 Task: Look for space in Parīchhatgarh, India from 6th June, 2023 to 8th June, 2023 for 2 adults in price range Rs.7000 to Rs.12000. Place can be private room with 1  bedroom having 2 beds and 1 bathroom. Property type can be house, flat, guest house. Amenities needed are: wifi. Booking option can be shelf check-in. Required host language is English.
Action: Mouse moved to (568, 89)
Screenshot: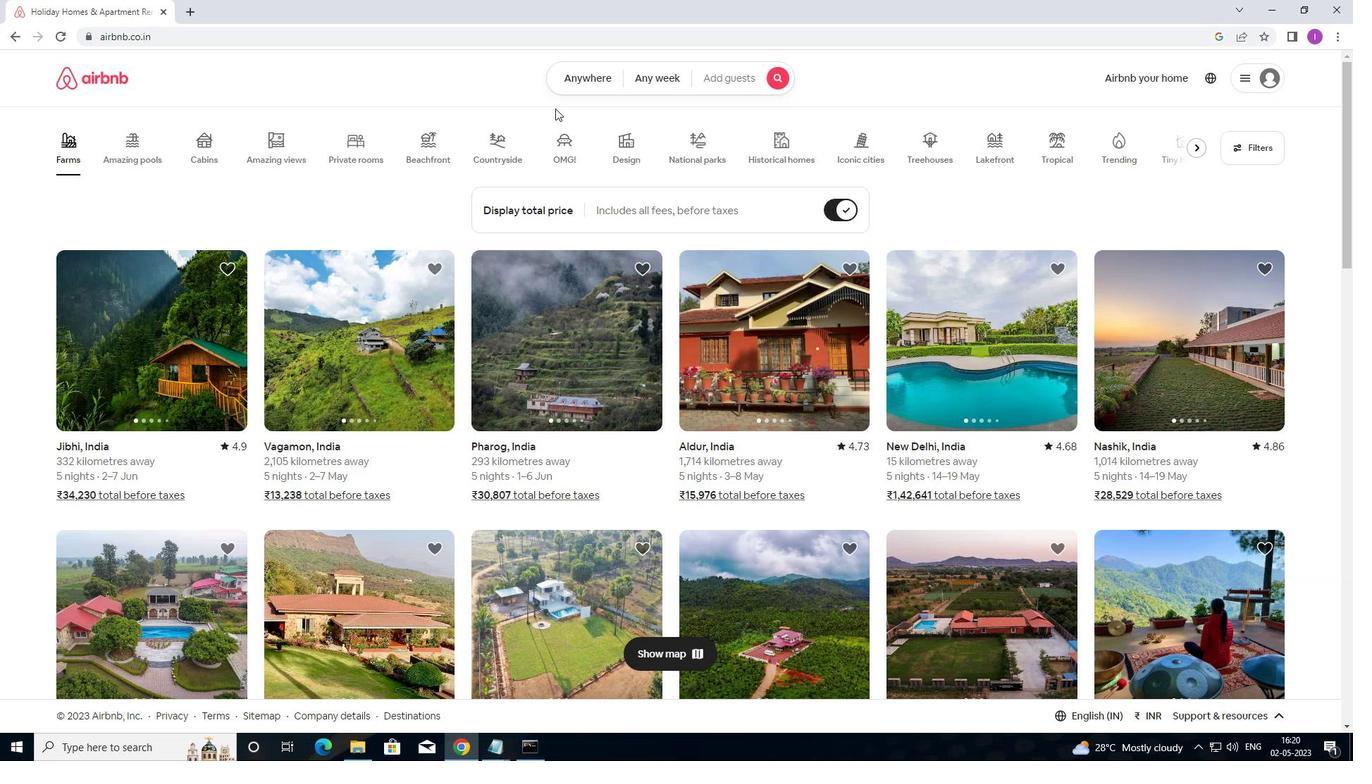 
Action: Mouse pressed left at (568, 89)
Screenshot: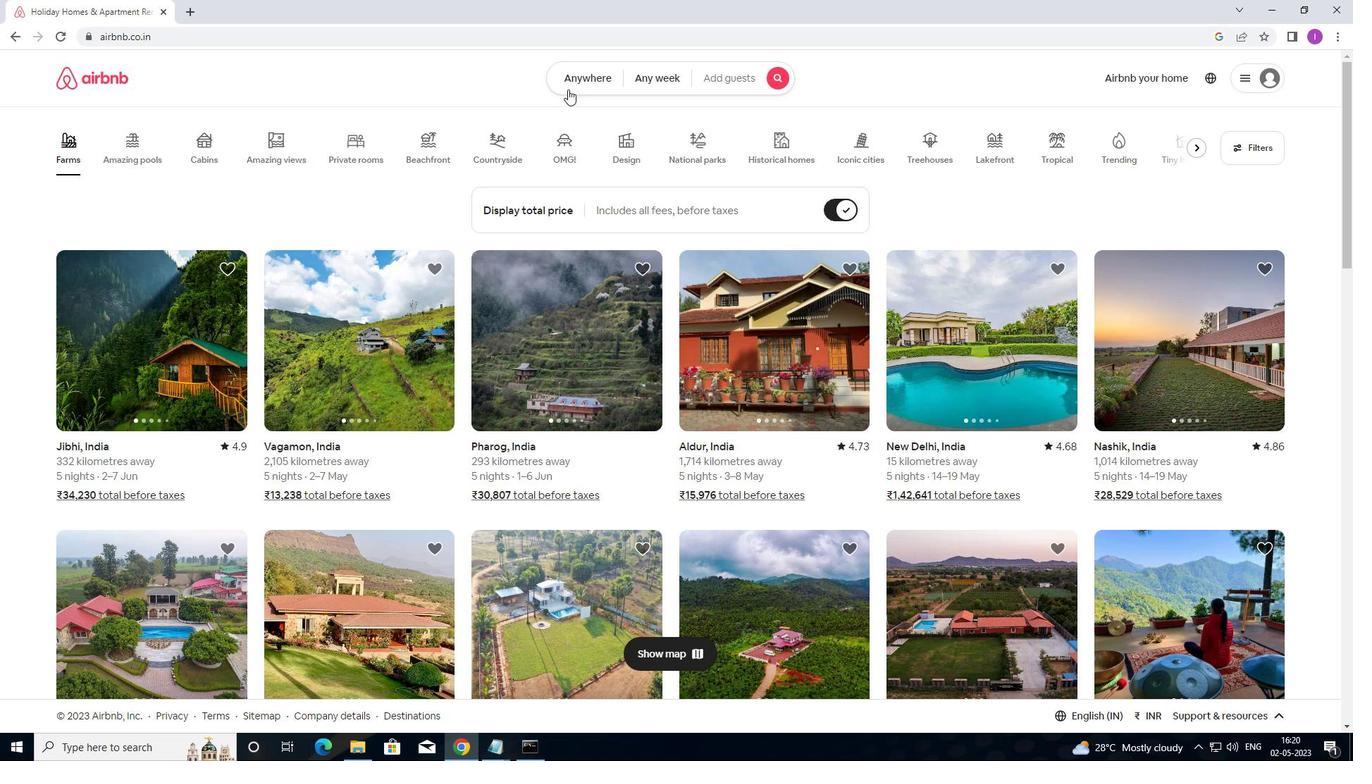 
Action: Mouse moved to (412, 135)
Screenshot: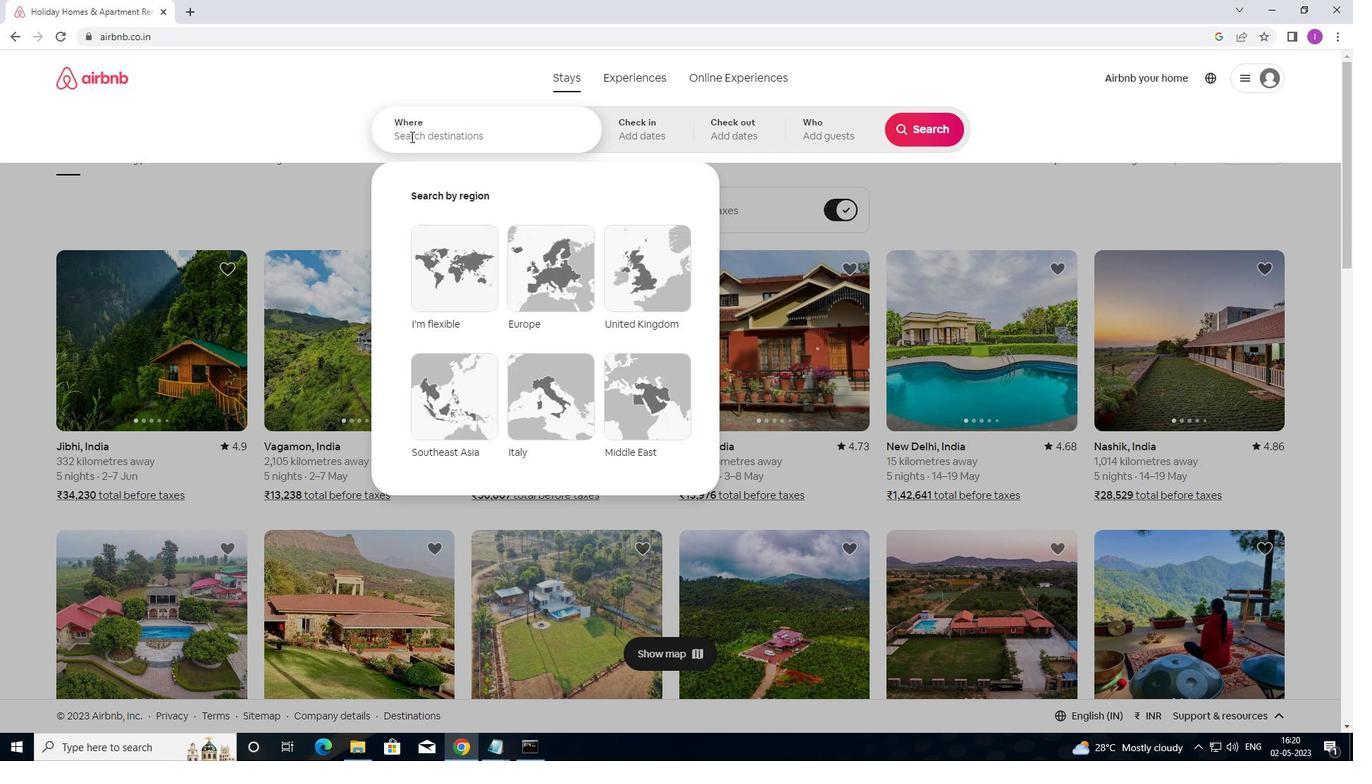 
Action: Mouse pressed left at (412, 135)
Screenshot: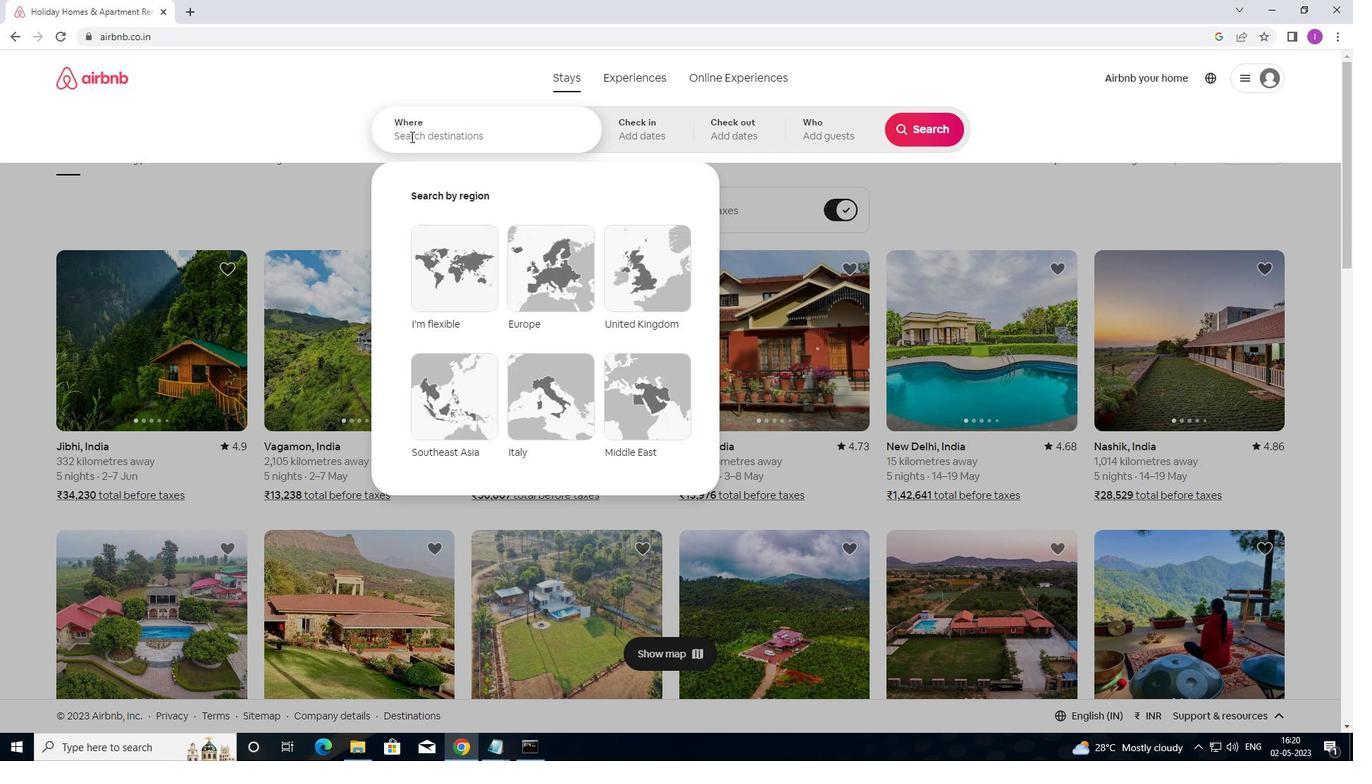 
Action: Mouse moved to (607, 162)
Screenshot: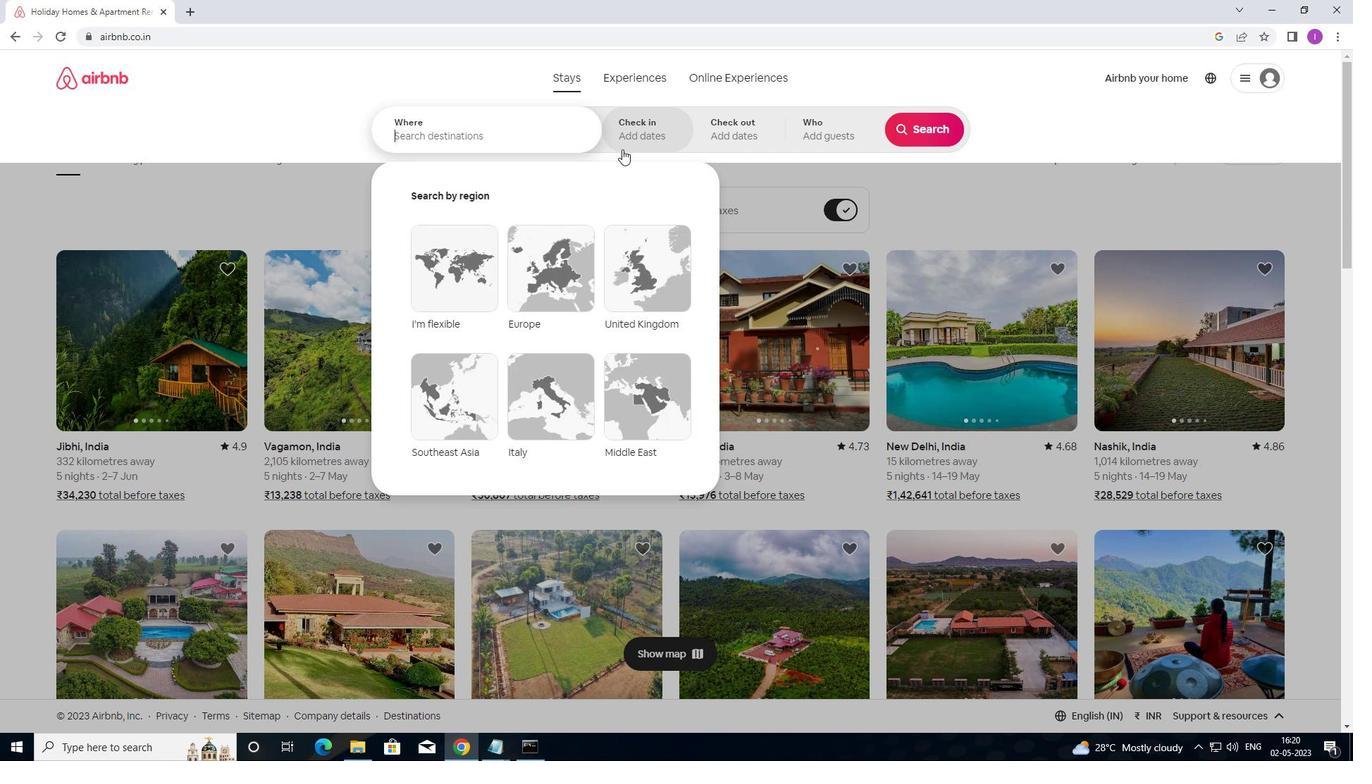 
Action: Key pressed <Key.shift>PARICH
Screenshot: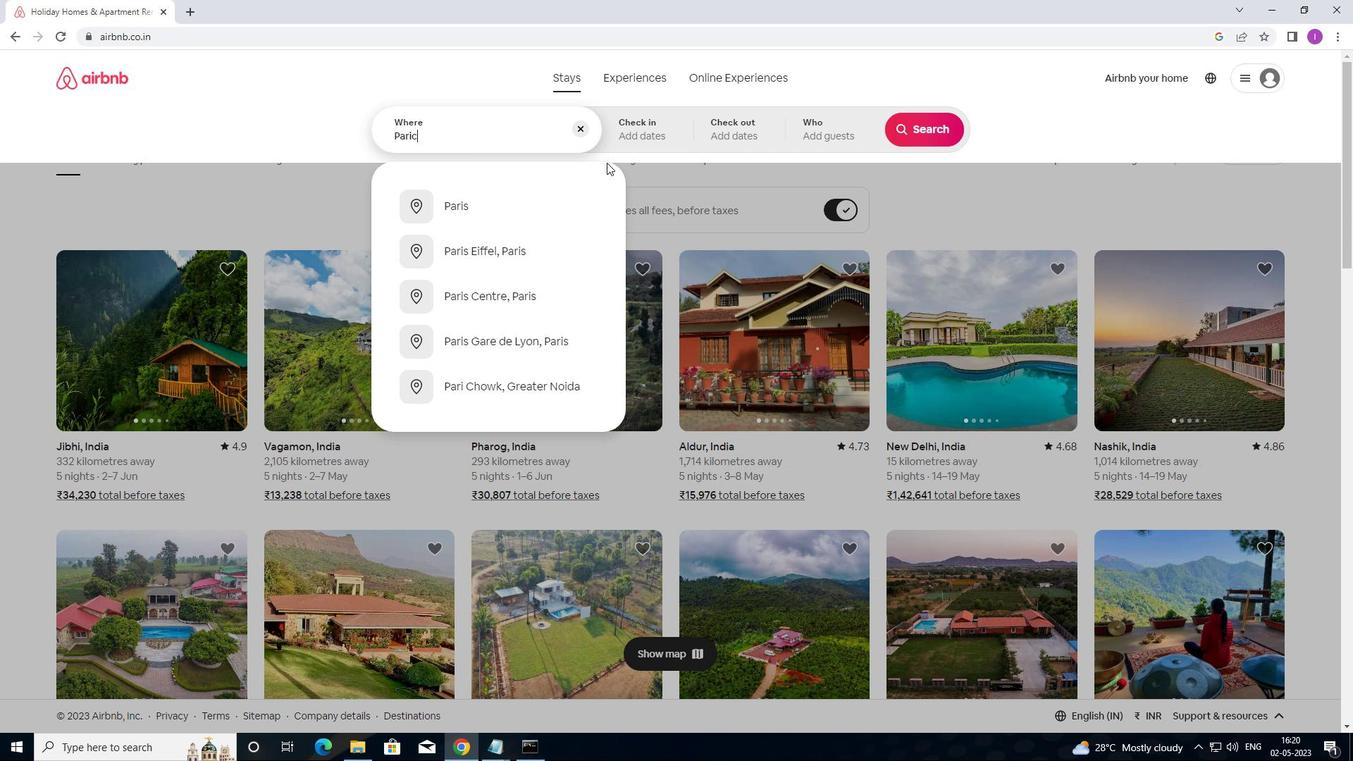 
Action: Mouse moved to (611, 162)
Screenshot: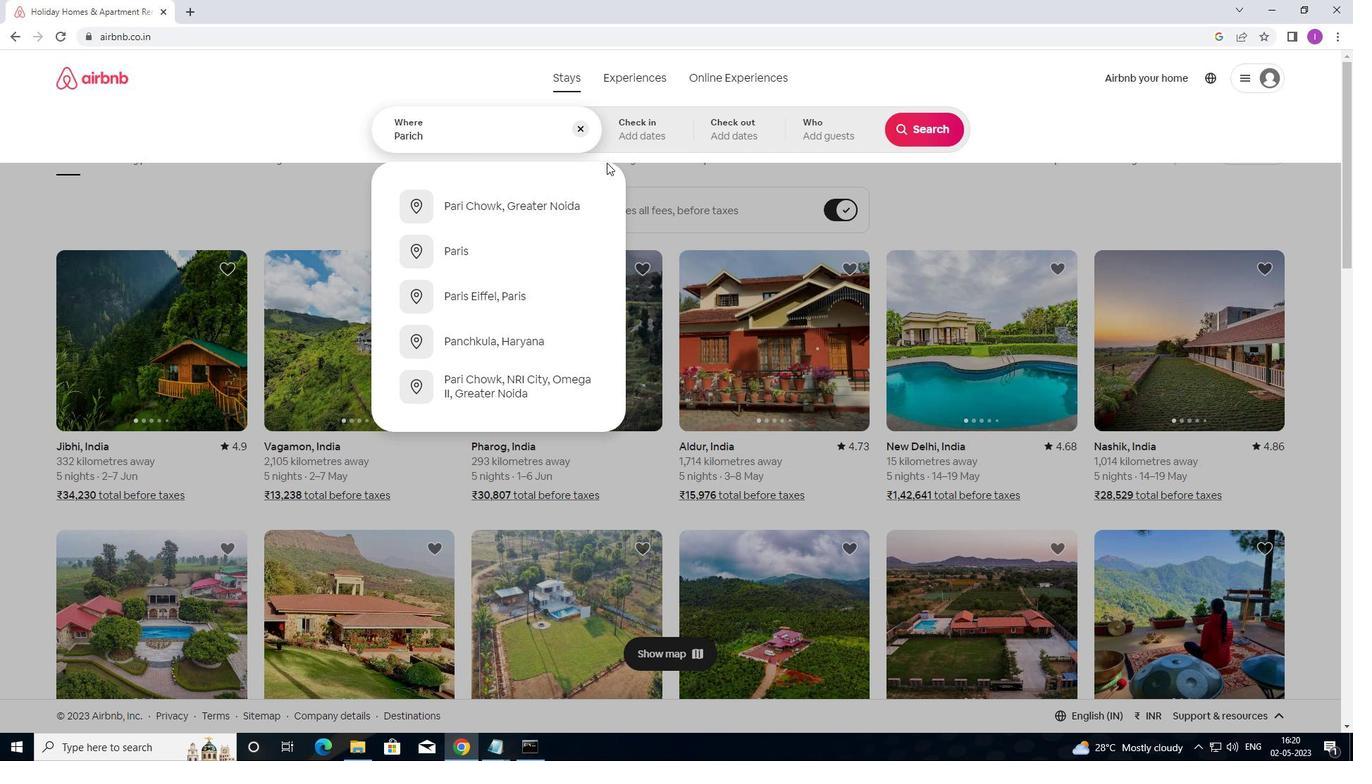 
Action: Key pressed HATGARH,<Key.shift>INDIA
Screenshot: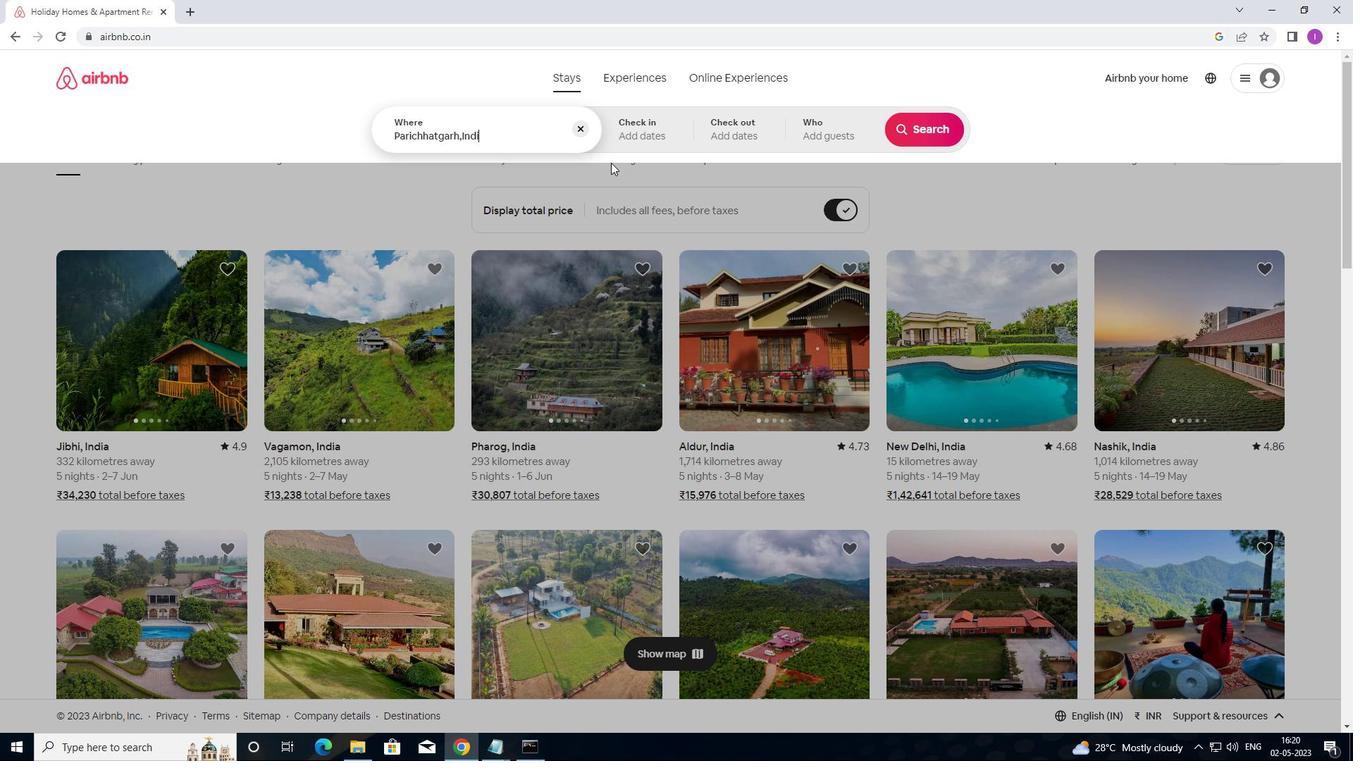 
Action: Mouse moved to (665, 128)
Screenshot: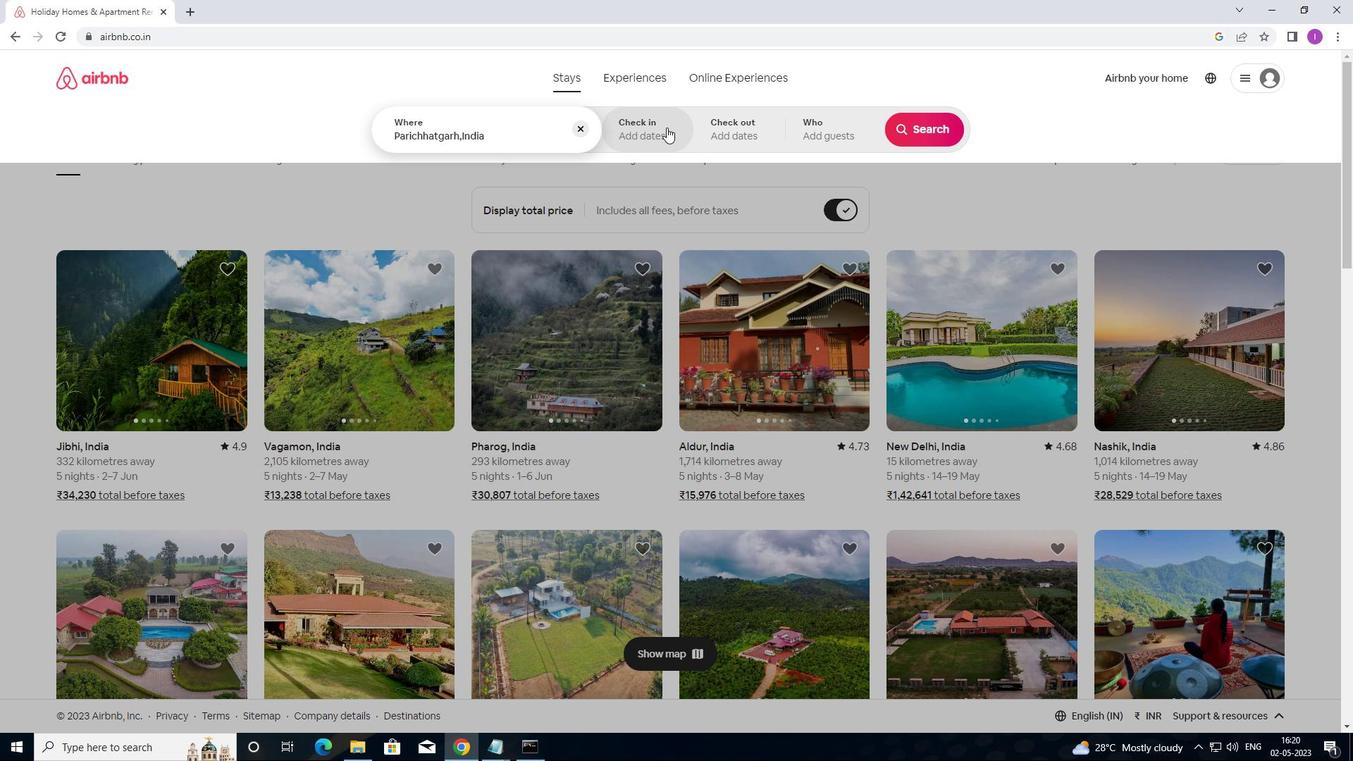 
Action: Mouse pressed left at (665, 128)
Screenshot: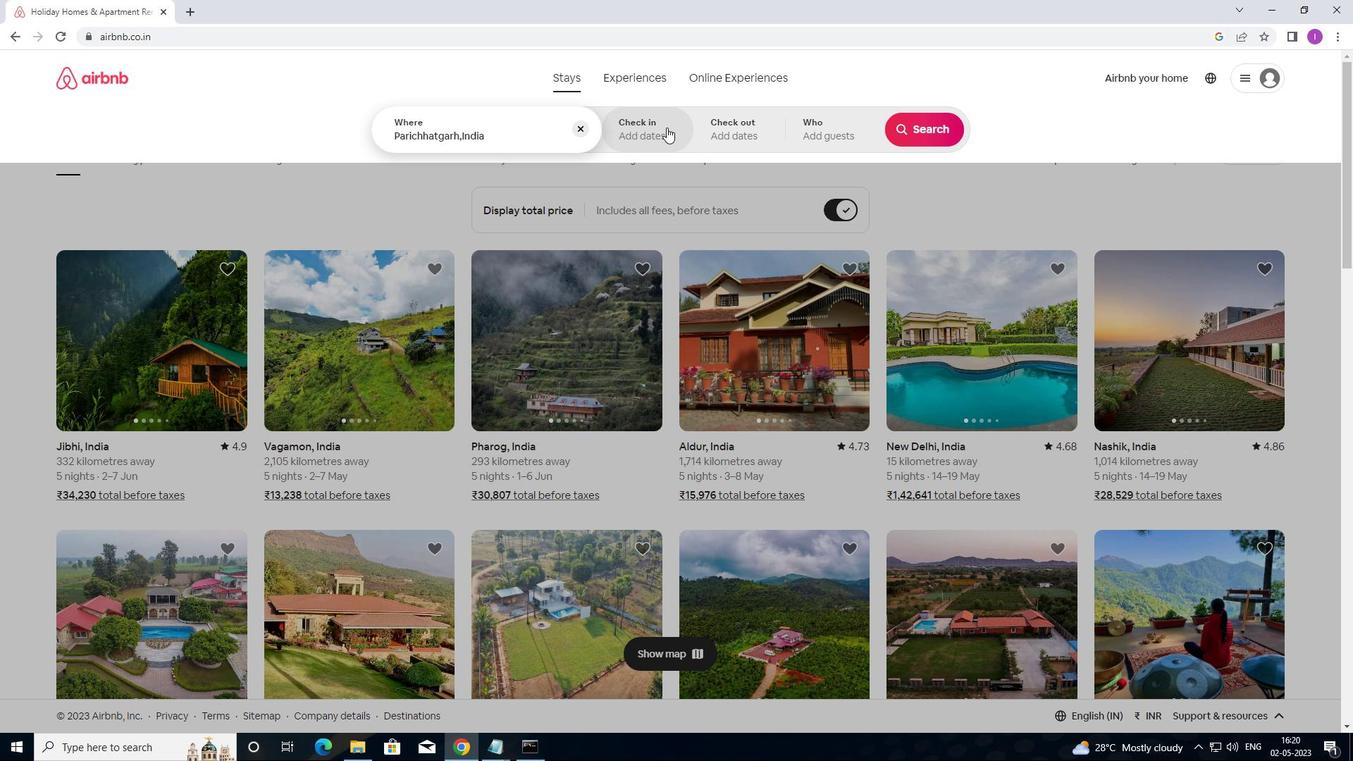 
Action: Mouse moved to (917, 243)
Screenshot: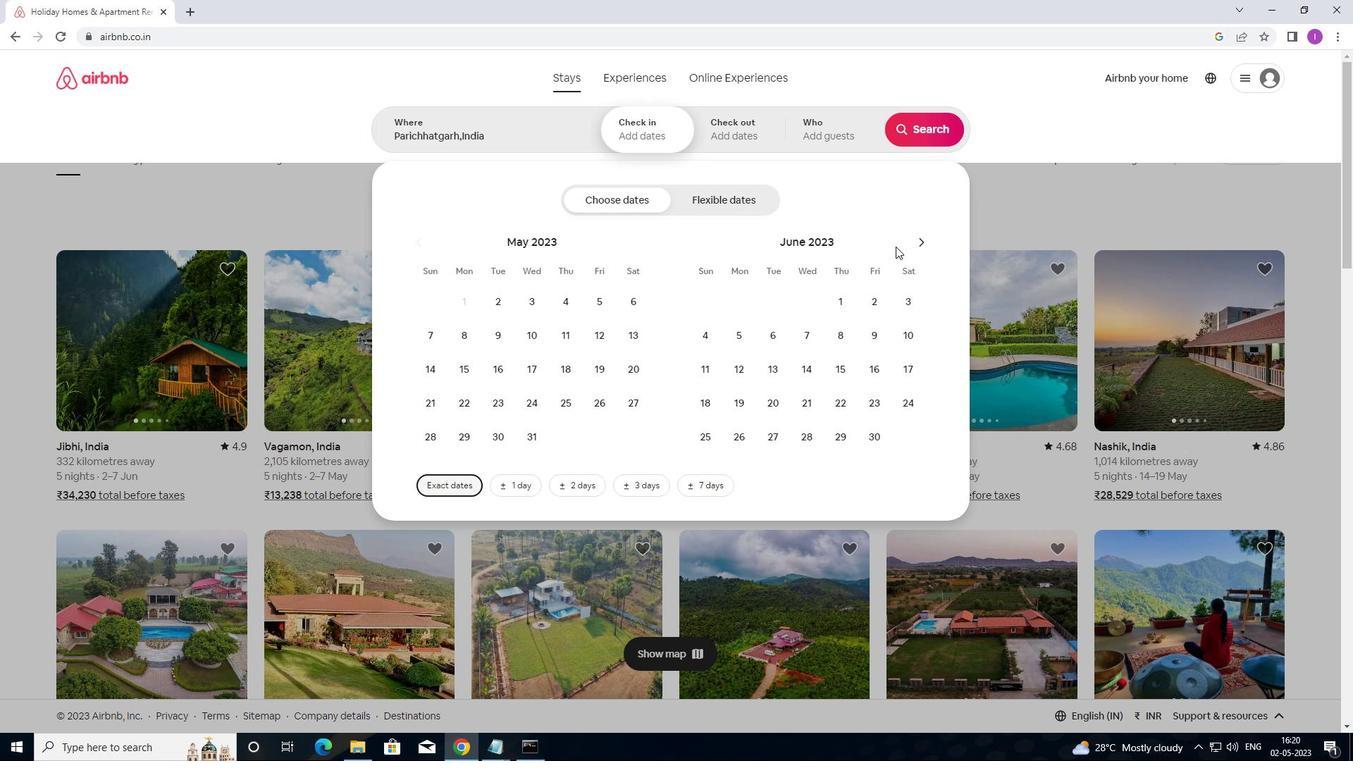 
Action: Mouse pressed left at (917, 243)
Screenshot: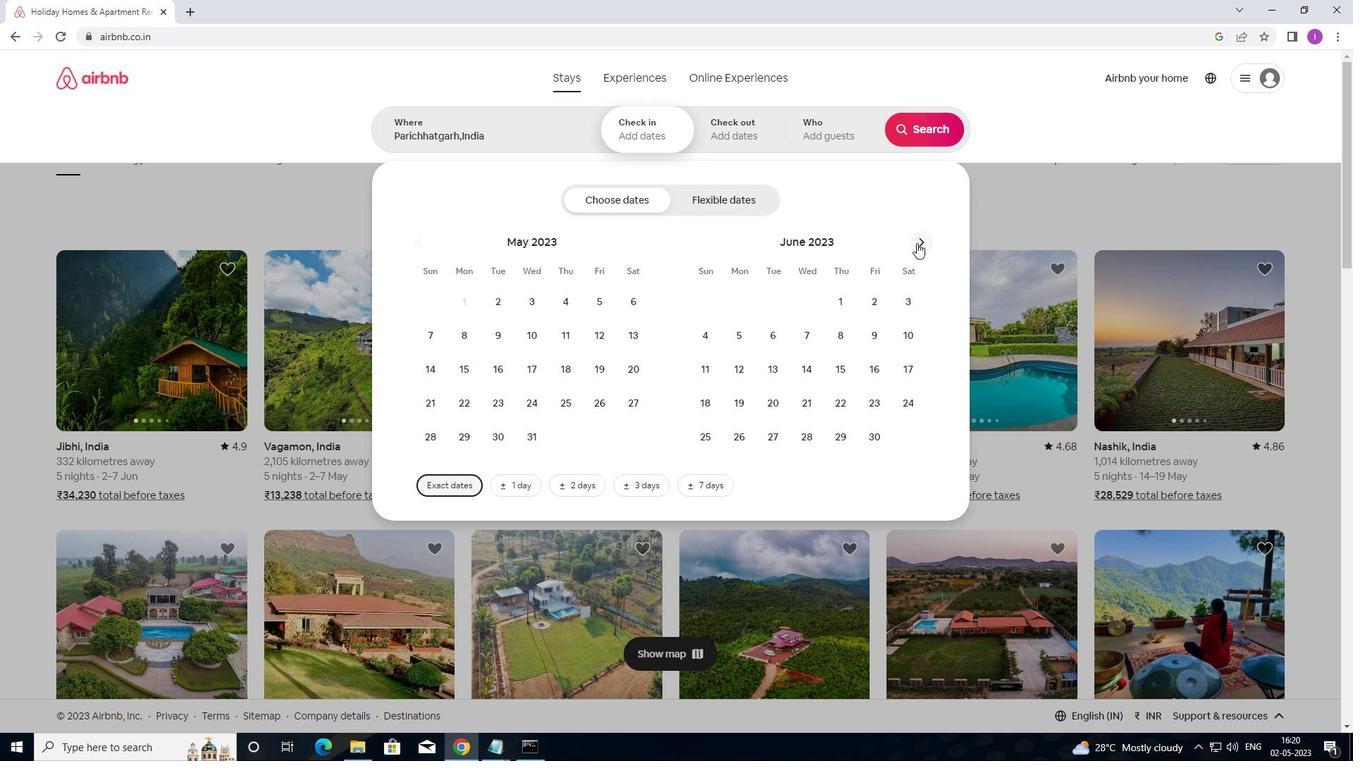 
Action: Mouse pressed left at (917, 243)
Screenshot: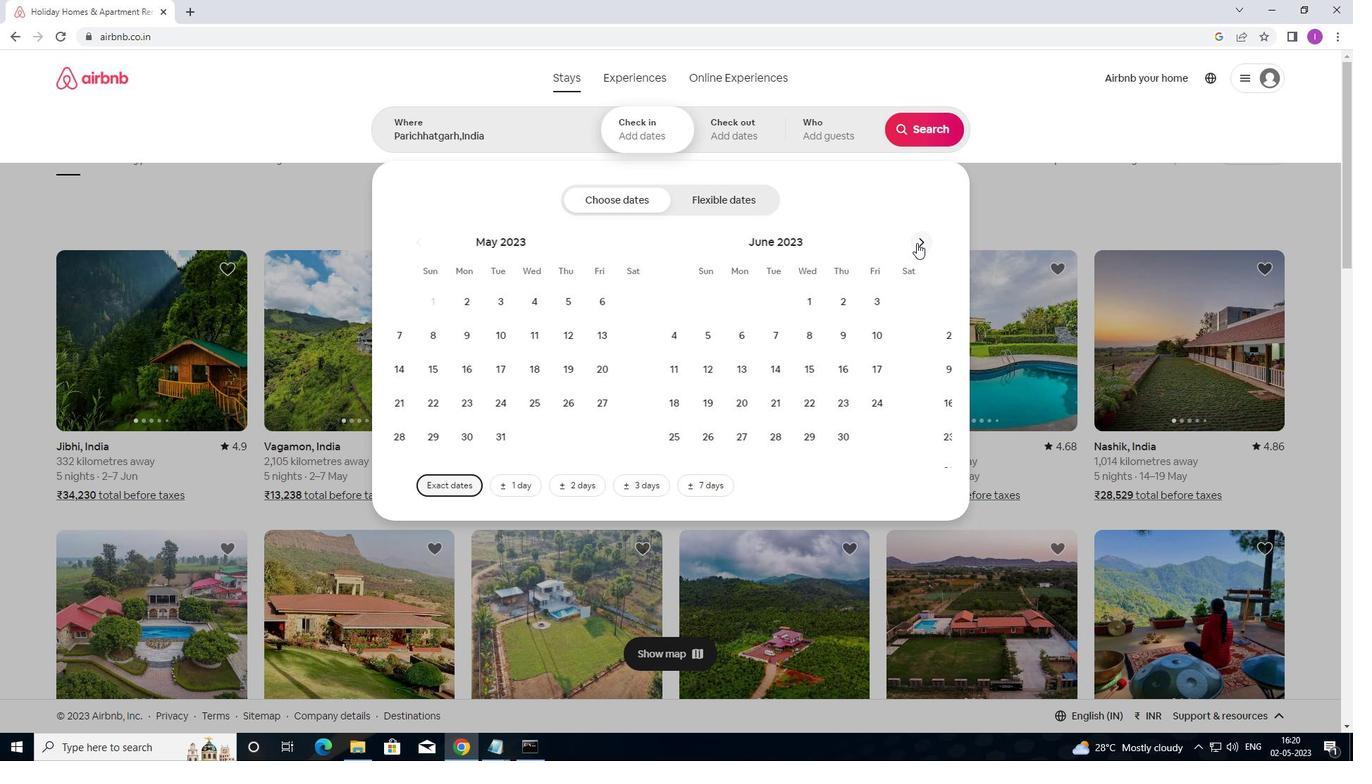 
Action: Mouse moved to (426, 239)
Screenshot: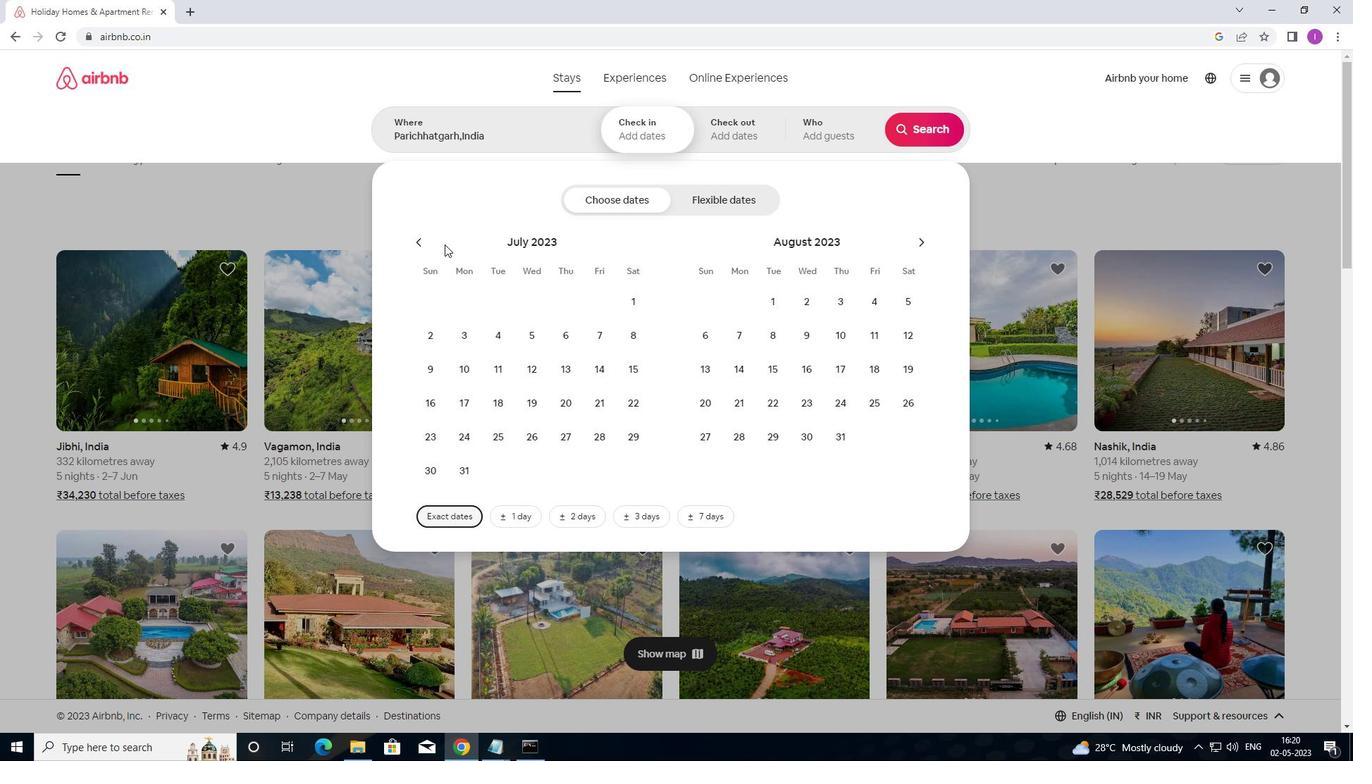 
Action: Mouse pressed left at (426, 239)
Screenshot: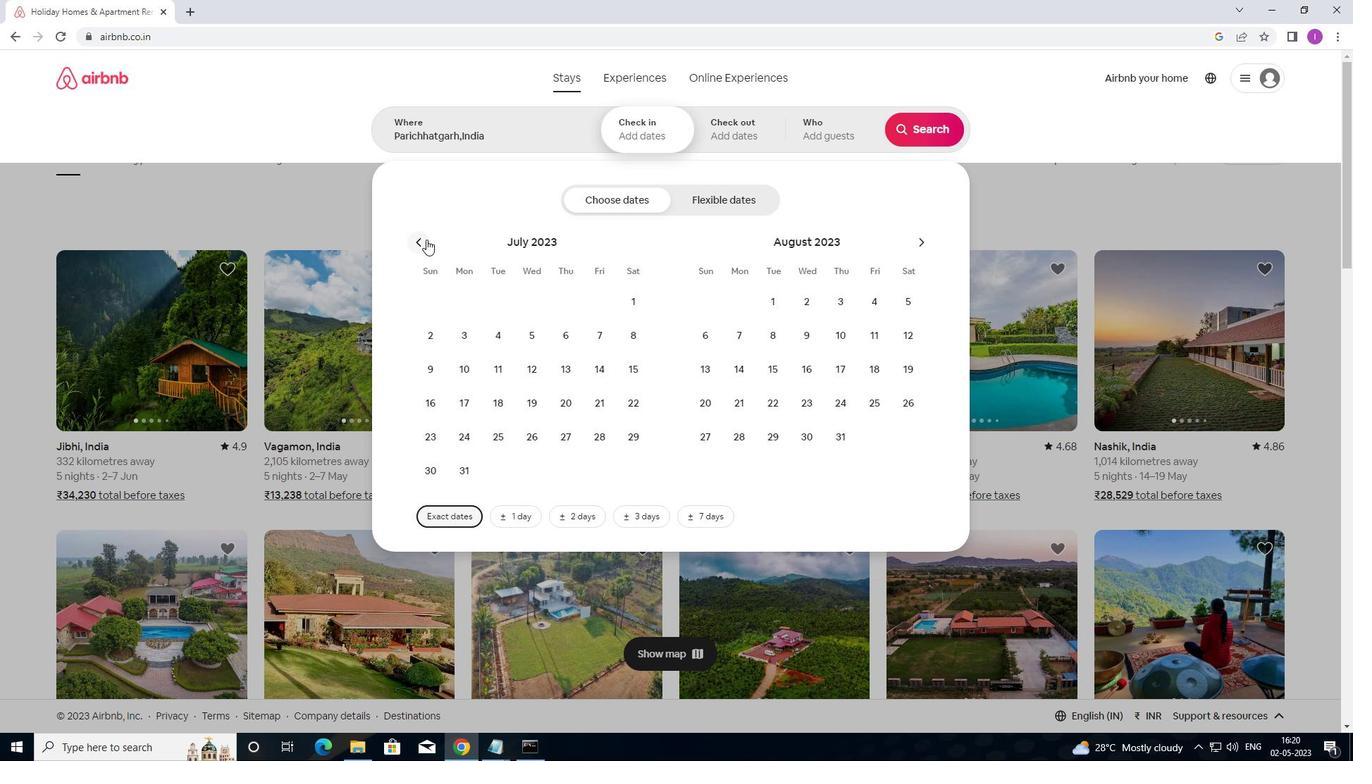 
Action: Mouse moved to (480, 329)
Screenshot: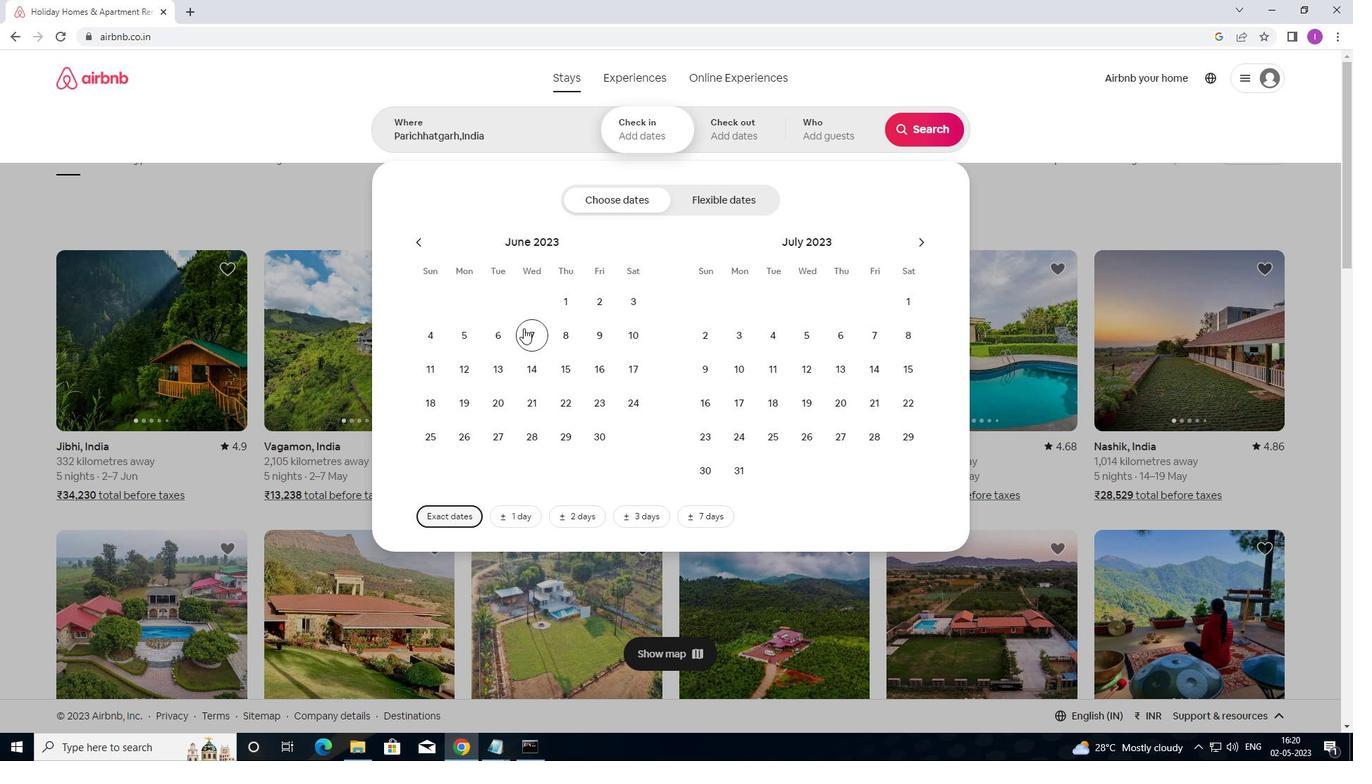 
Action: Mouse pressed left at (480, 329)
Screenshot: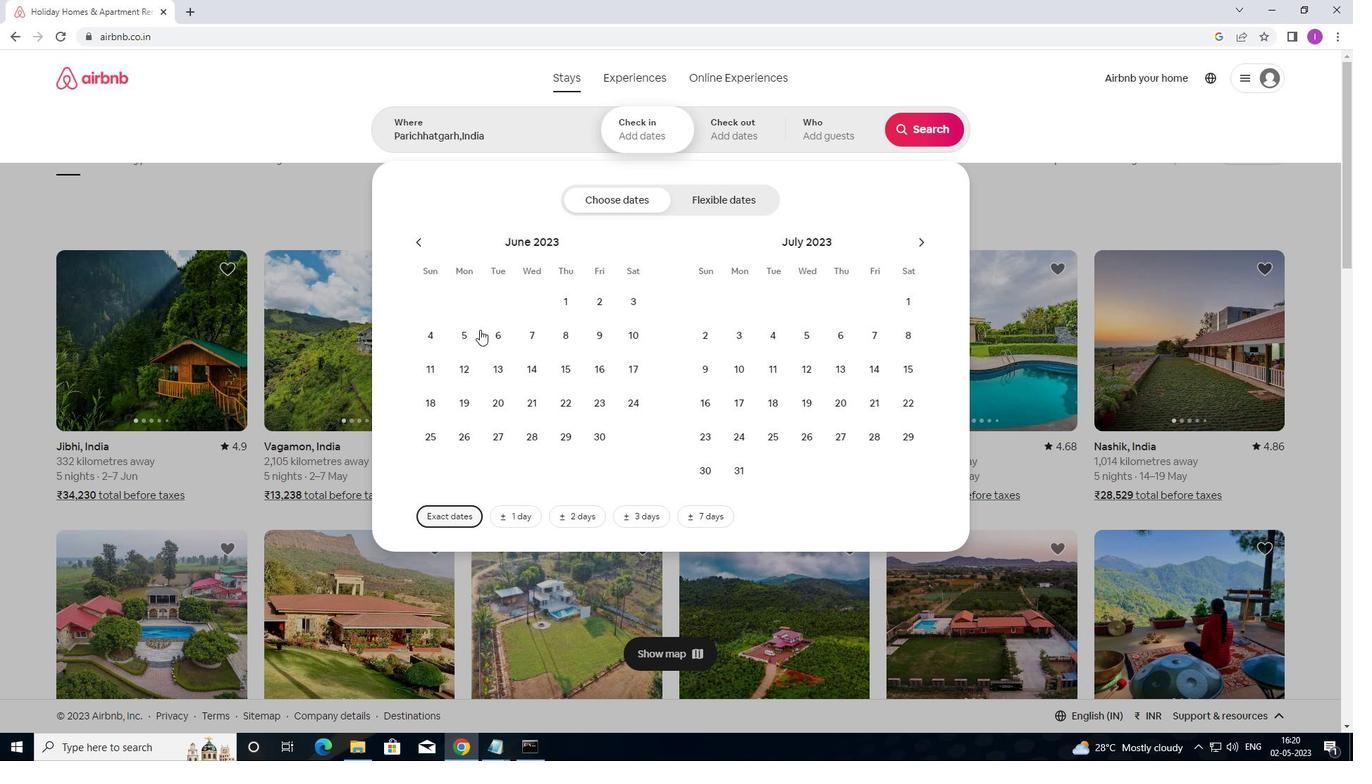 
Action: Mouse moved to (502, 329)
Screenshot: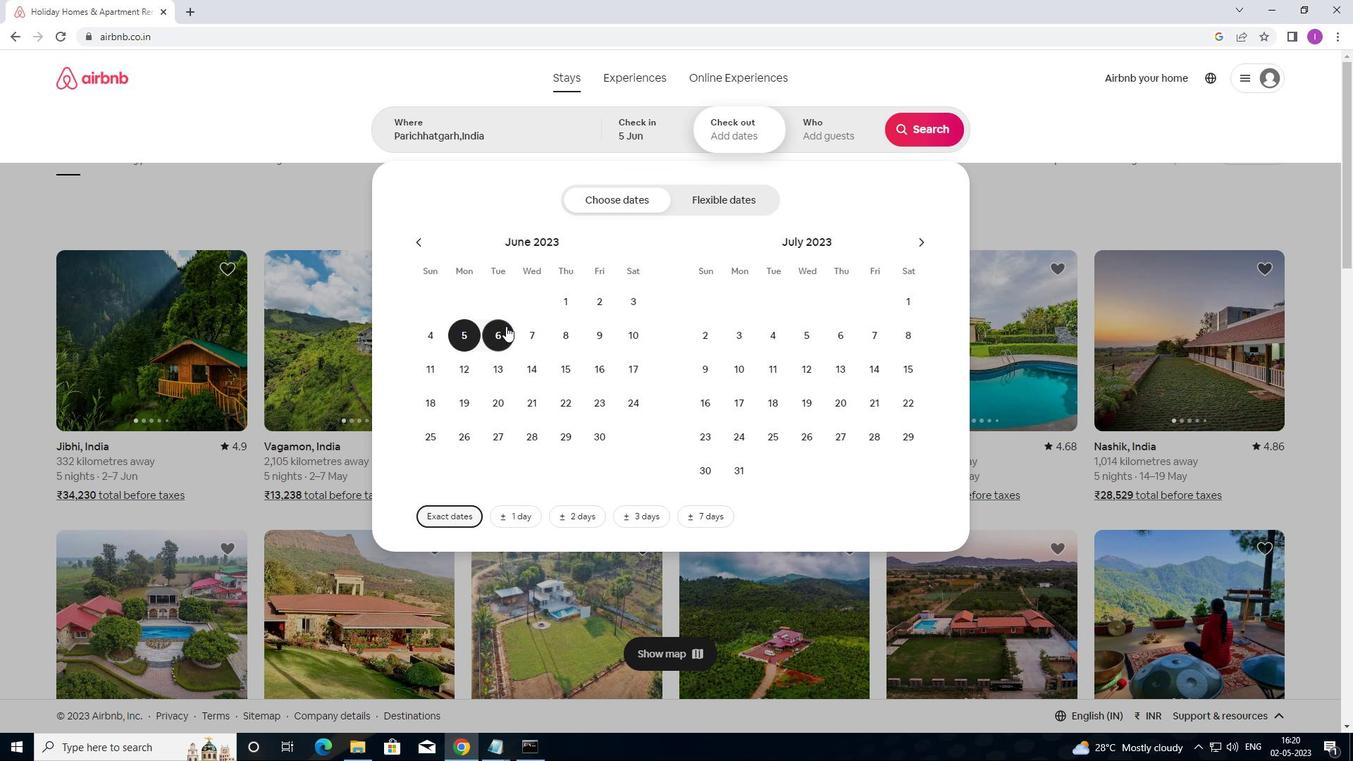
Action: Mouse pressed left at (502, 329)
Screenshot: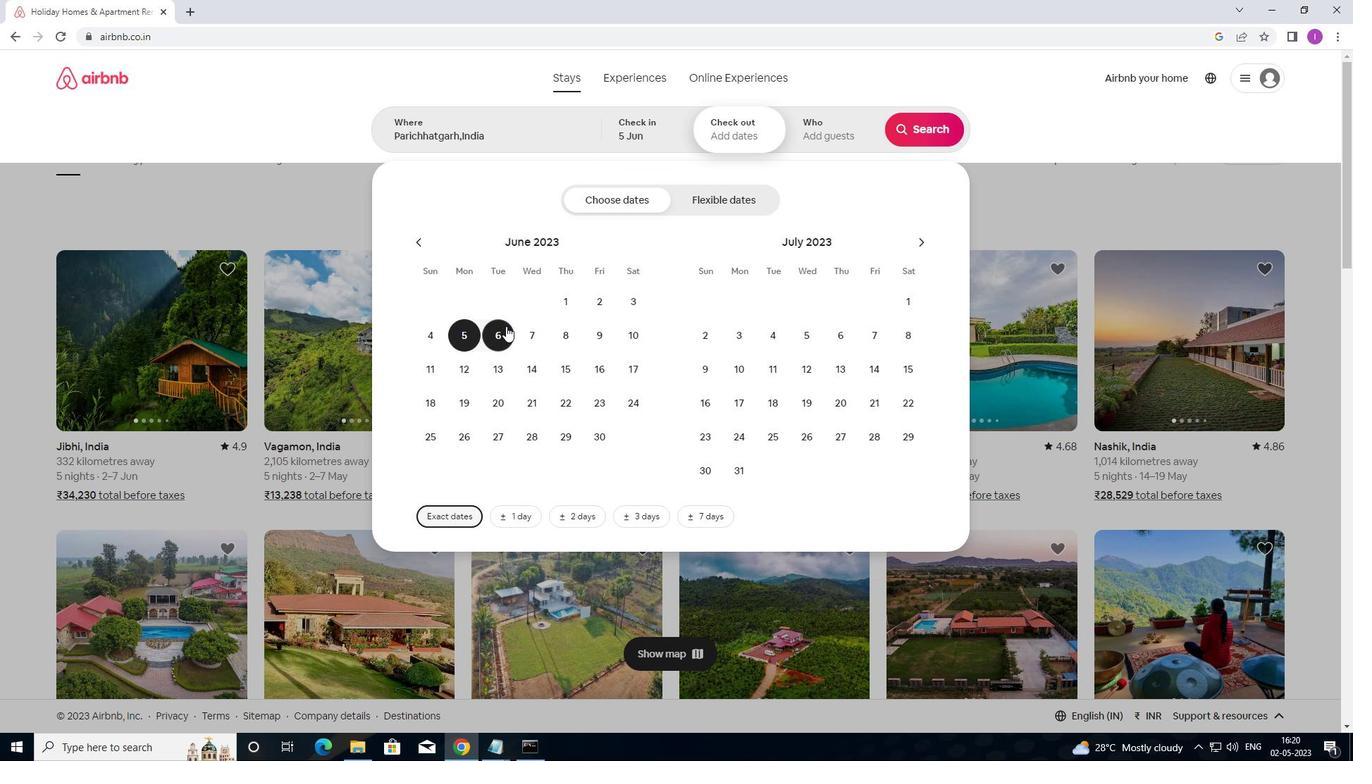 
Action: Mouse moved to (759, 128)
Screenshot: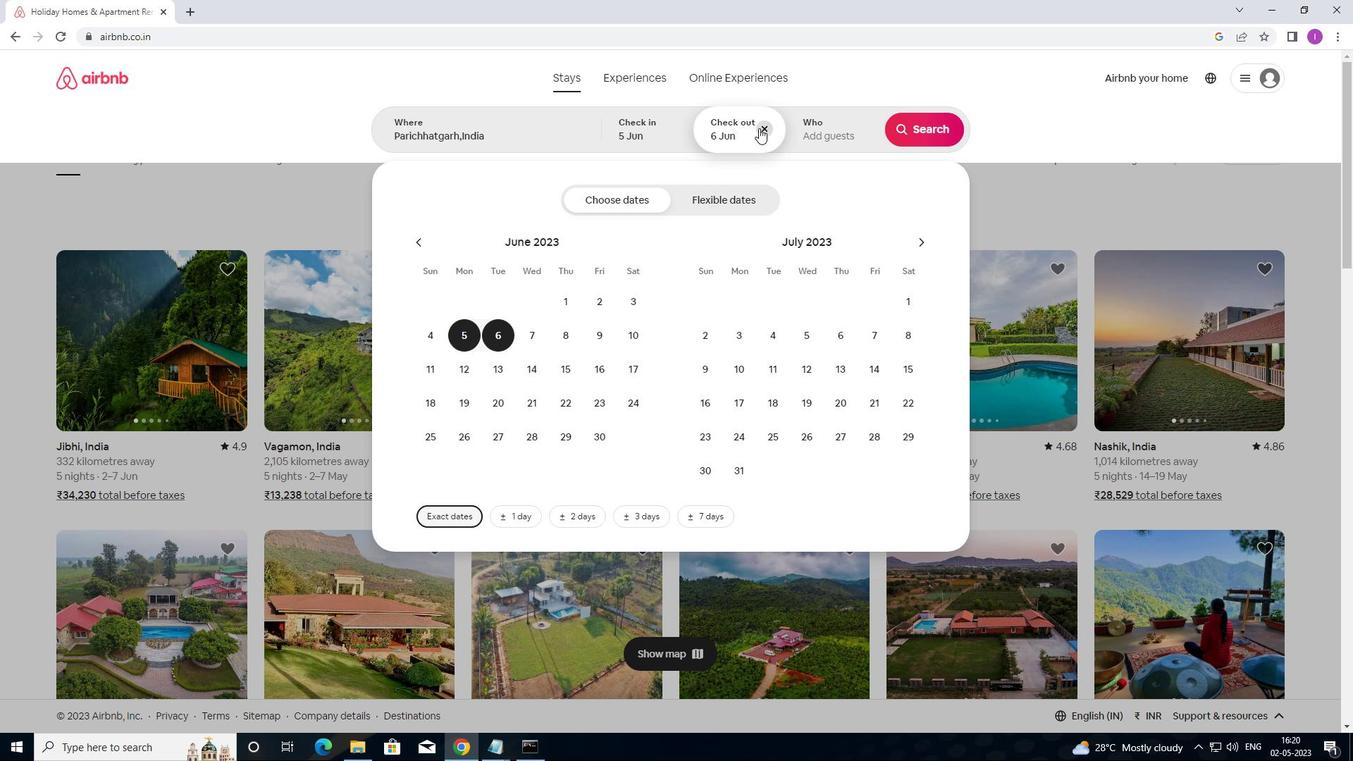 
Action: Mouse pressed left at (759, 128)
Screenshot: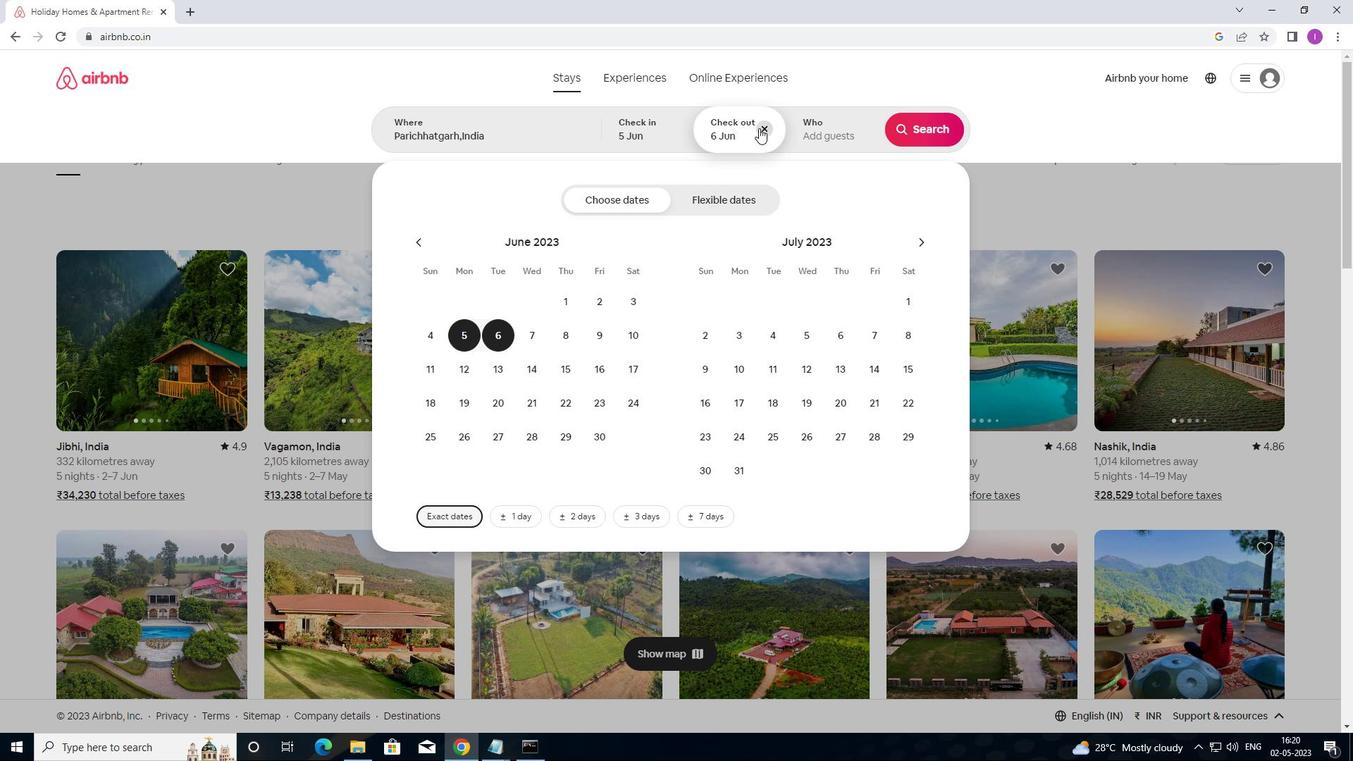 
Action: Mouse moved to (497, 331)
Screenshot: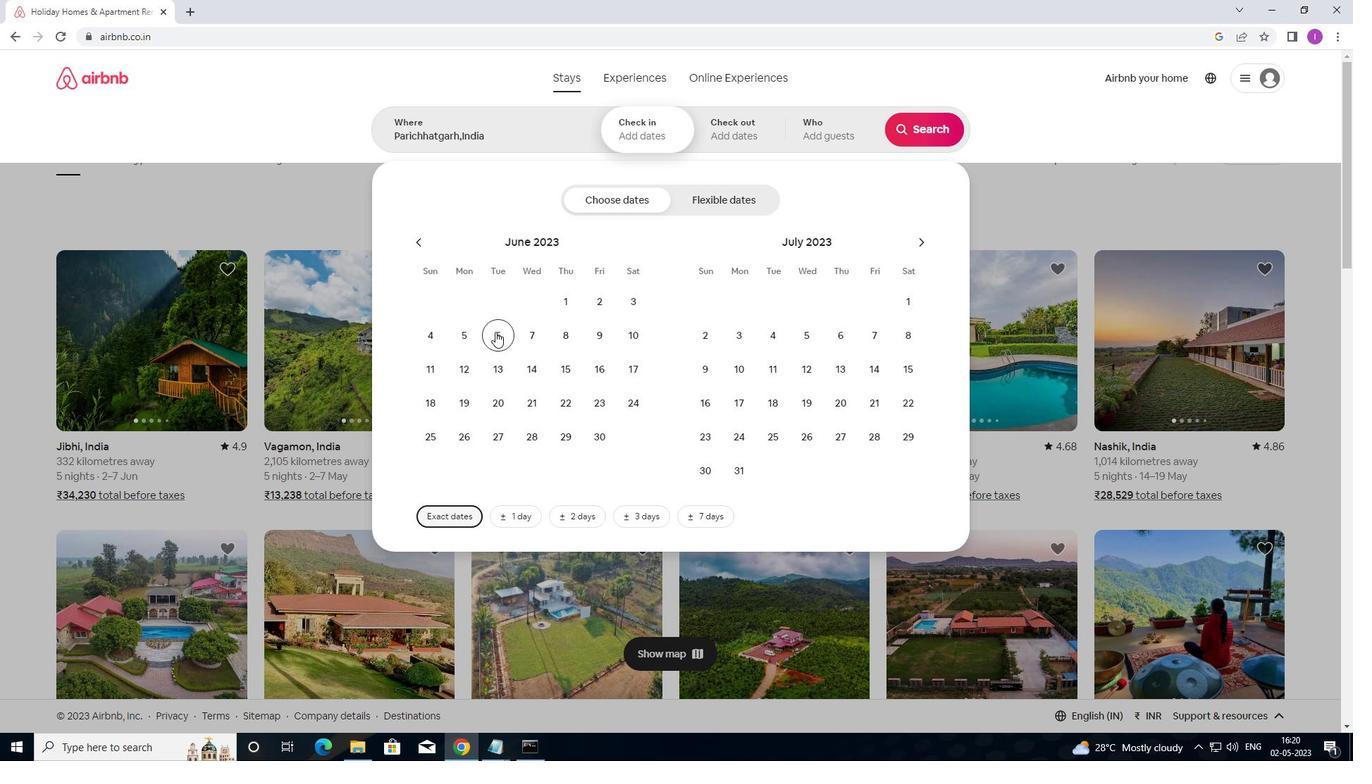 
Action: Mouse pressed left at (497, 331)
Screenshot: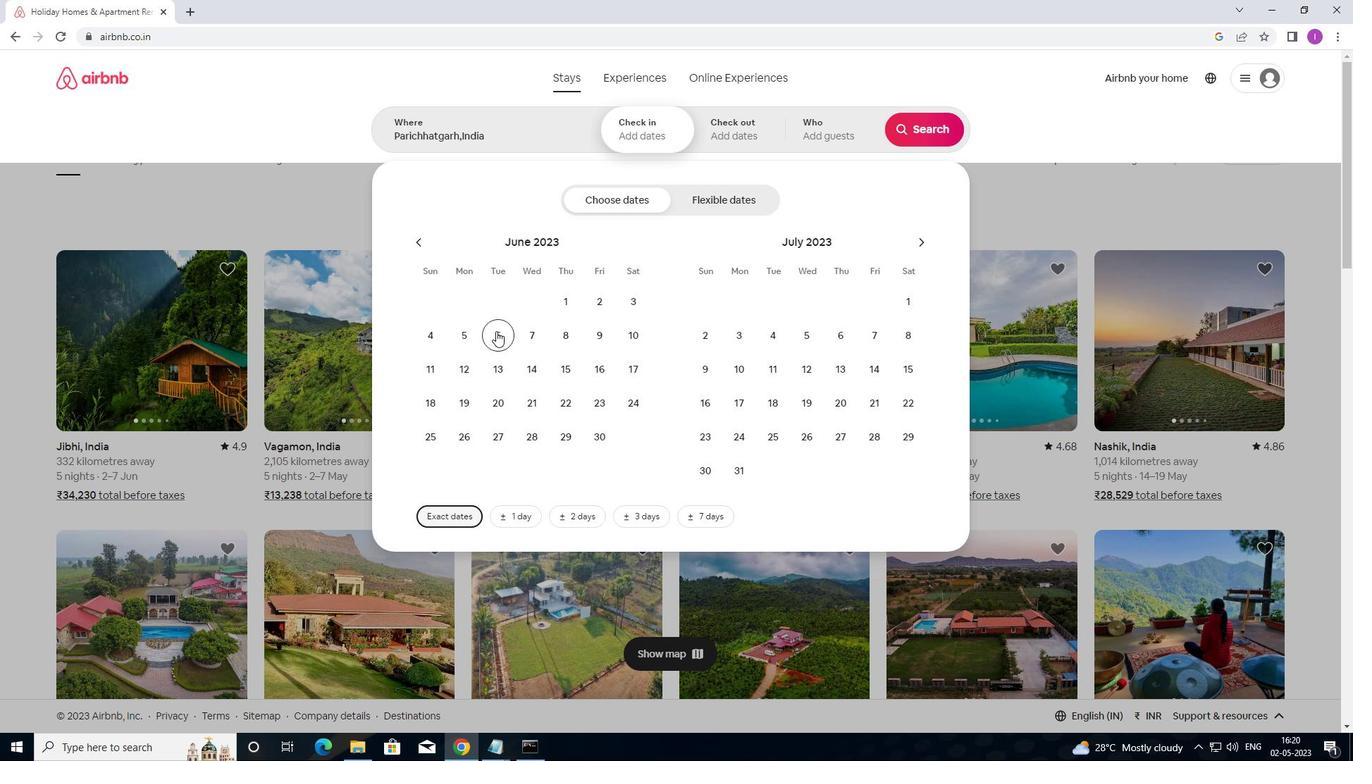 
Action: Mouse moved to (569, 337)
Screenshot: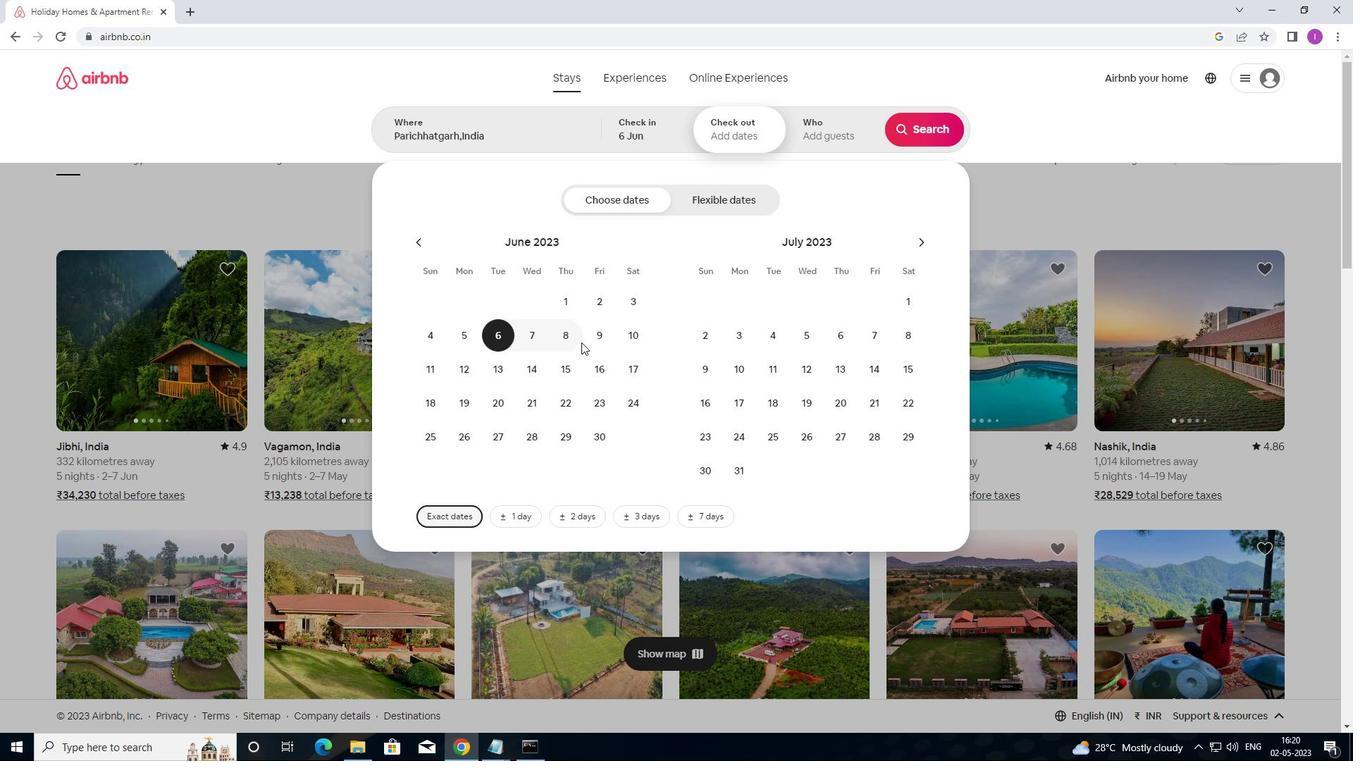 
Action: Mouse pressed left at (569, 337)
Screenshot: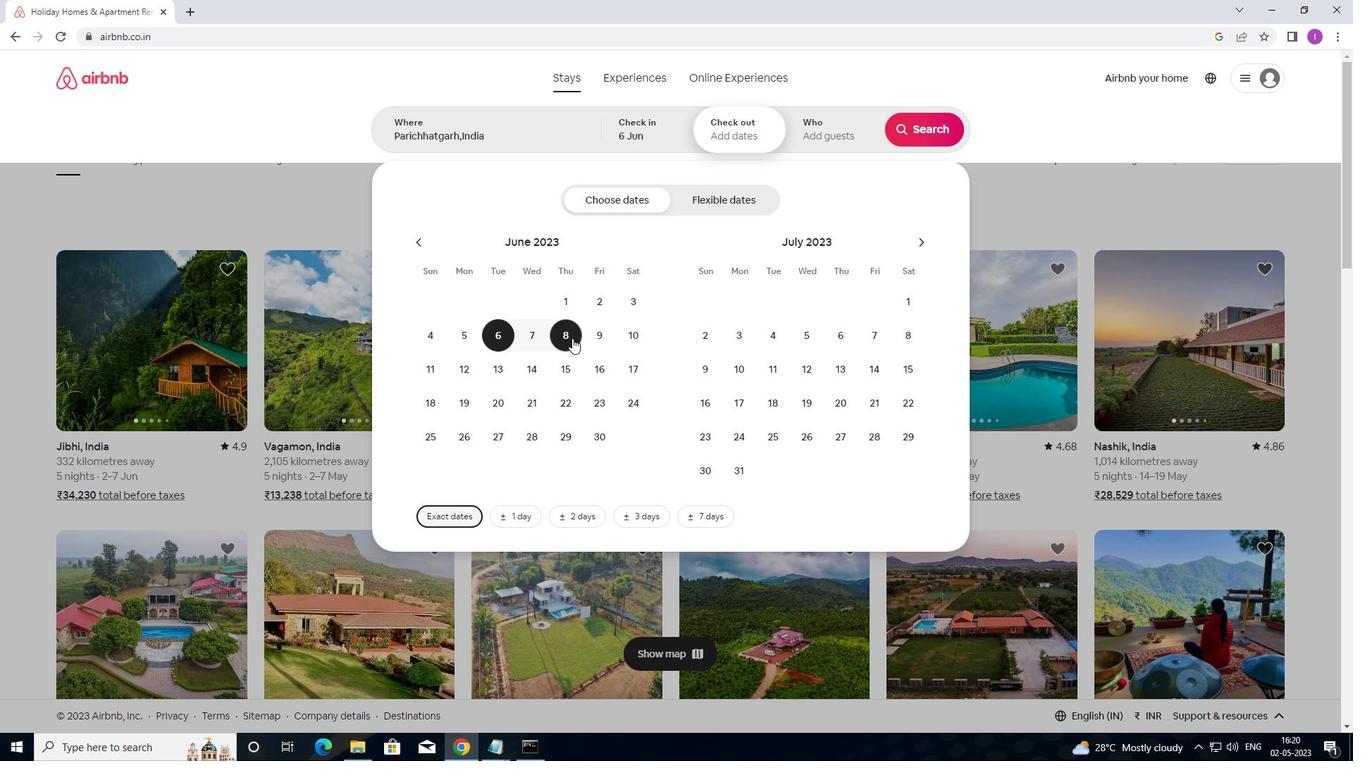 
Action: Mouse moved to (833, 142)
Screenshot: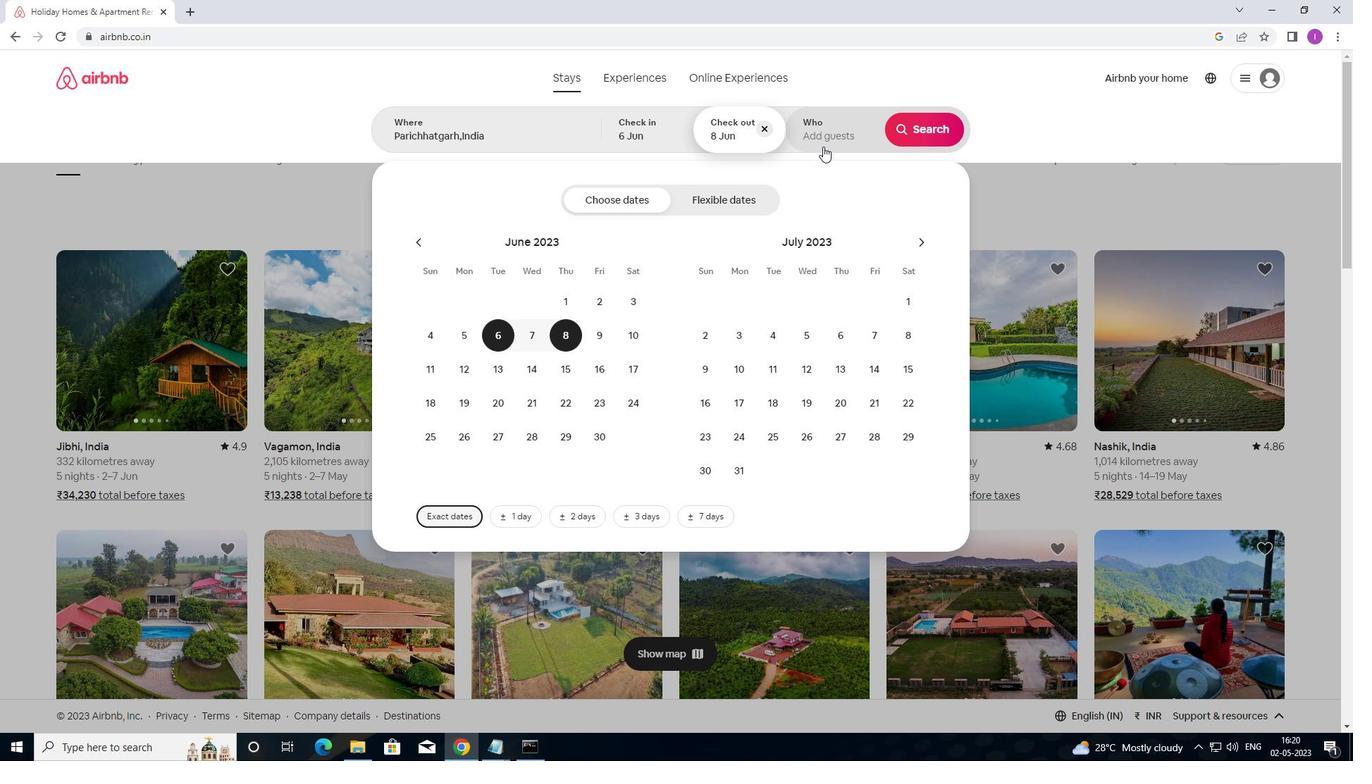 
Action: Mouse pressed left at (833, 142)
Screenshot: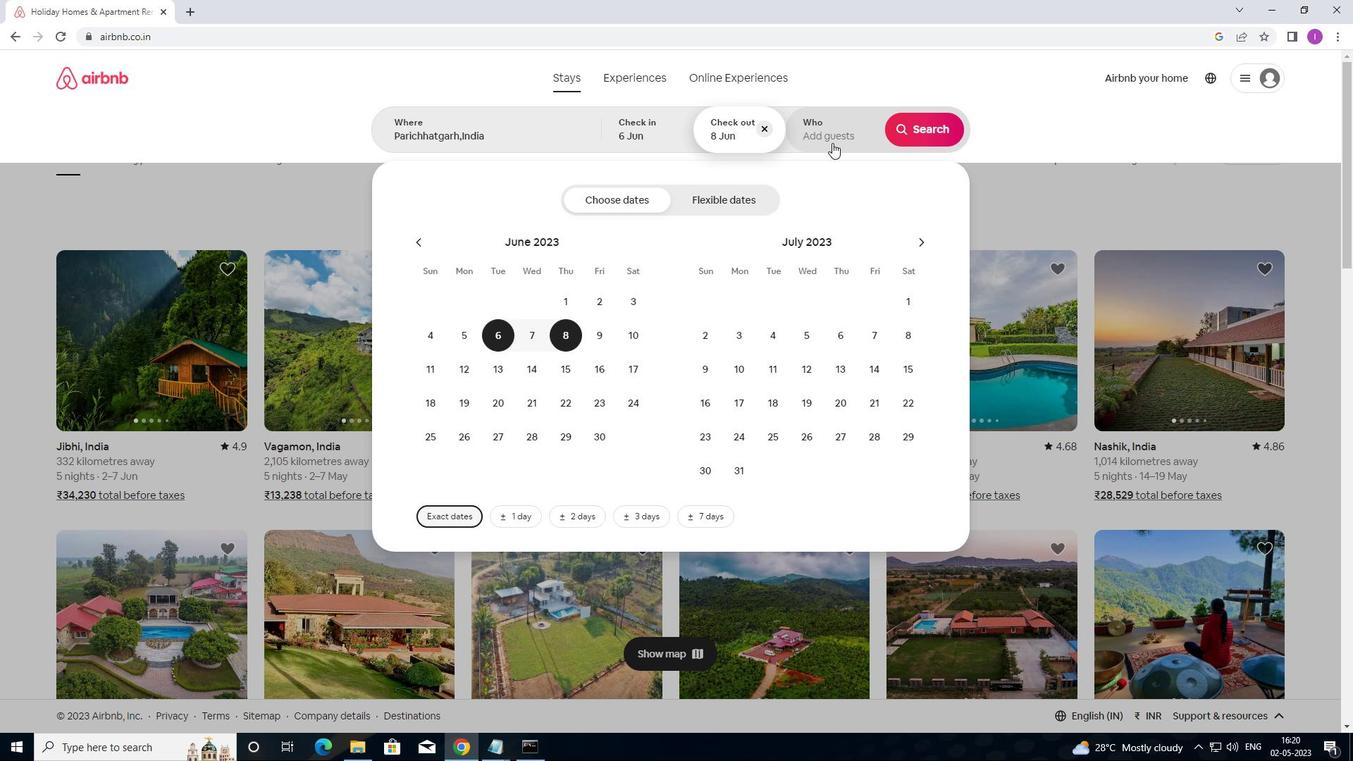
Action: Mouse moved to (951, 207)
Screenshot: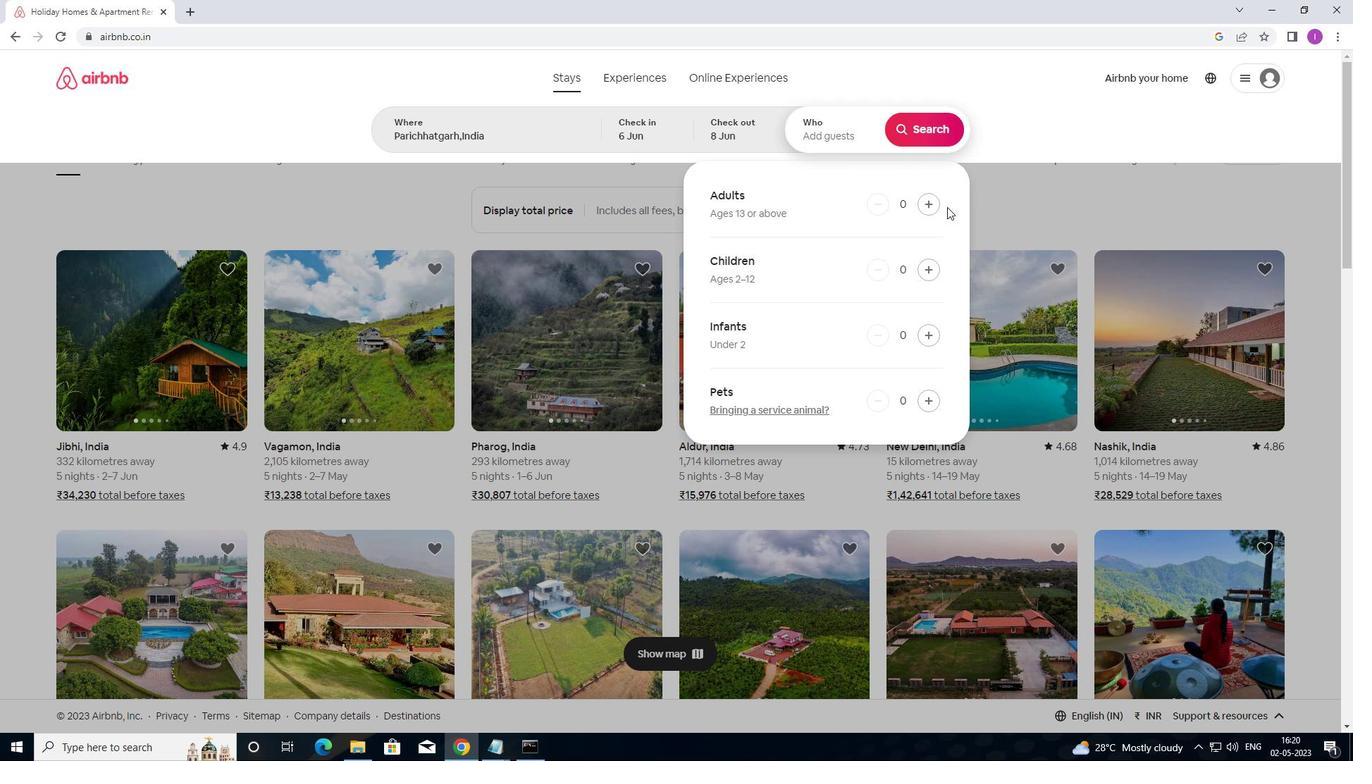 
Action: Mouse pressed left at (951, 207)
Screenshot: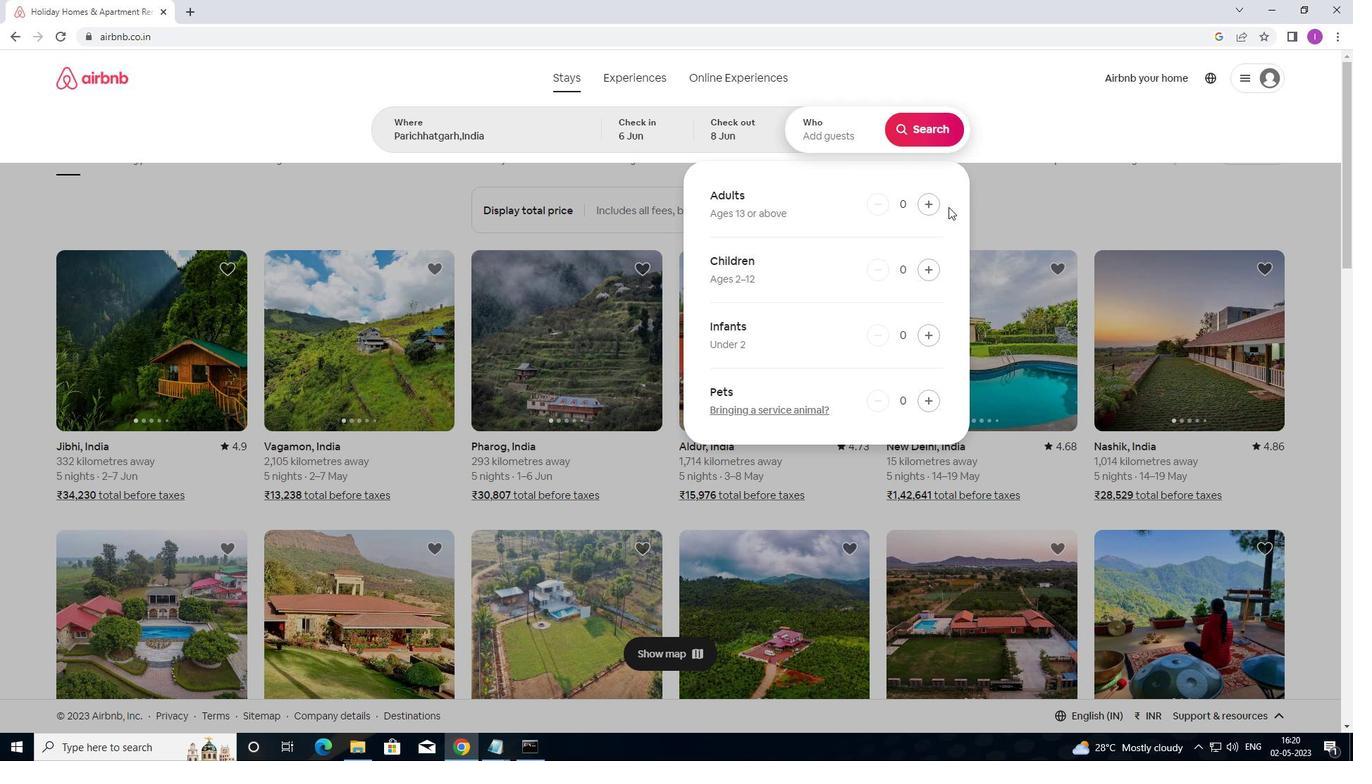 
Action: Mouse moved to (921, 200)
Screenshot: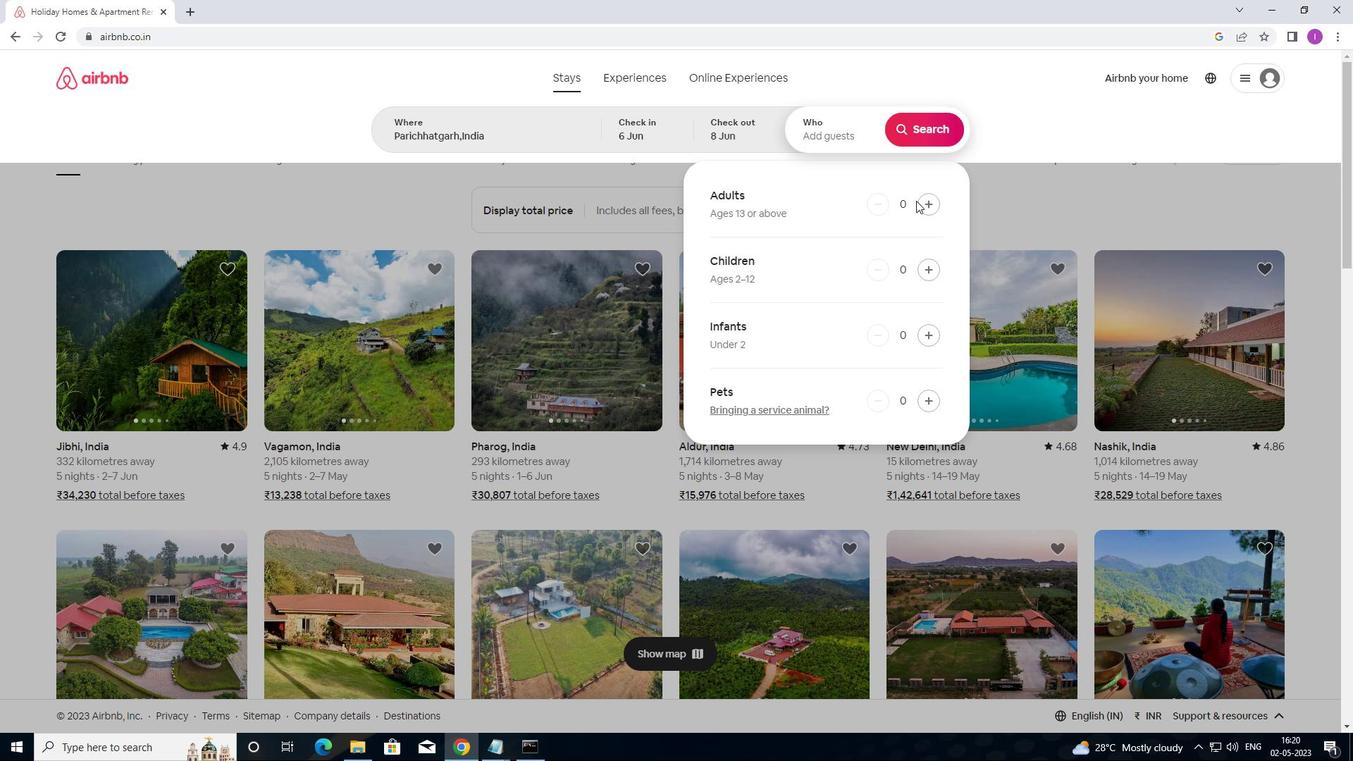 
Action: Mouse pressed left at (921, 200)
Screenshot: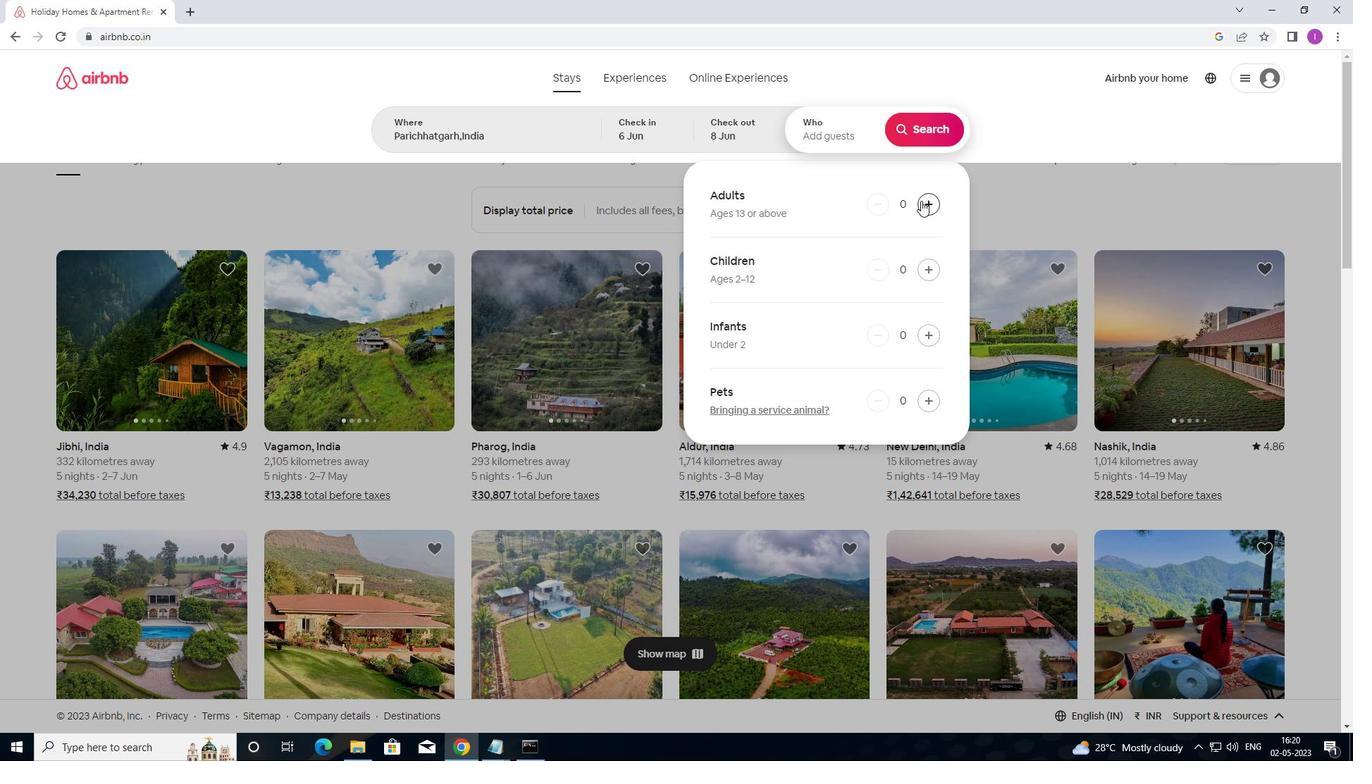 
Action: Mouse pressed left at (921, 200)
Screenshot: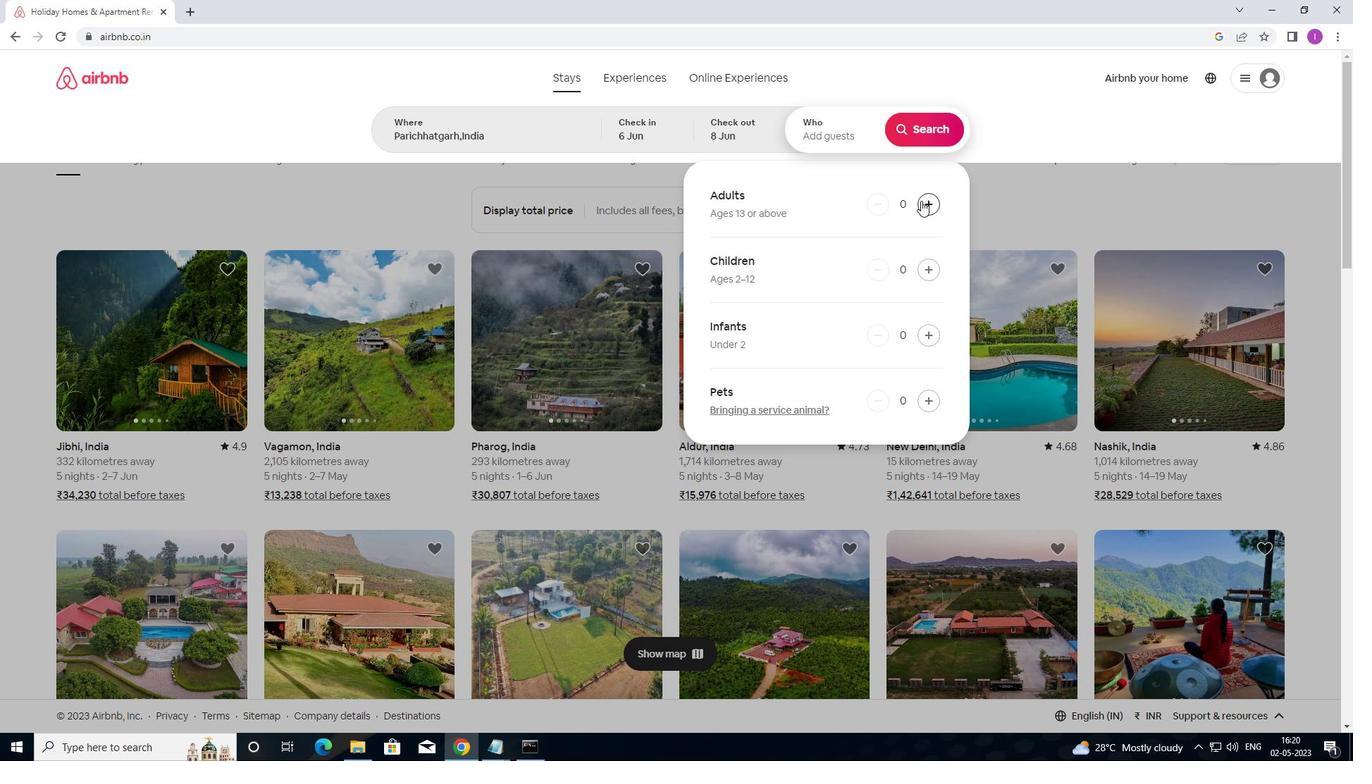 
Action: Mouse moved to (929, 141)
Screenshot: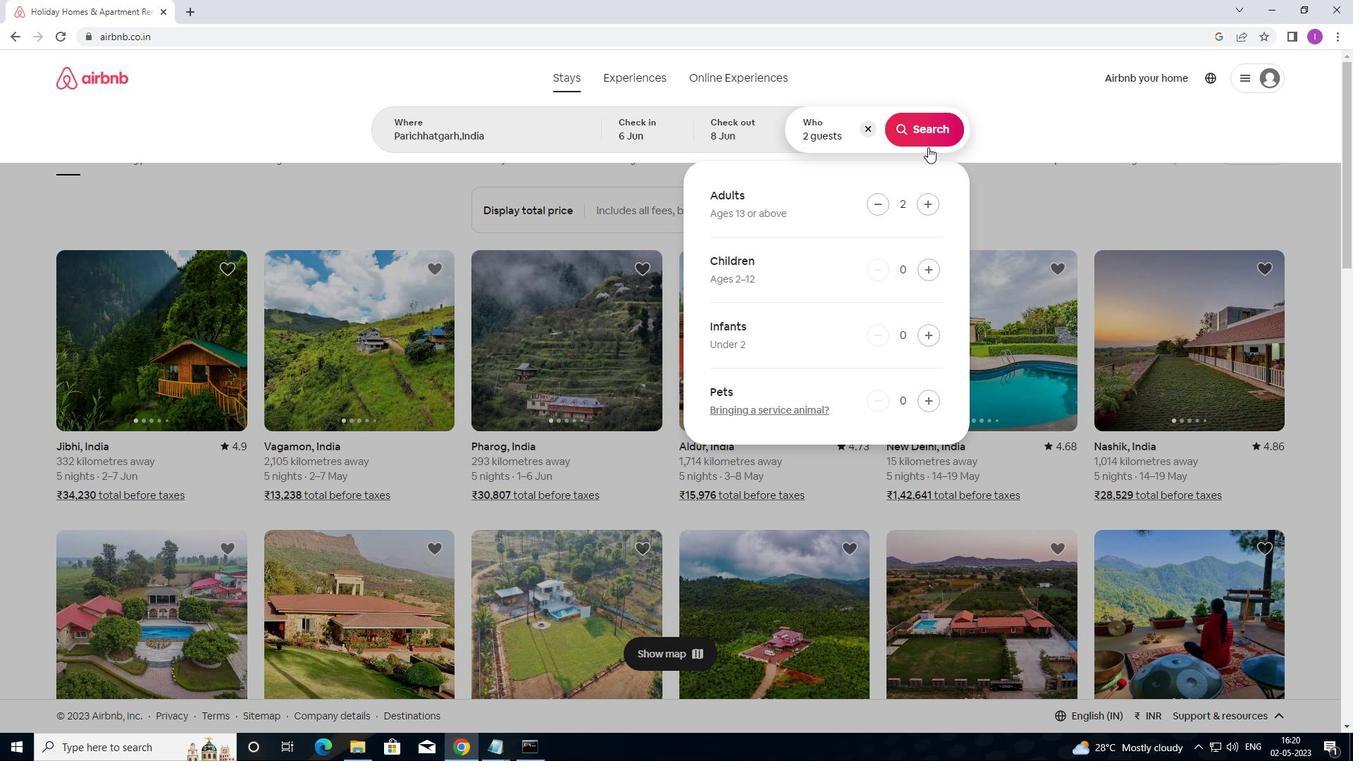 
Action: Mouse pressed left at (929, 141)
Screenshot: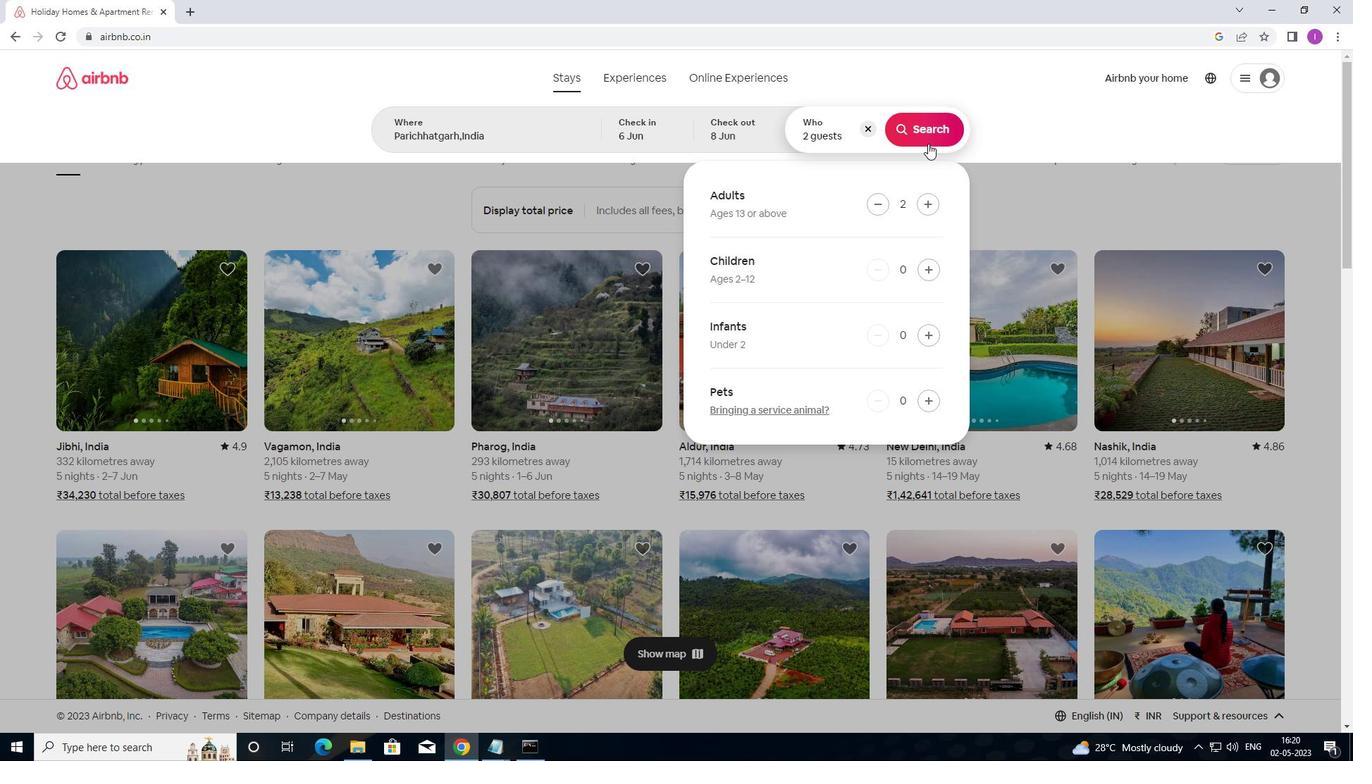 
Action: Mouse moved to (1290, 146)
Screenshot: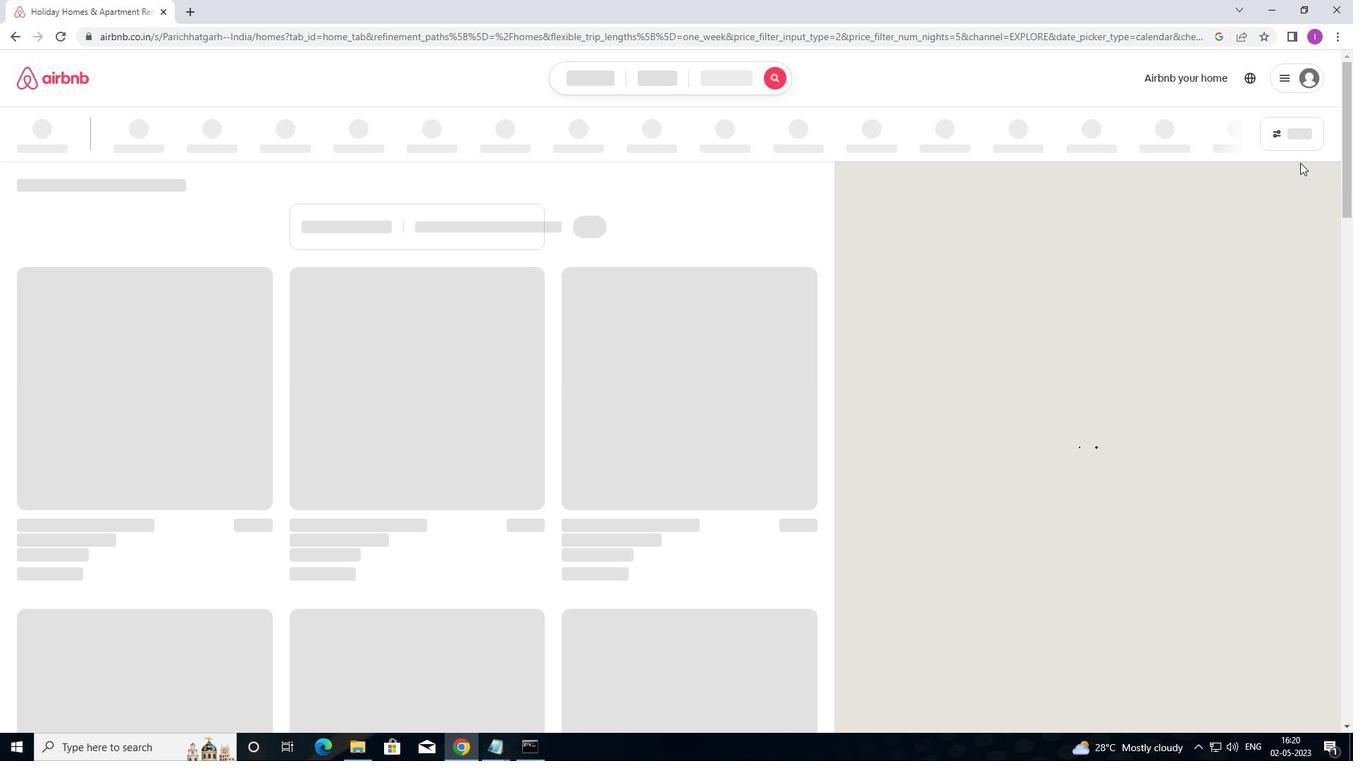 
Action: Mouse pressed left at (1290, 146)
Screenshot: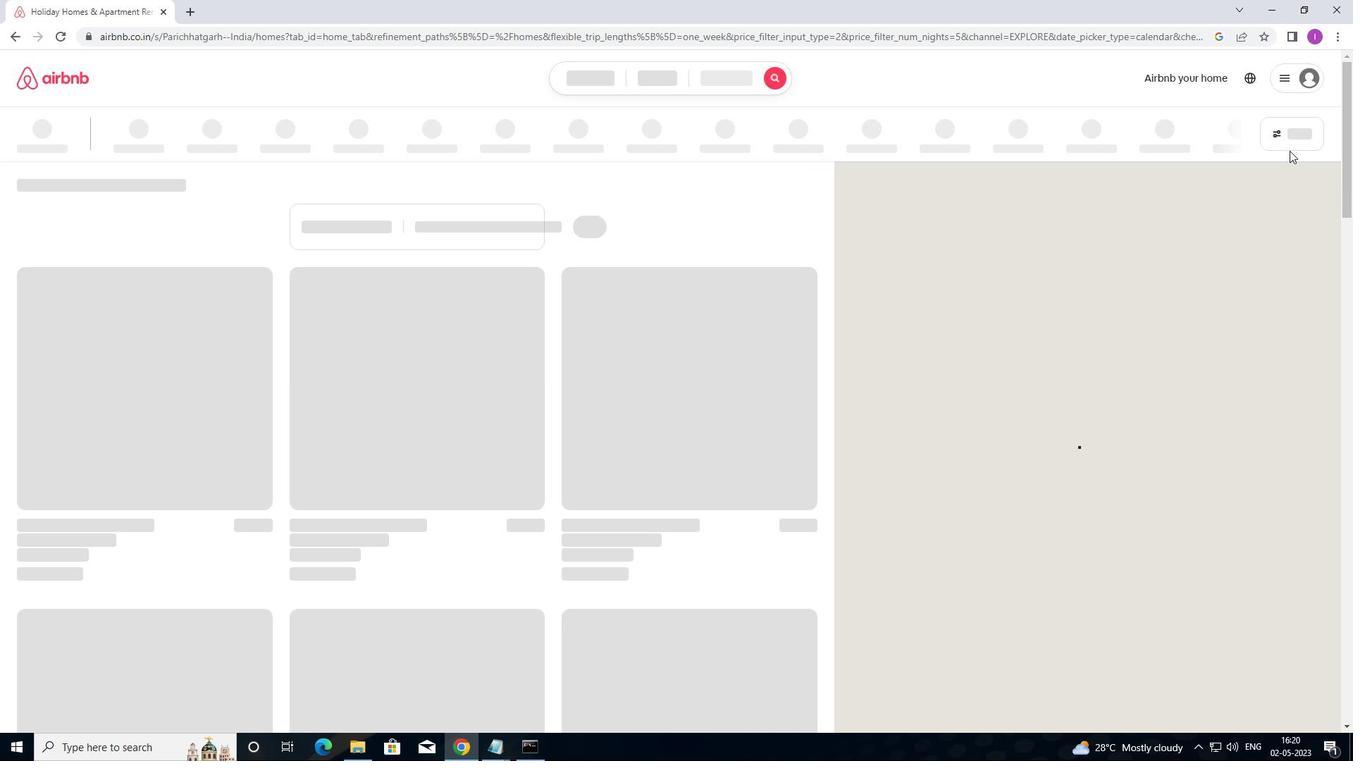 
Action: Mouse moved to (523, 305)
Screenshot: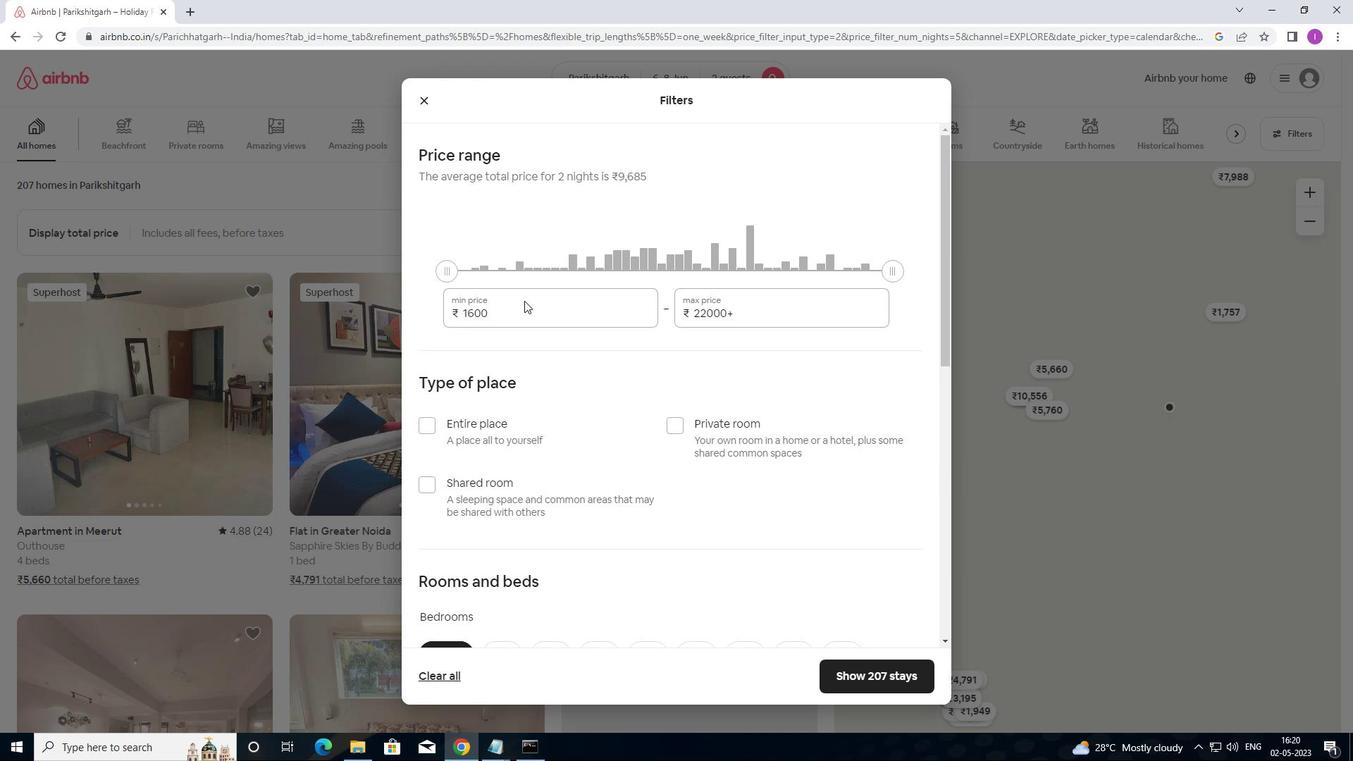 
Action: Mouse pressed left at (523, 305)
Screenshot: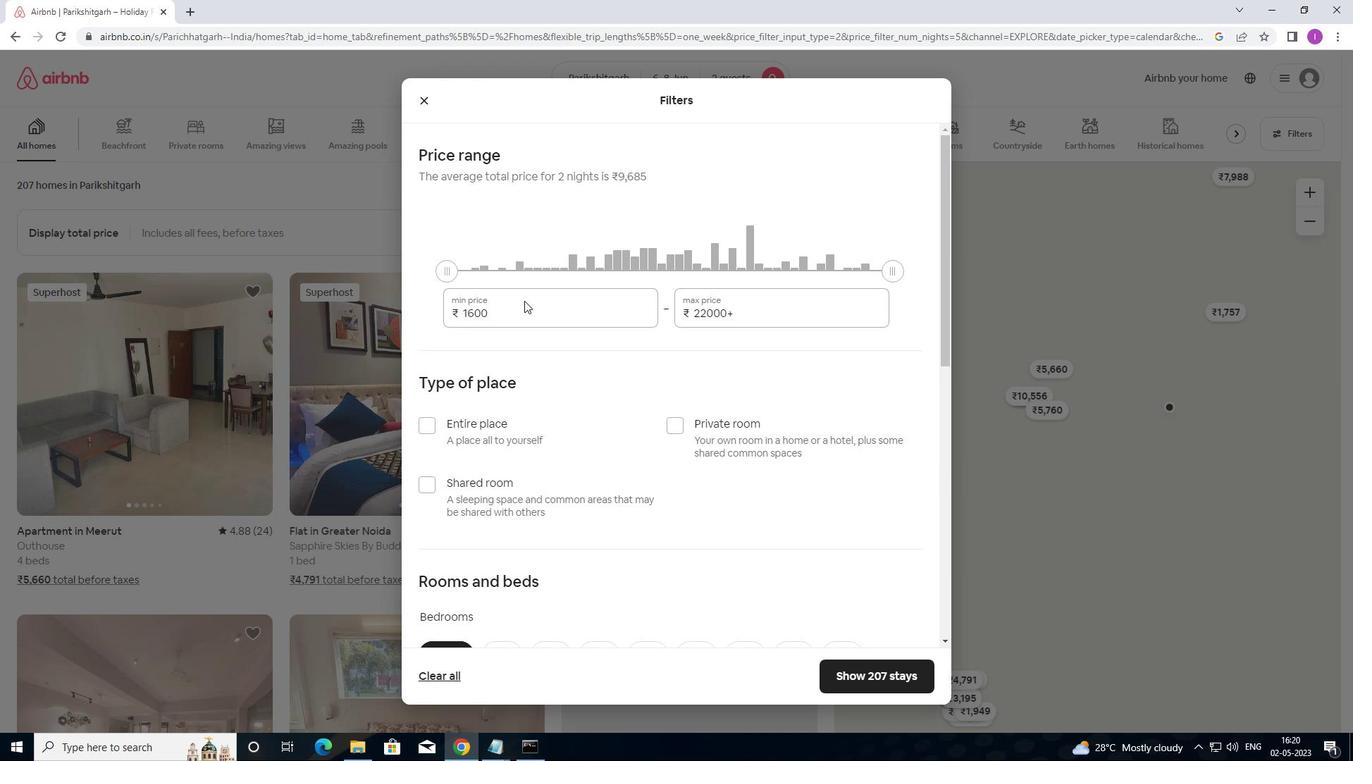 
Action: Mouse moved to (517, 309)
Screenshot: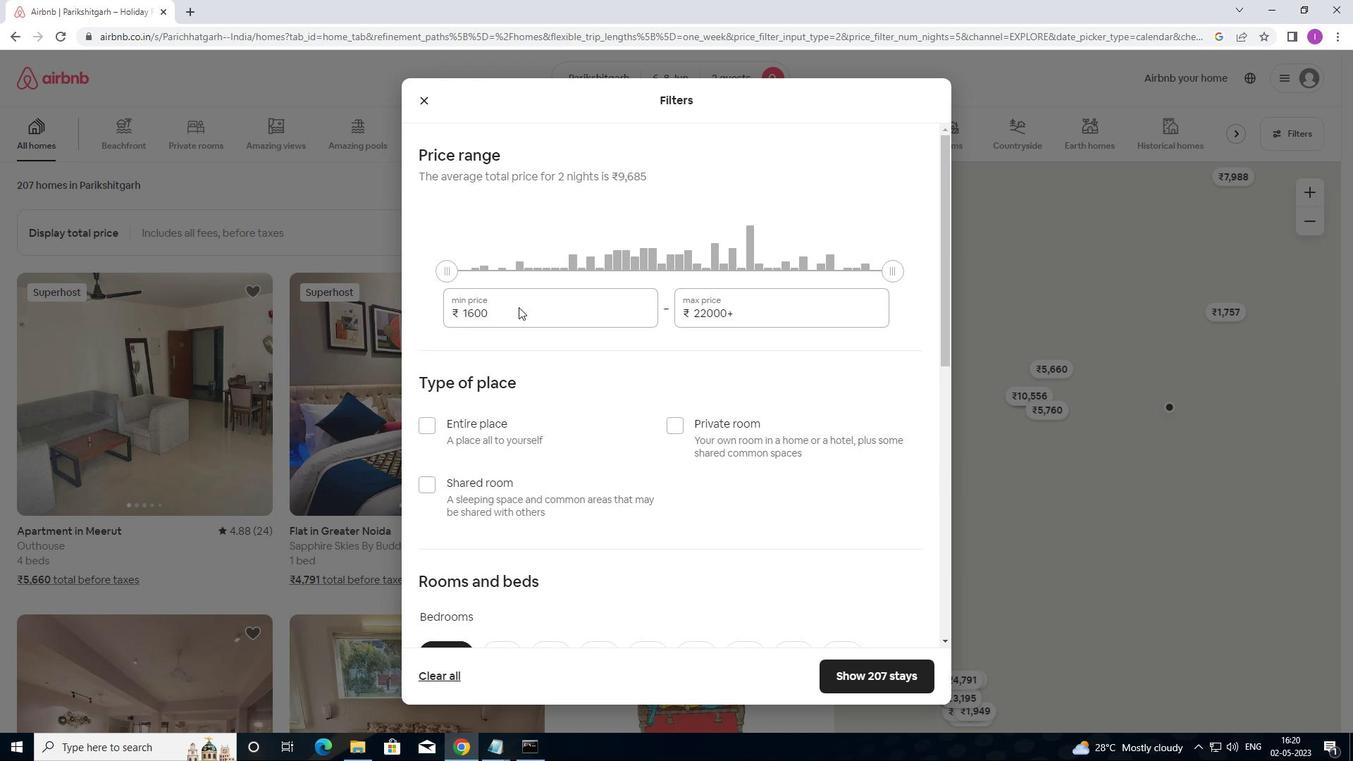 
Action: Mouse pressed left at (517, 309)
Screenshot: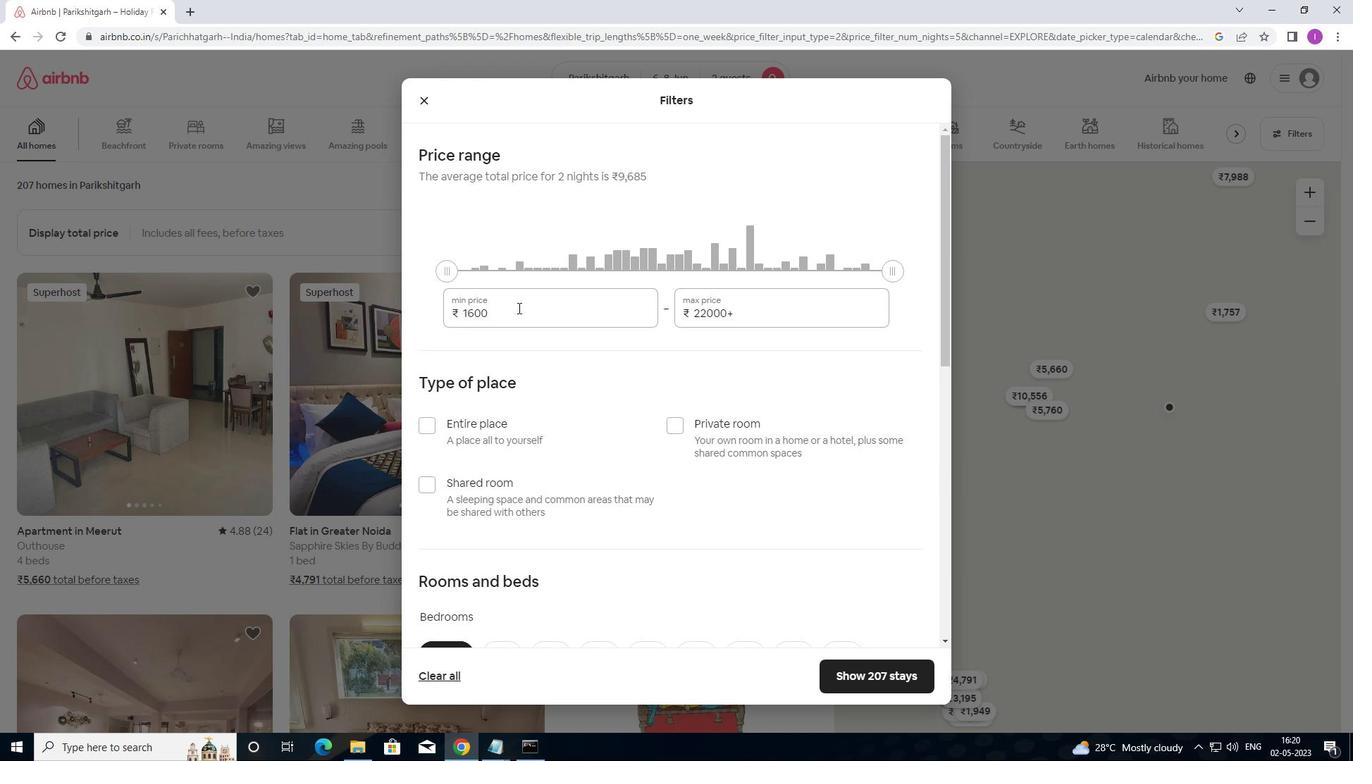 
Action: Mouse moved to (480, 330)
Screenshot: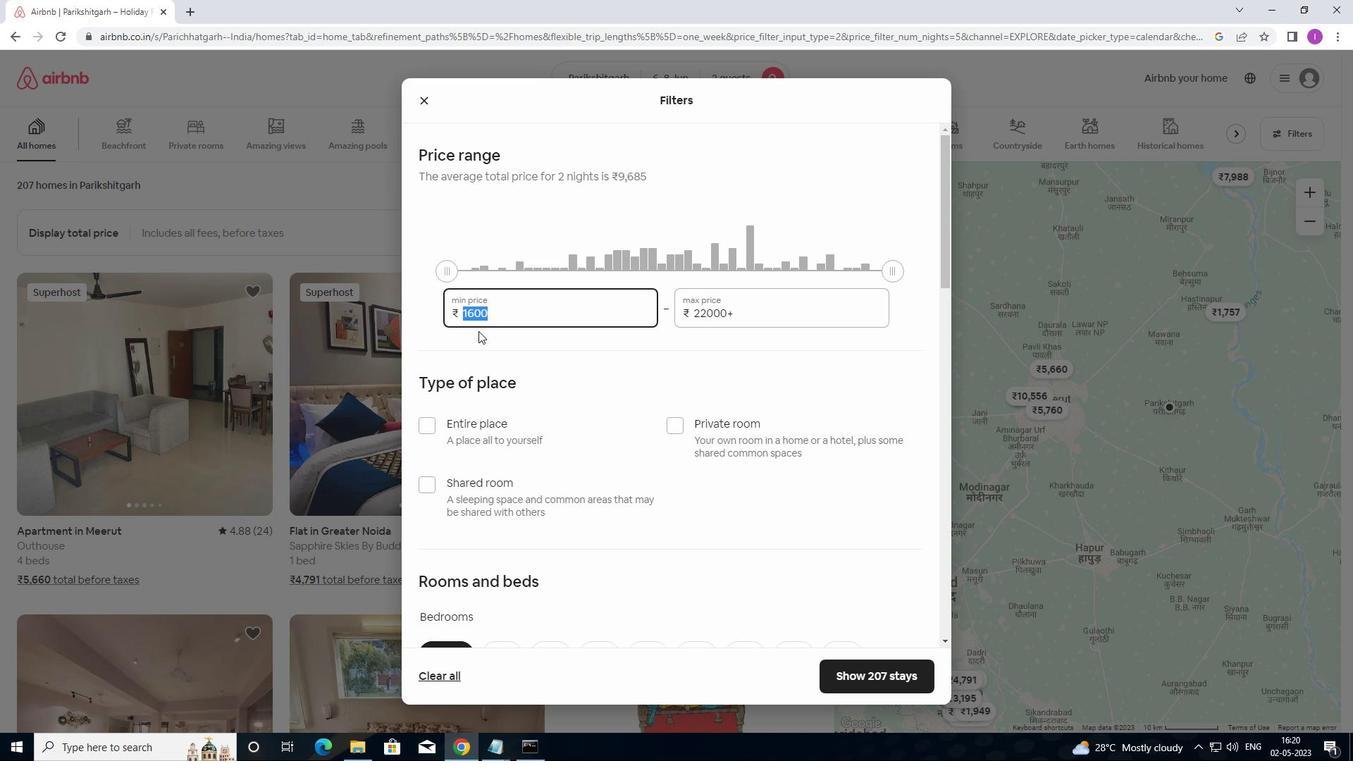 
Action: Key pressed 7
Screenshot: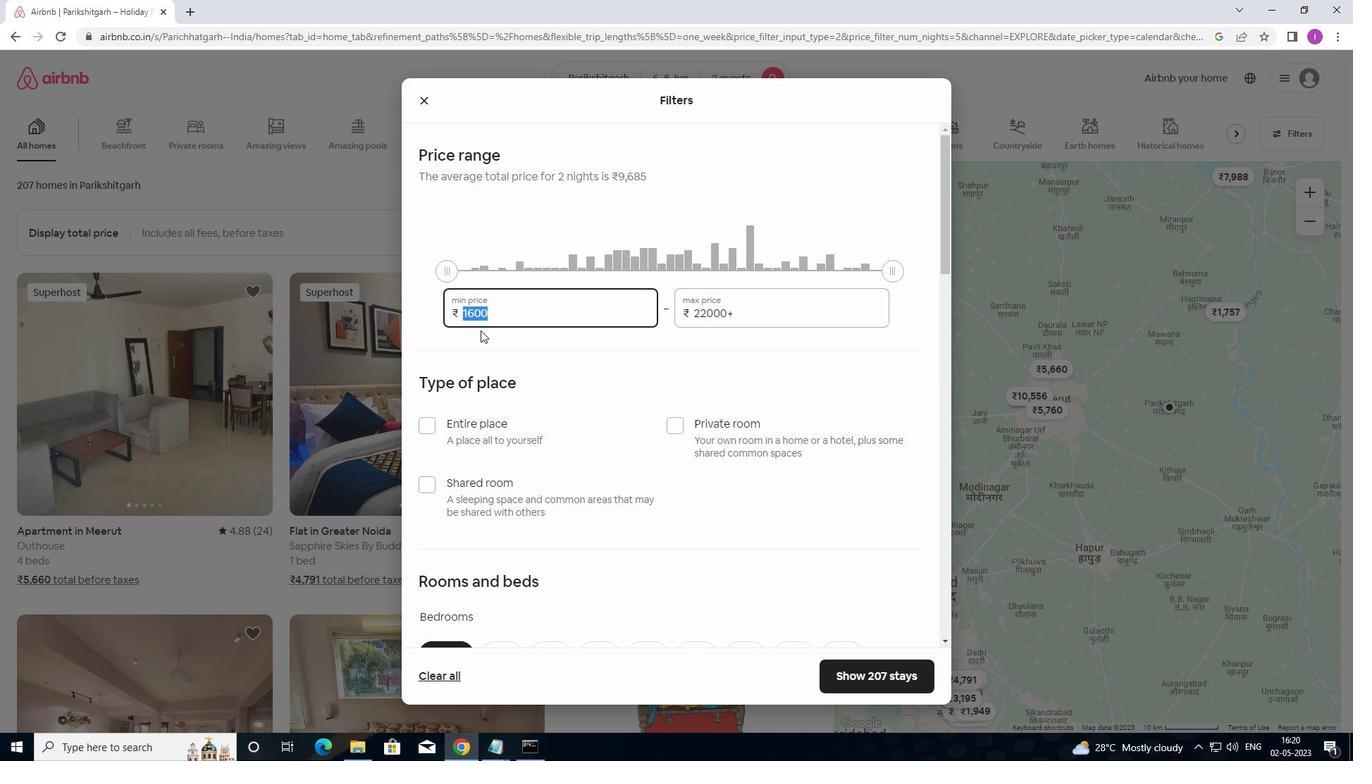 
Action: Mouse moved to (482, 329)
Screenshot: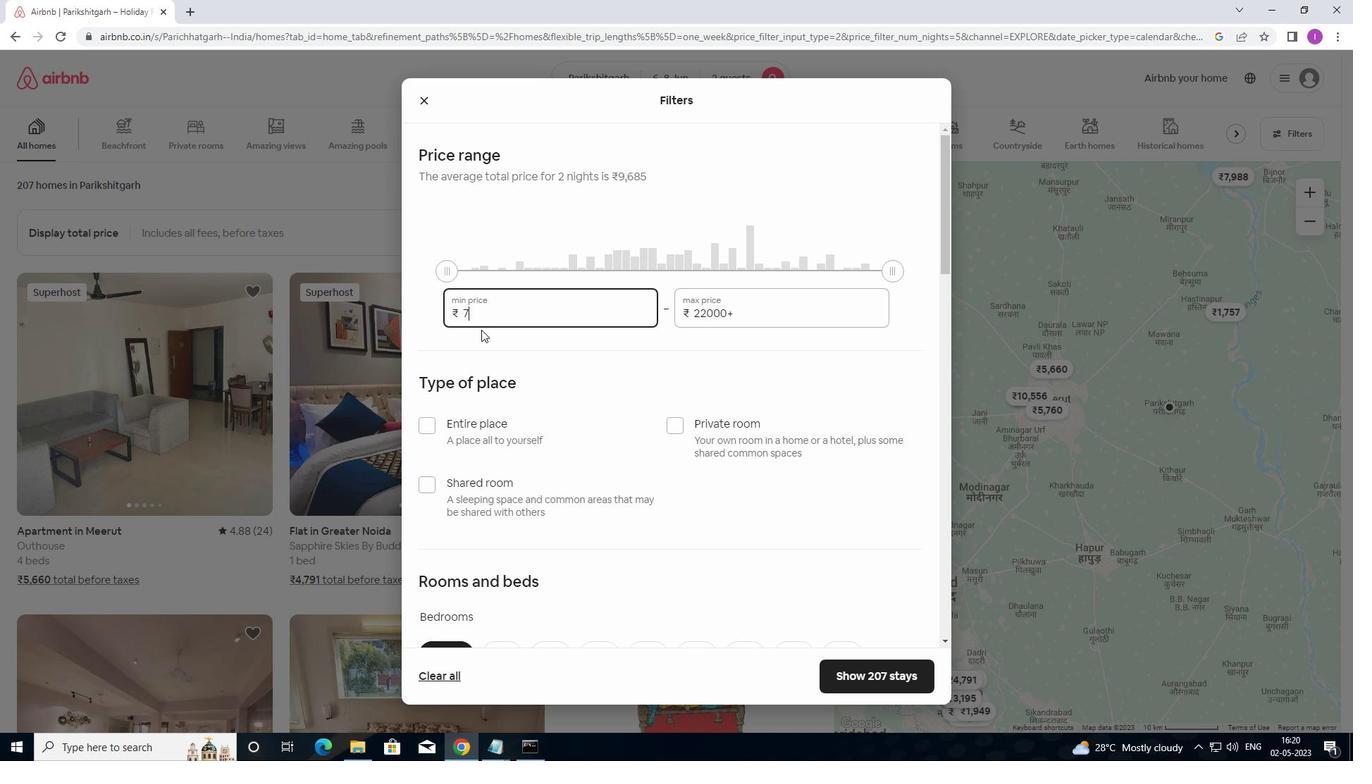 
Action: Key pressed 9
Screenshot: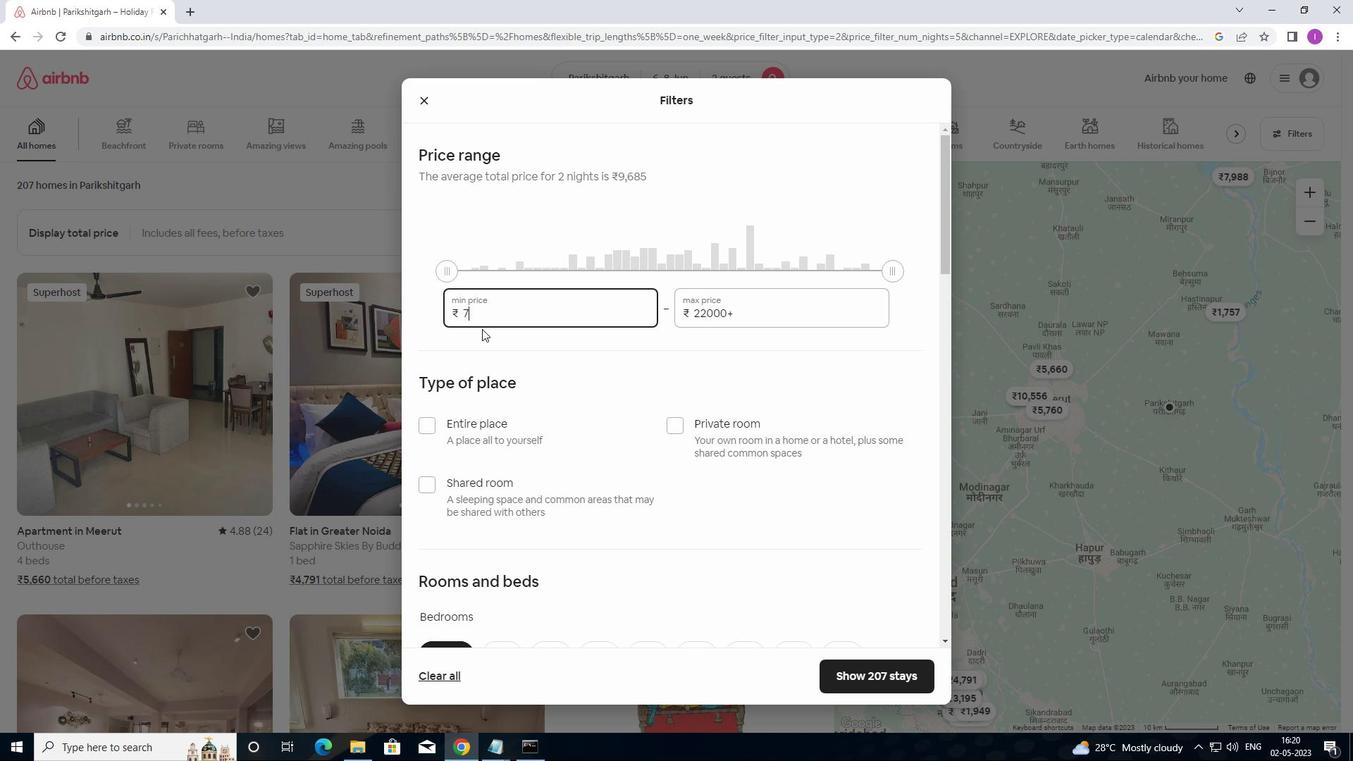 
Action: Mouse moved to (485, 327)
Screenshot: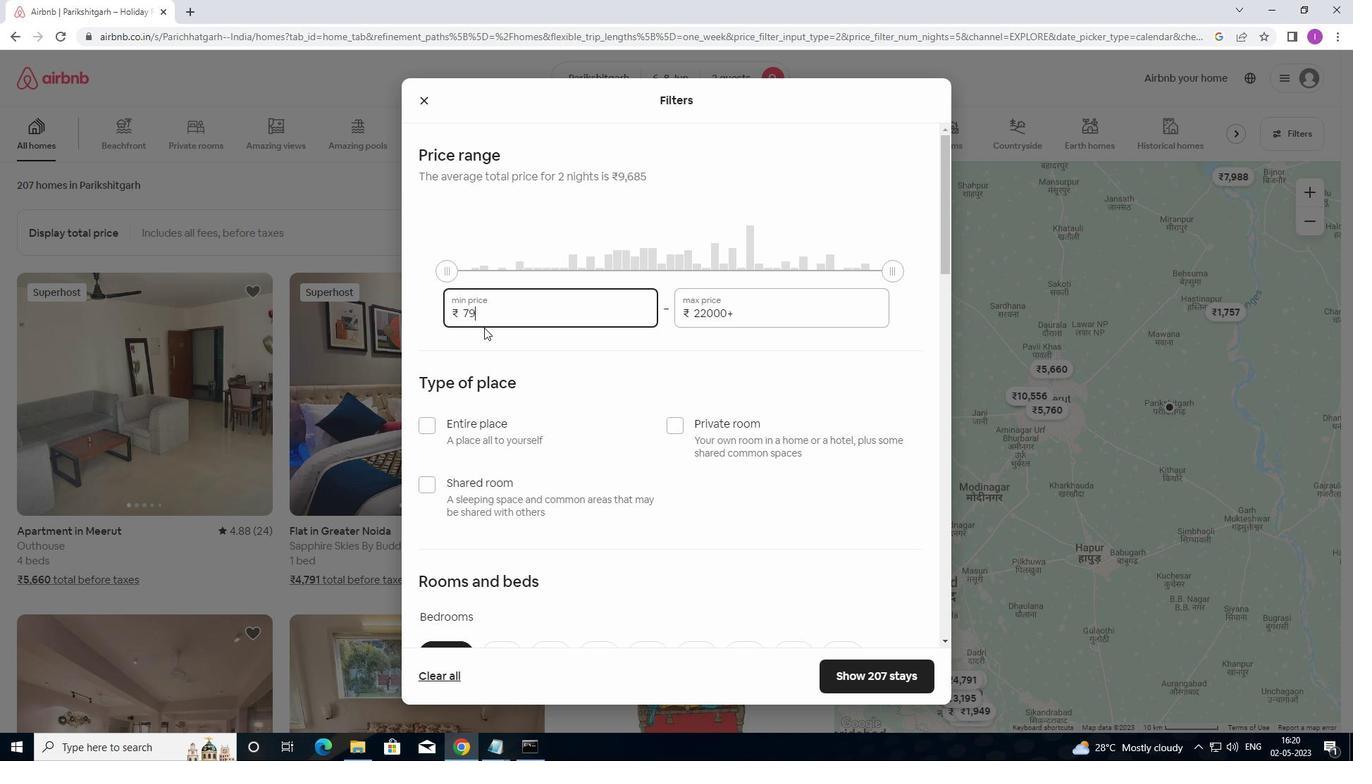 
Action: Key pressed <Key.backspace>
Screenshot: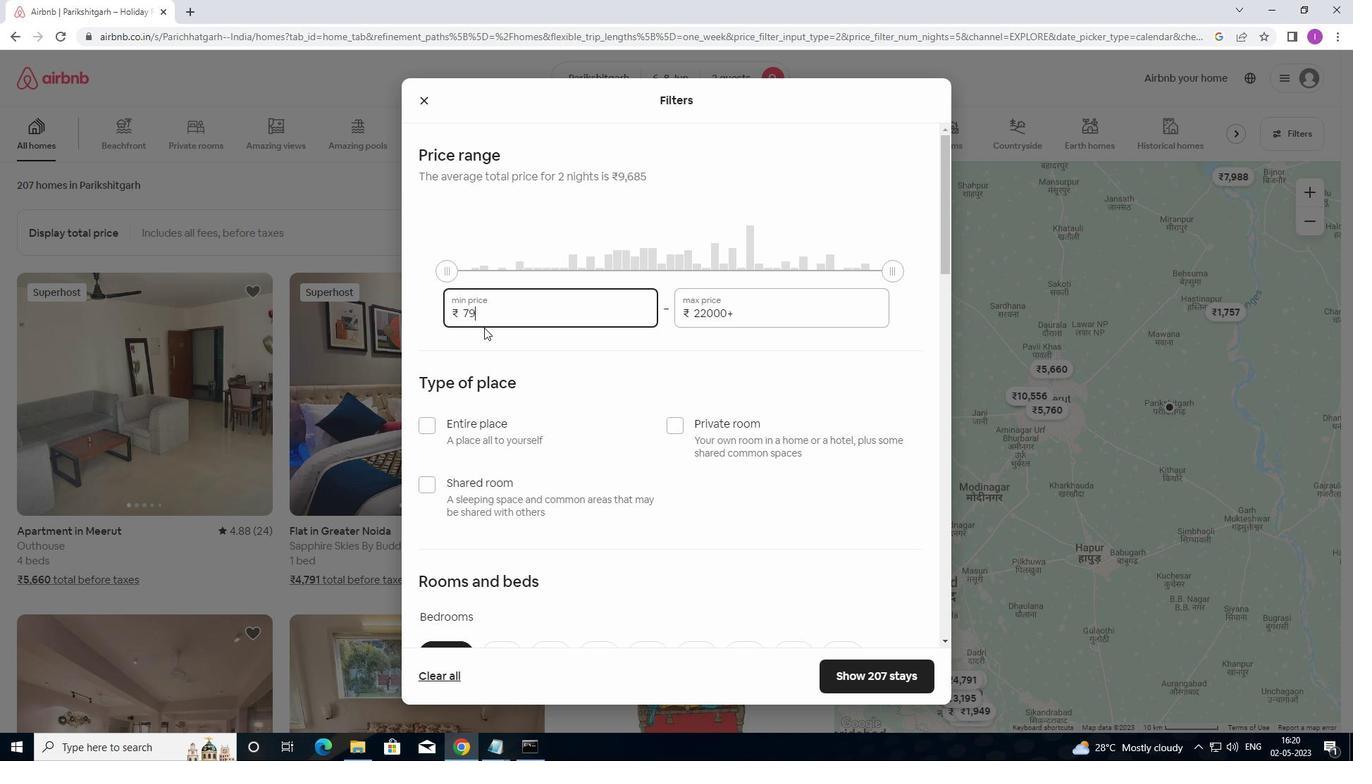
Action: Mouse moved to (485, 325)
Screenshot: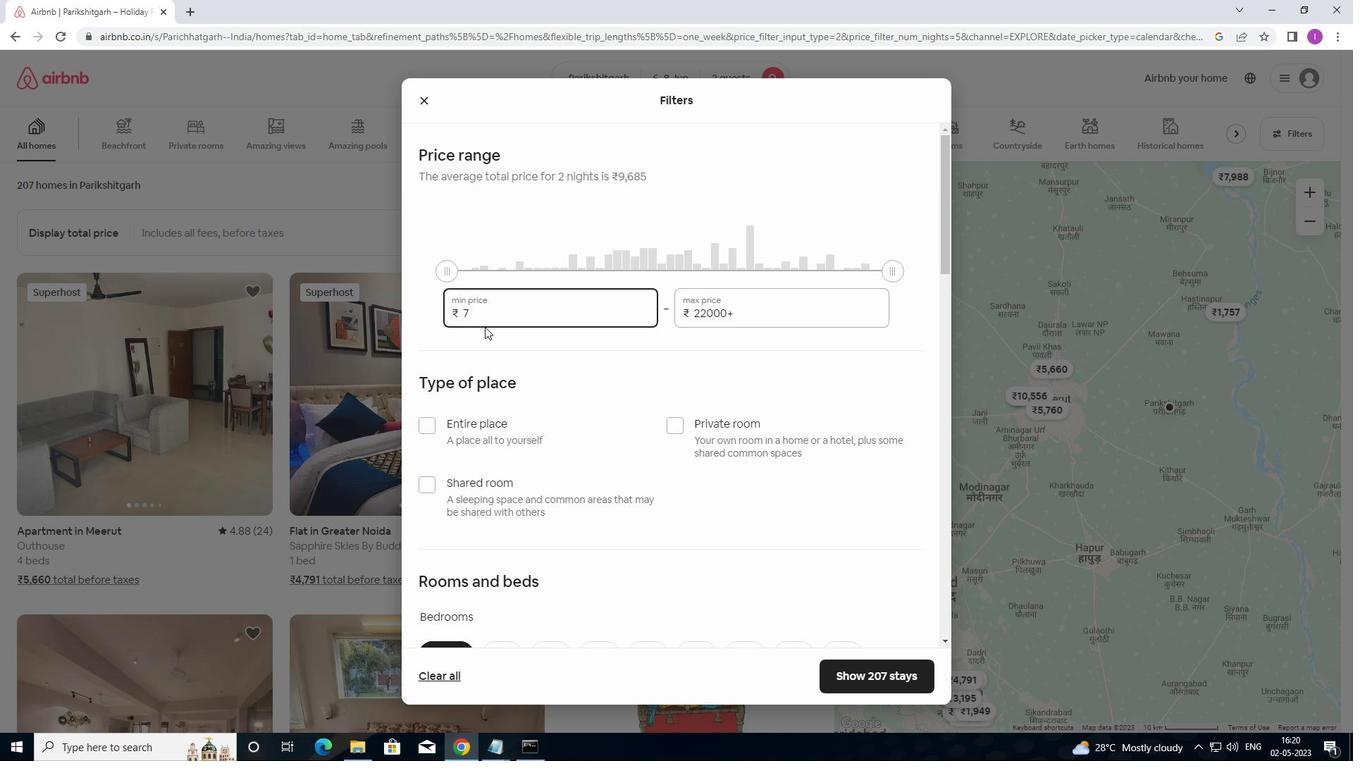 
Action: Key pressed 000
Screenshot: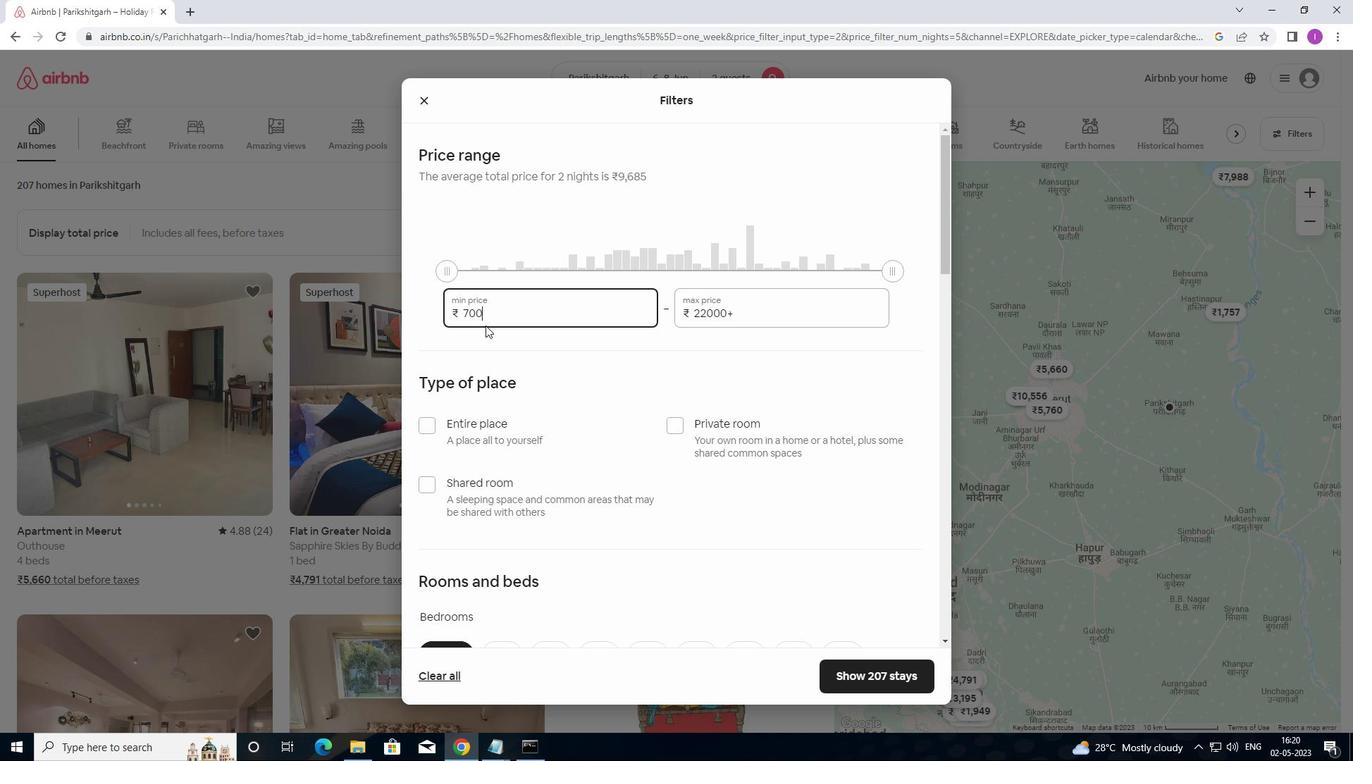 
Action: Mouse moved to (757, 309)
Screenshot: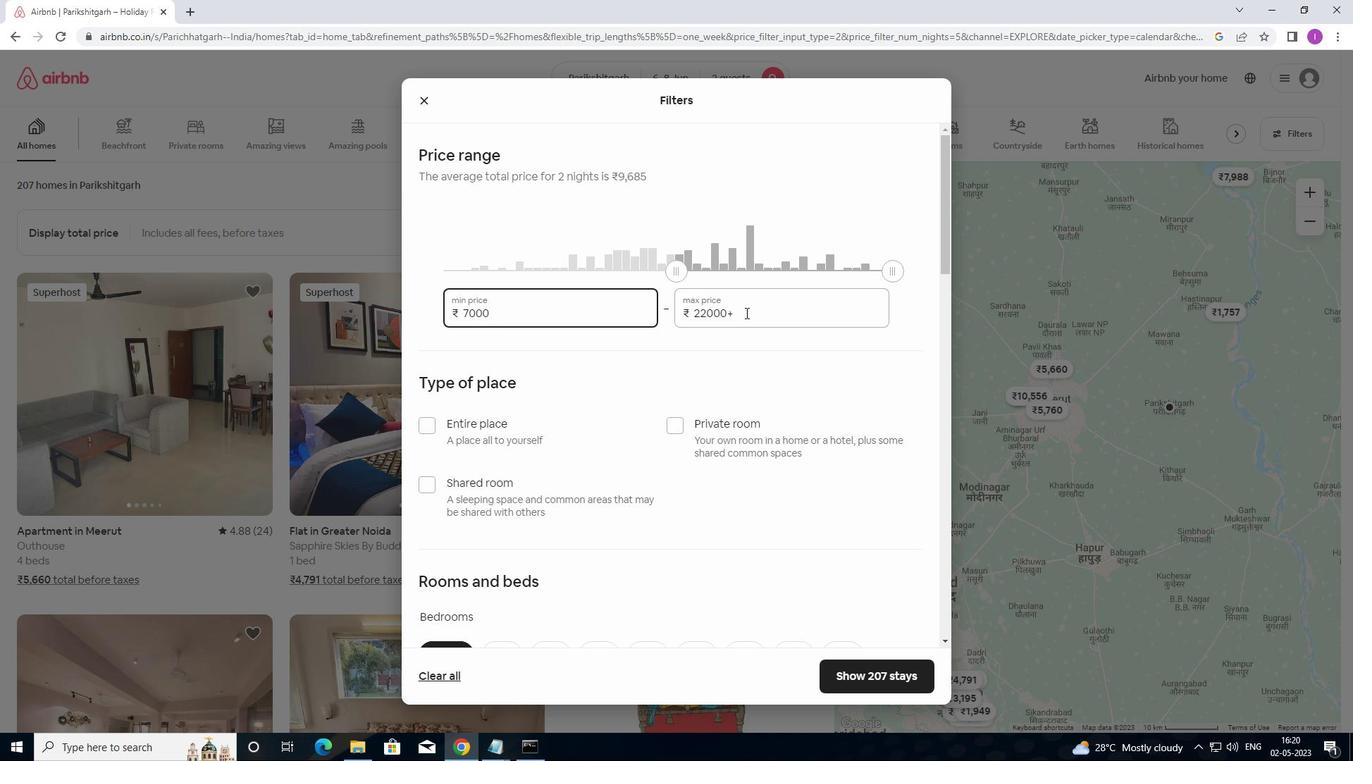 
Action: Mouse pressed left at (757, 309)
Screenshot: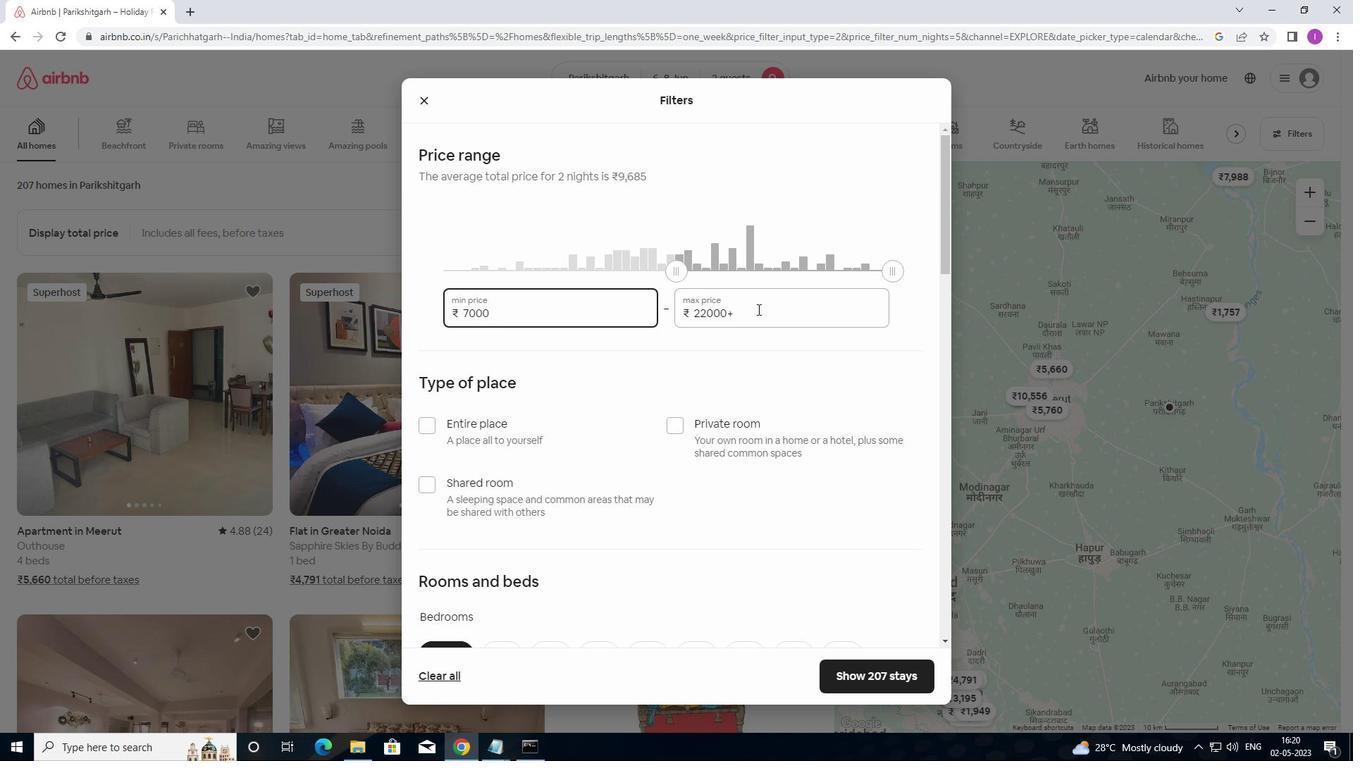
Action: Mouse moved to (681, 313)
Screenshot: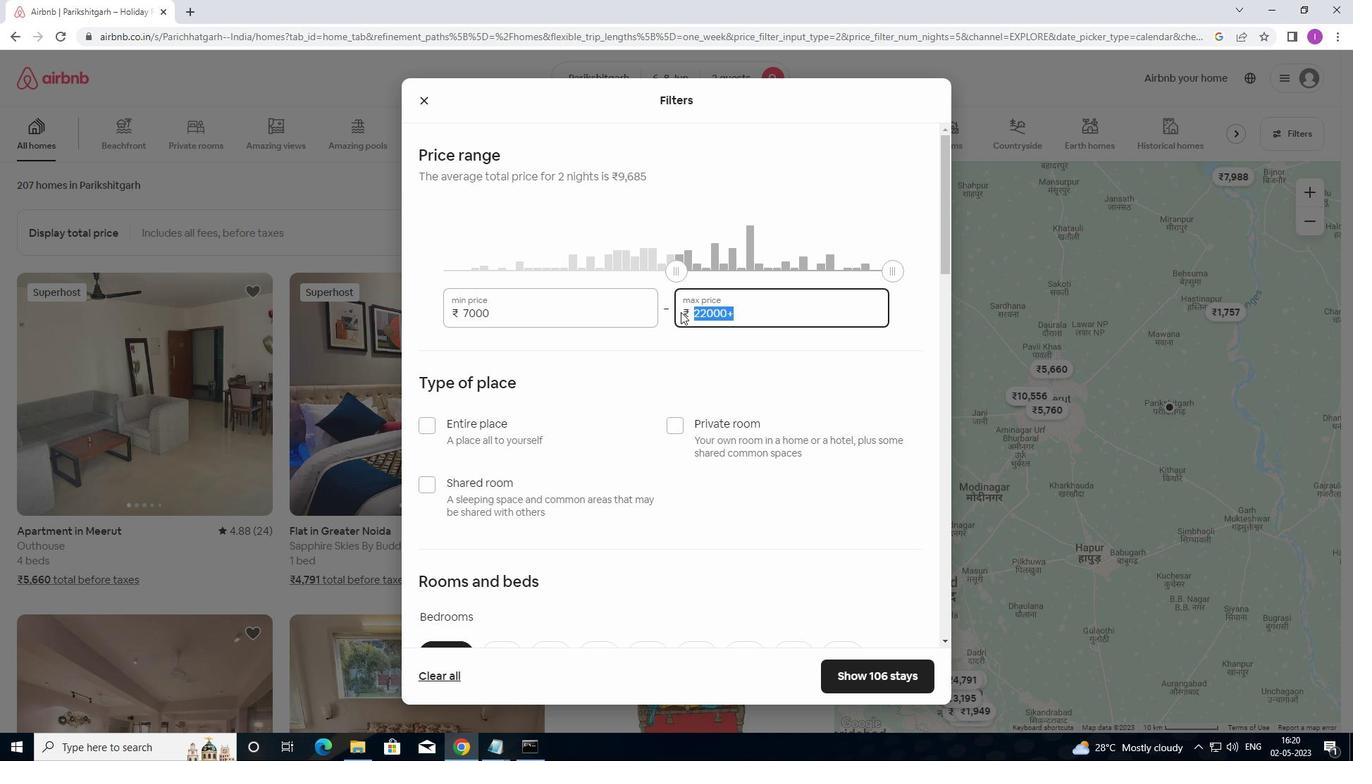 
Action: Key pressed 1200
Screenshot: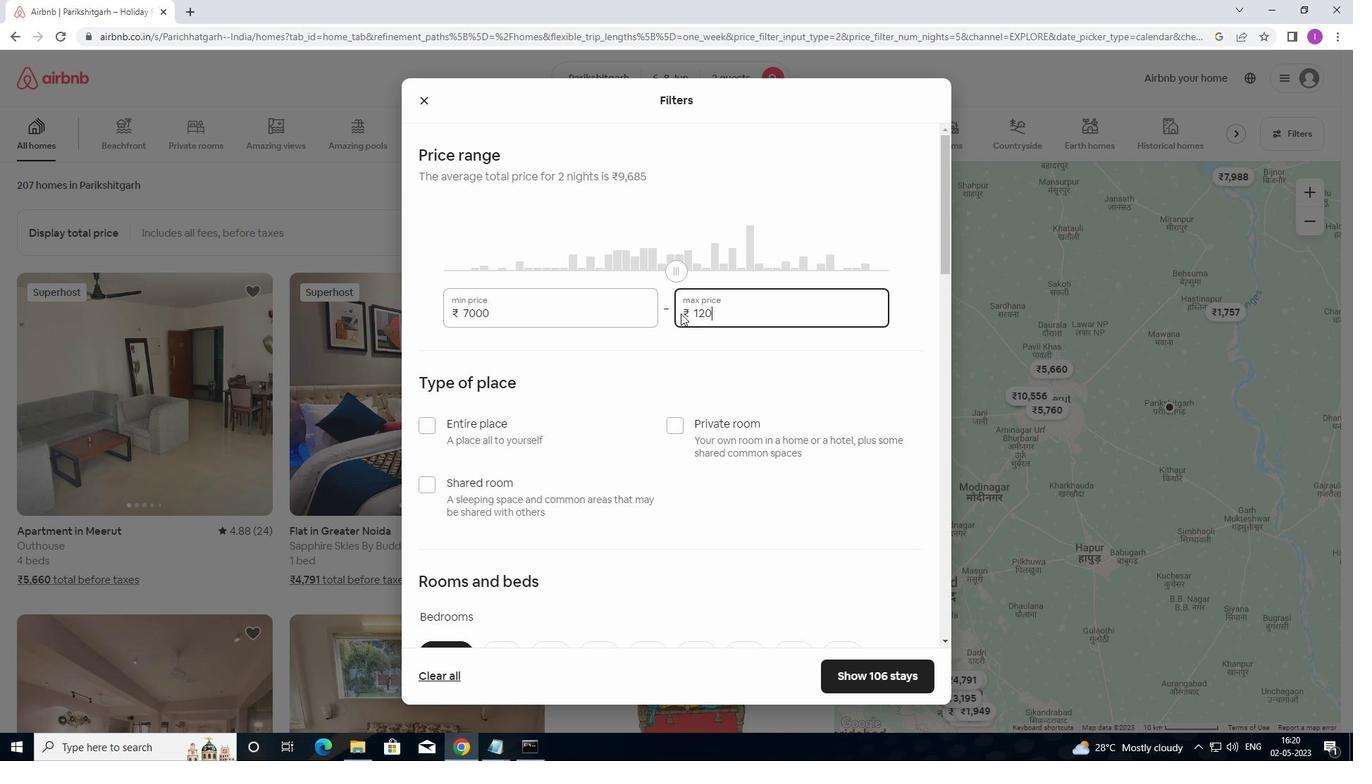 
Action: Mouse moved to (681, 313)
Screenshot: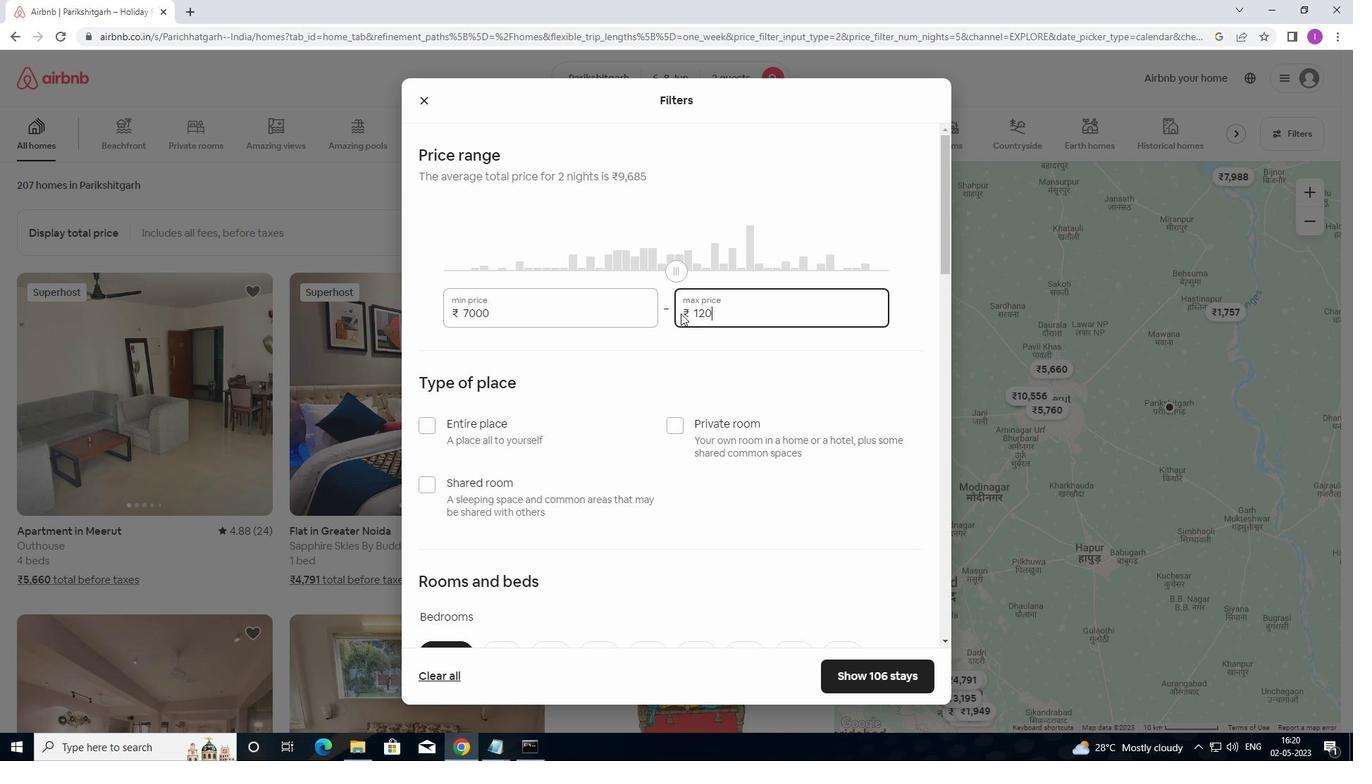 
Action: Key pressed 0
Screenshot: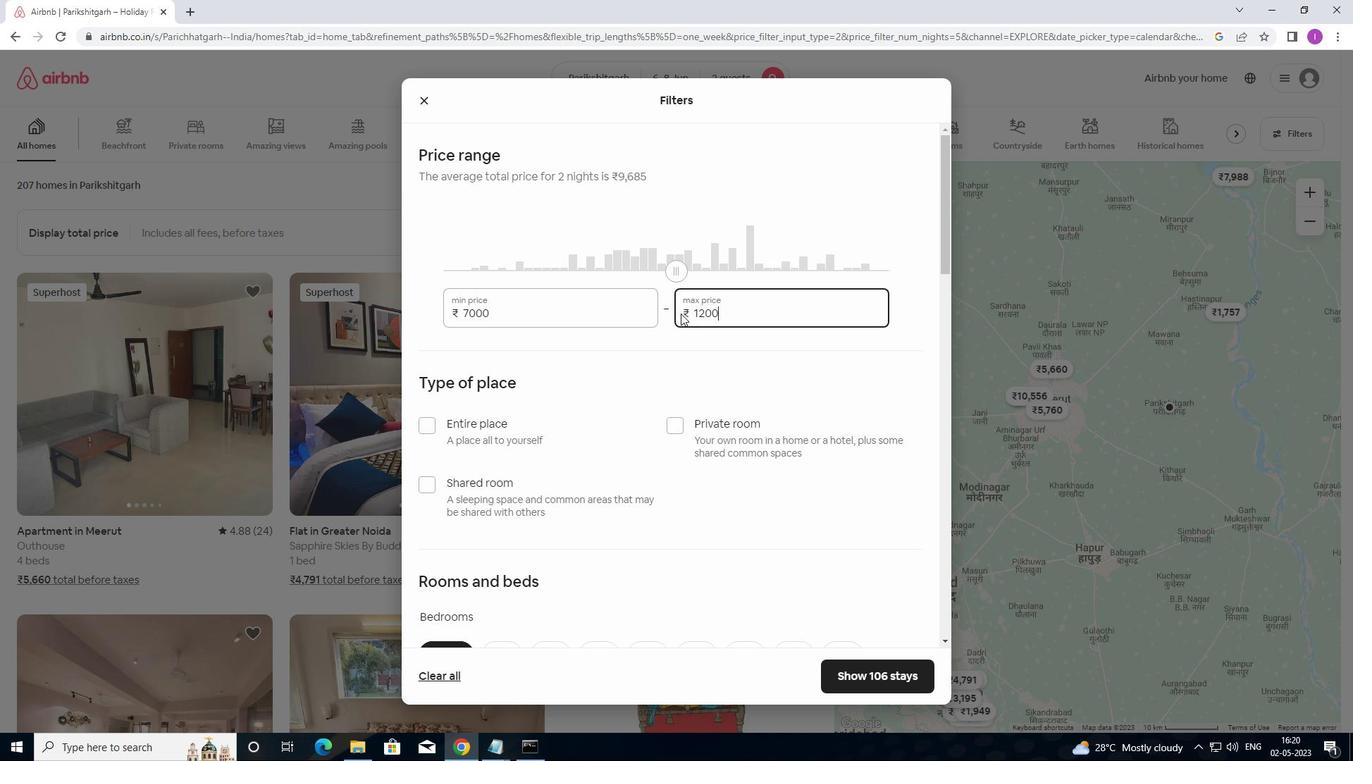 
Action: Mouse moved to (639, 409)
Screenshot: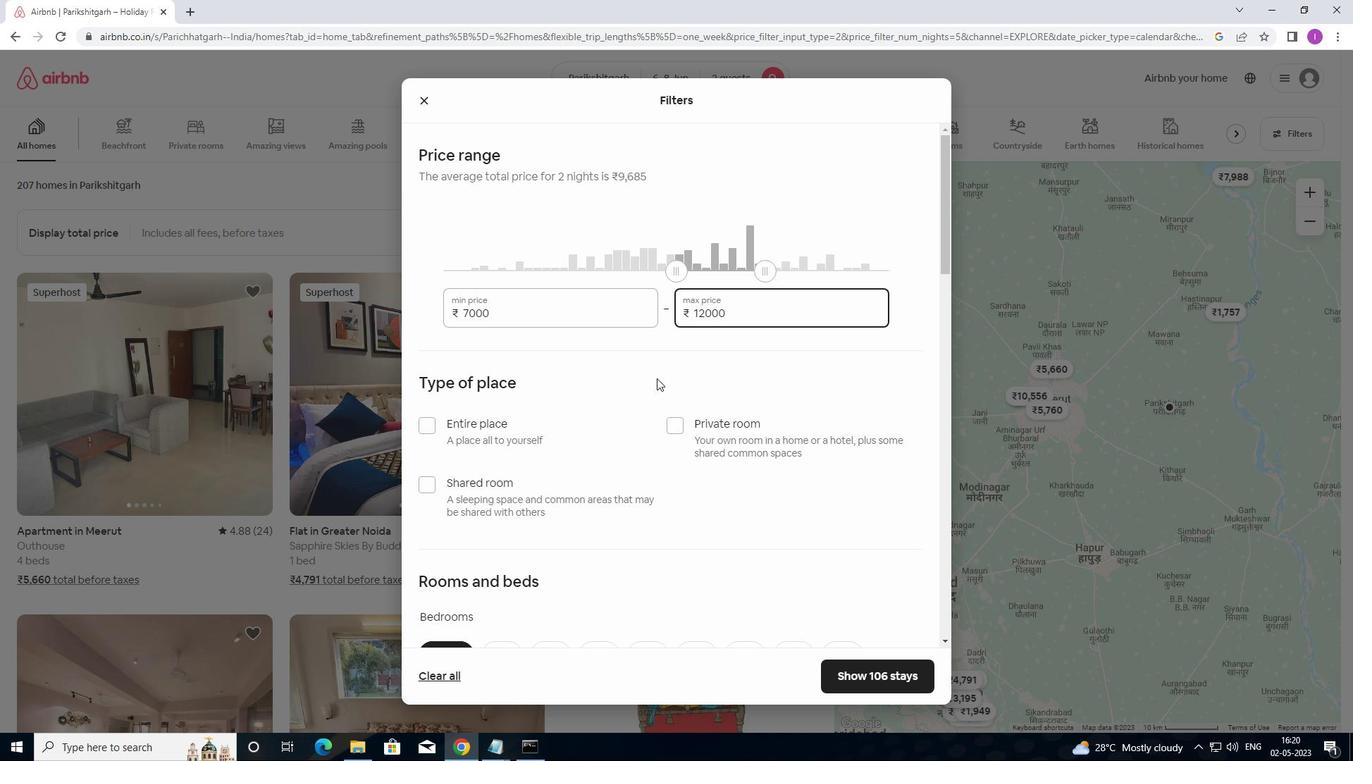 
Action: Mouse scrolled (639, 408) with delta (0, 0)
Screenshot: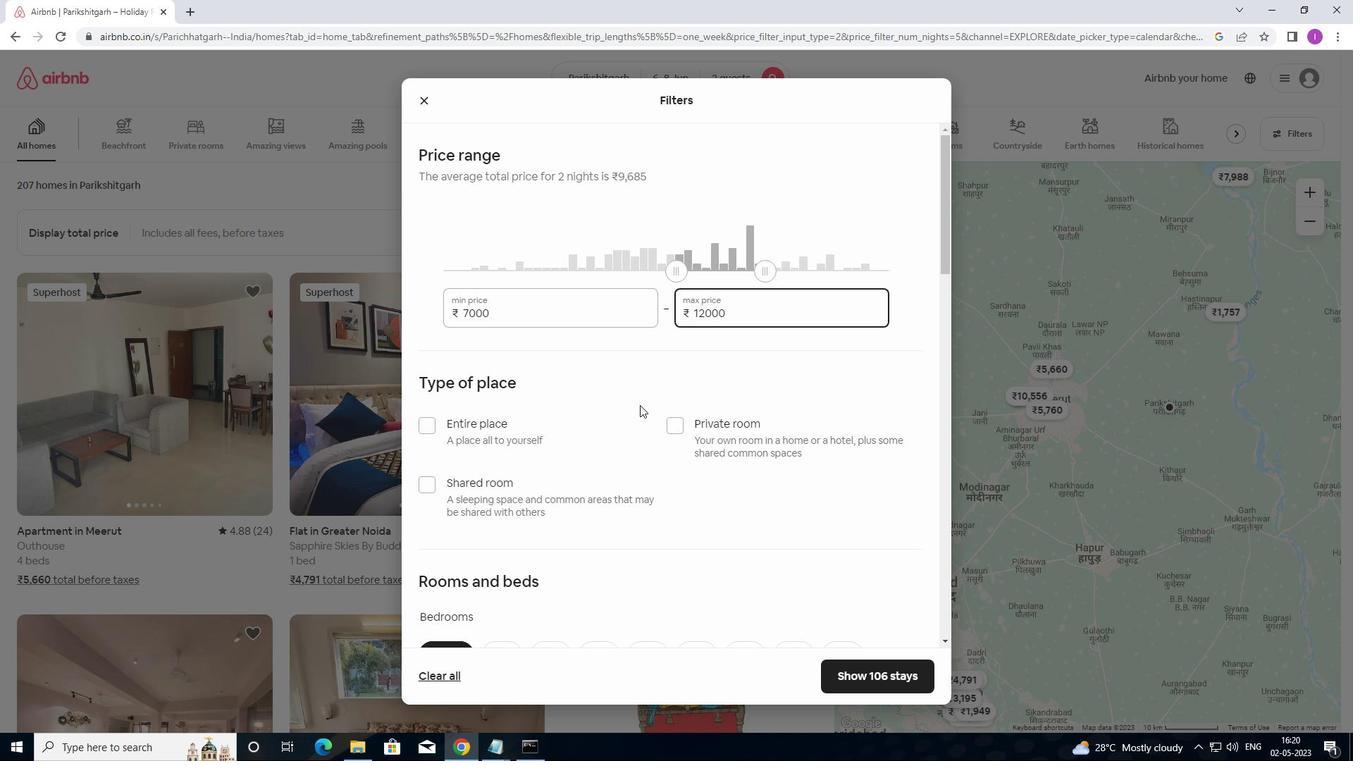 
Action: Mouse scrolled (639, 408) with delta (0, 0)
Screenshot: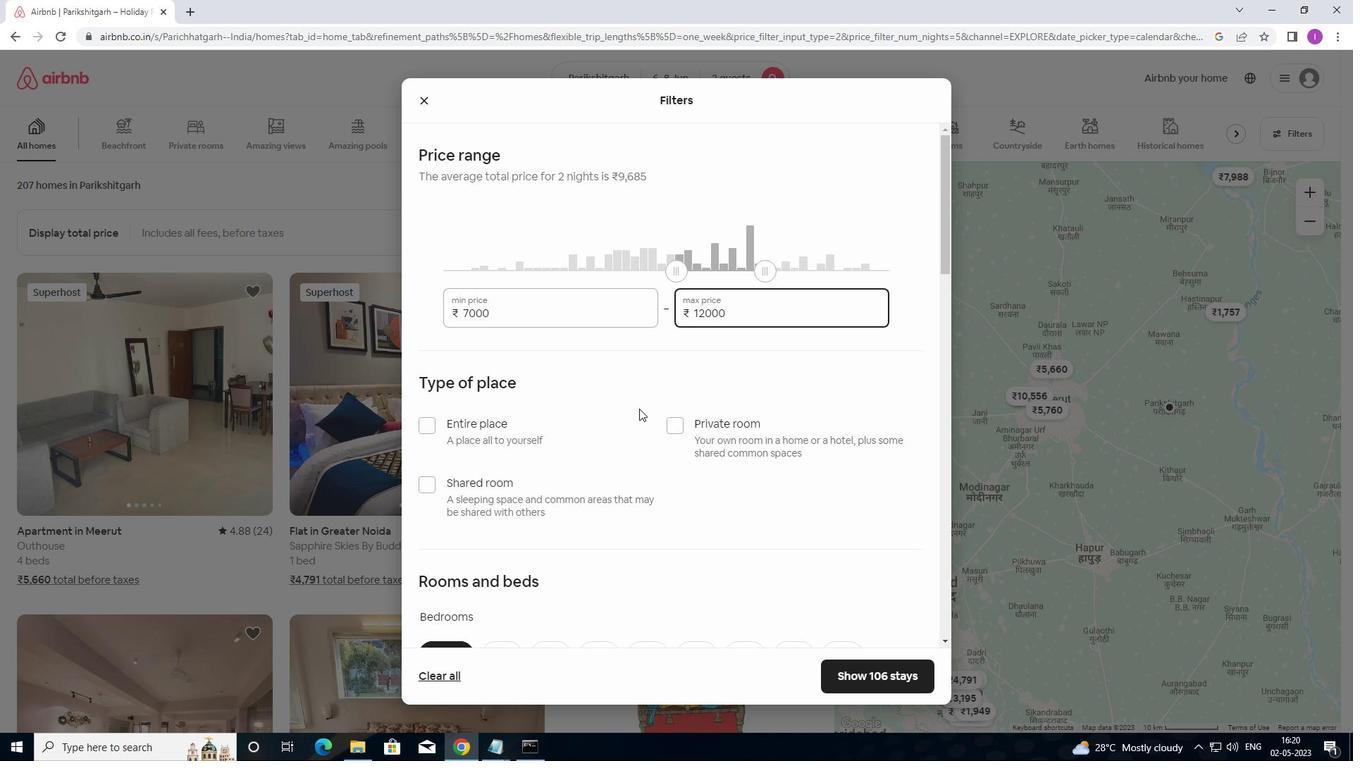 
Action: Mouse moved to (679, 286)
Screenshot: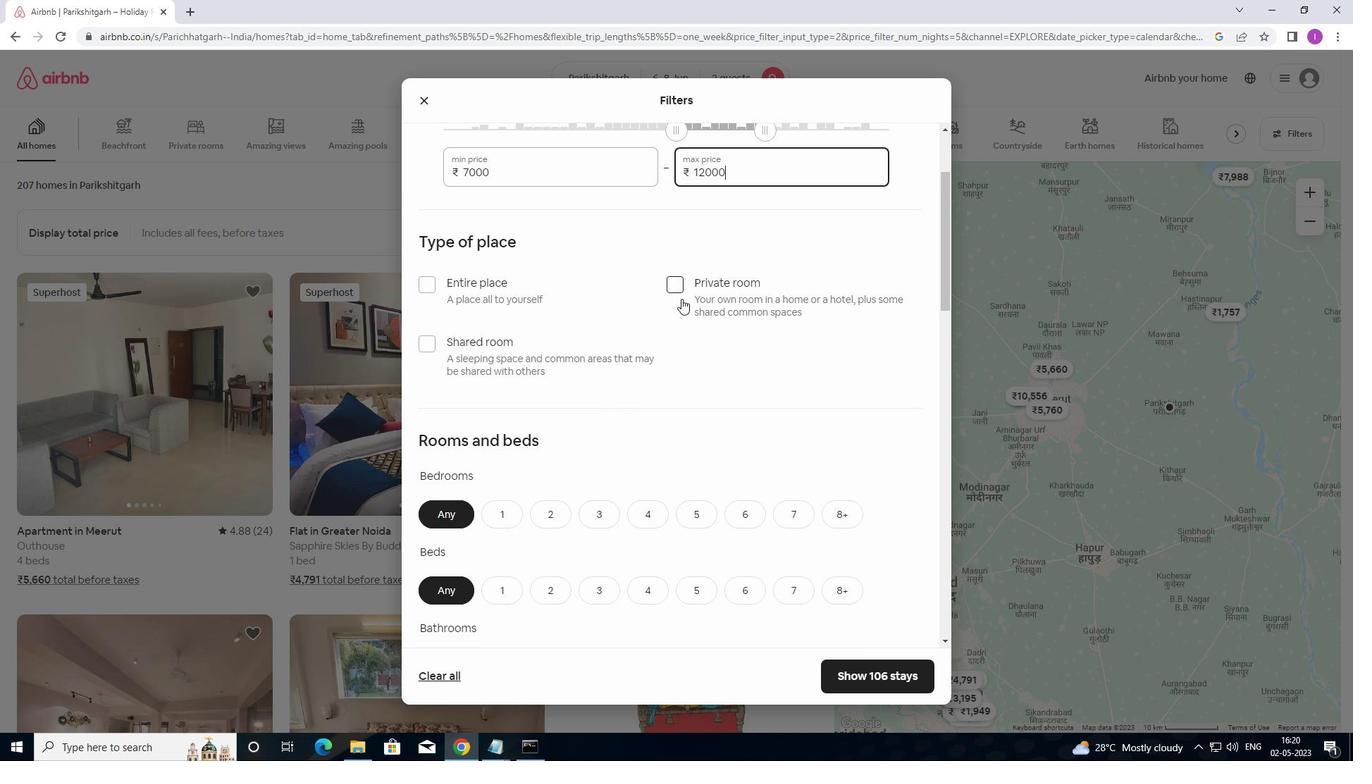 
Action: Mouse pressed left at (679, 286)
Screenshot: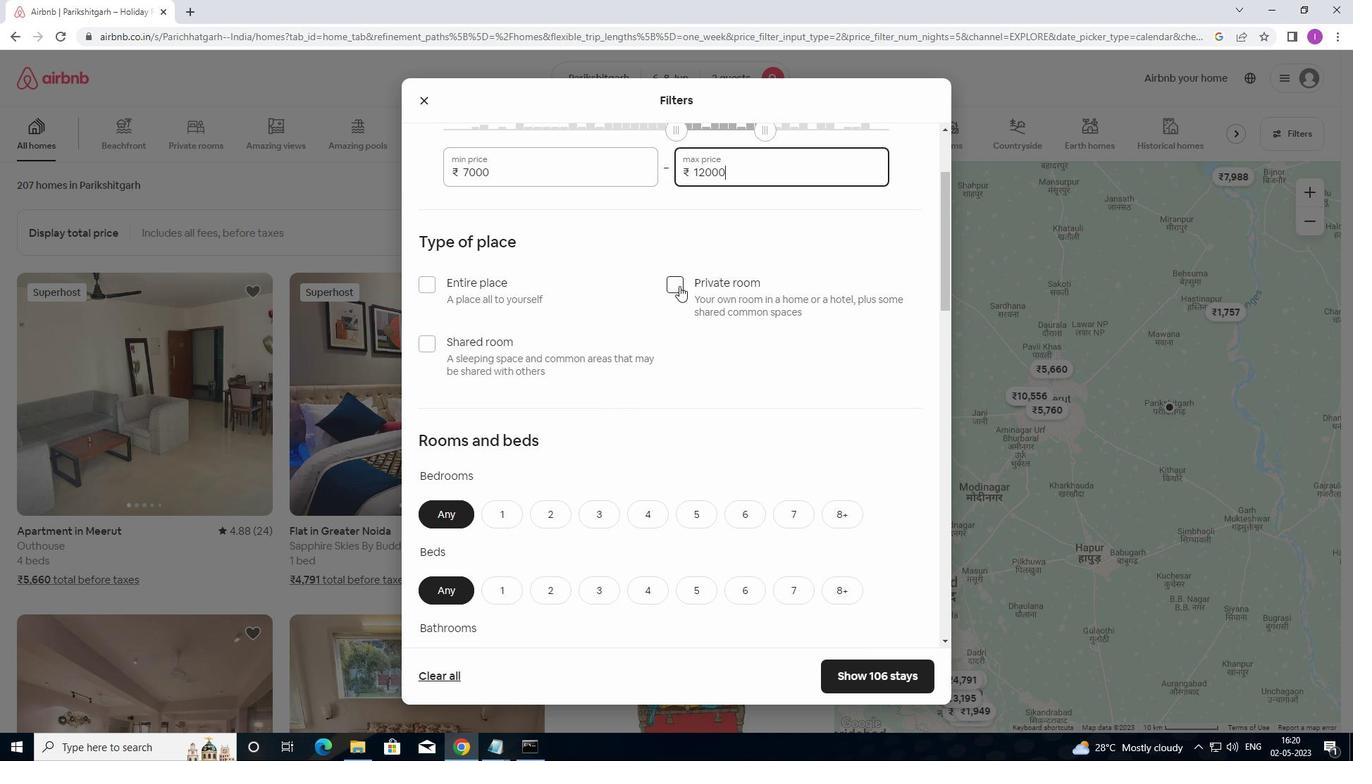 
Action: Mouse moved to (705, 377)
Screenshot: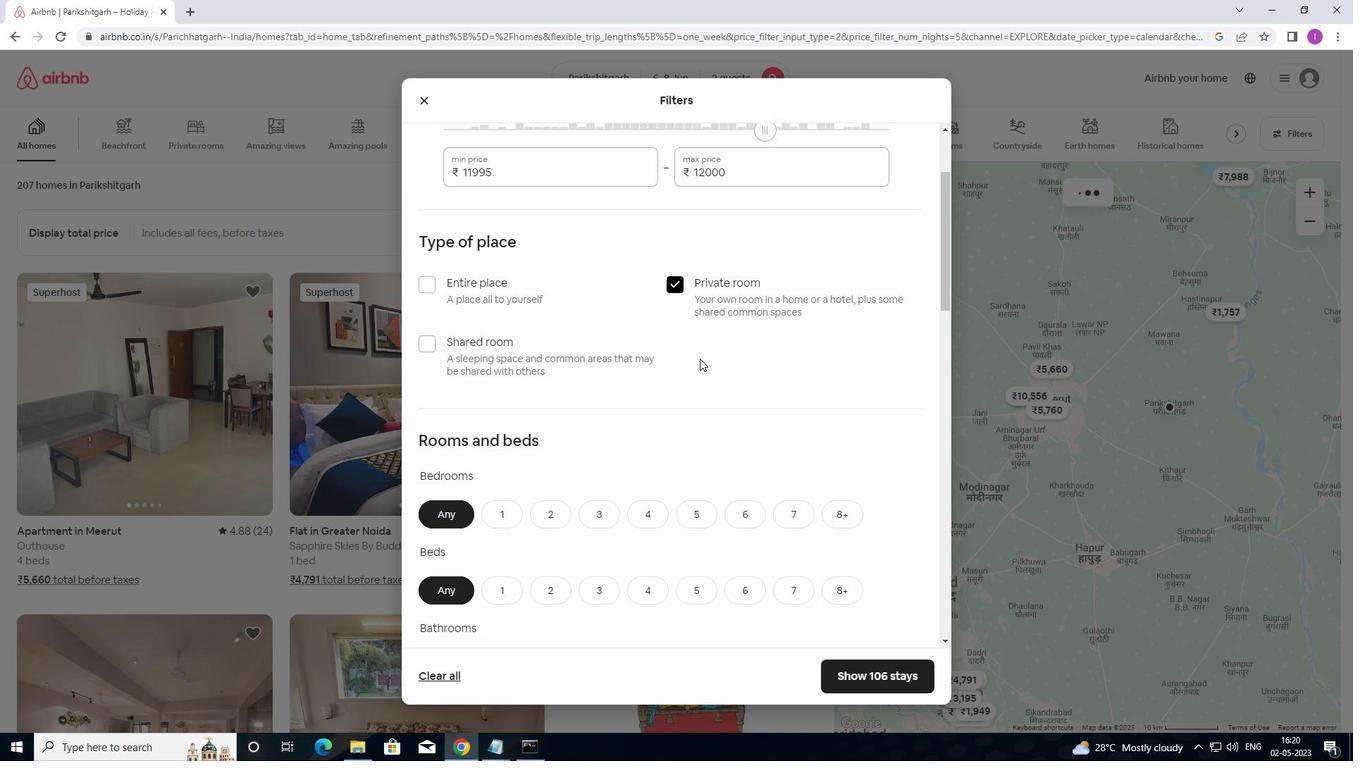 
Action: Mouse scrolled (705, 377) with delta (0, 0)
Screenshot: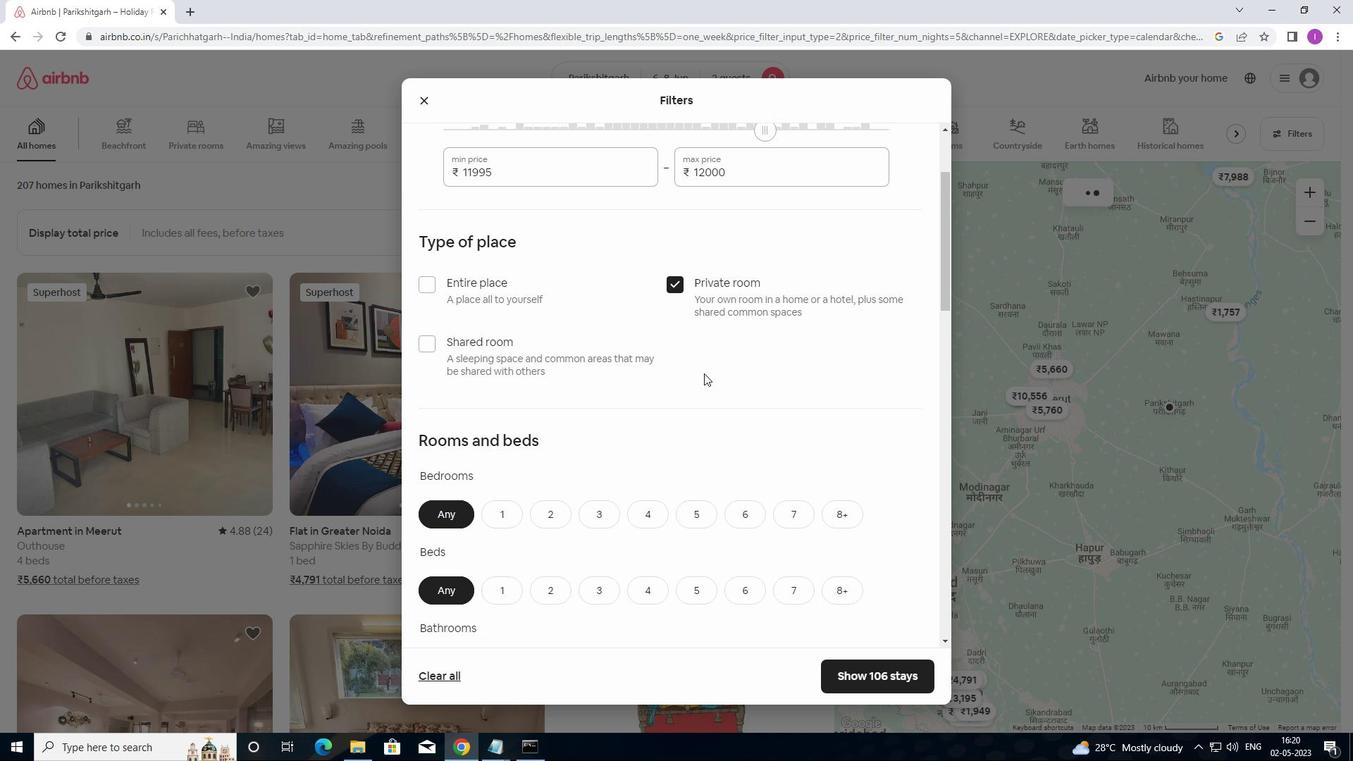 
Action: Mouse scrolled (705, 377) with delta (0, 0)
Screenshot: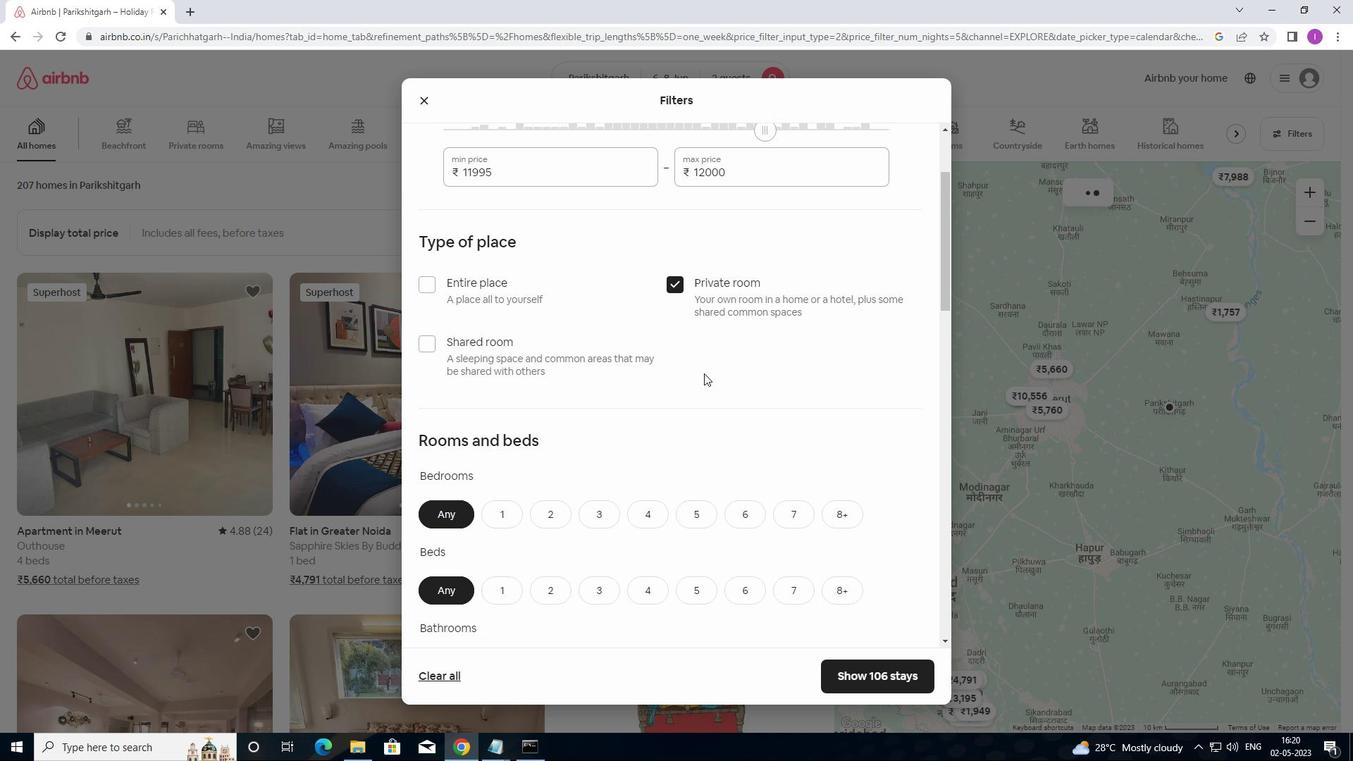 
Action: Mouse scrolled (705, 377) with delta (0, 0)
Screenshot: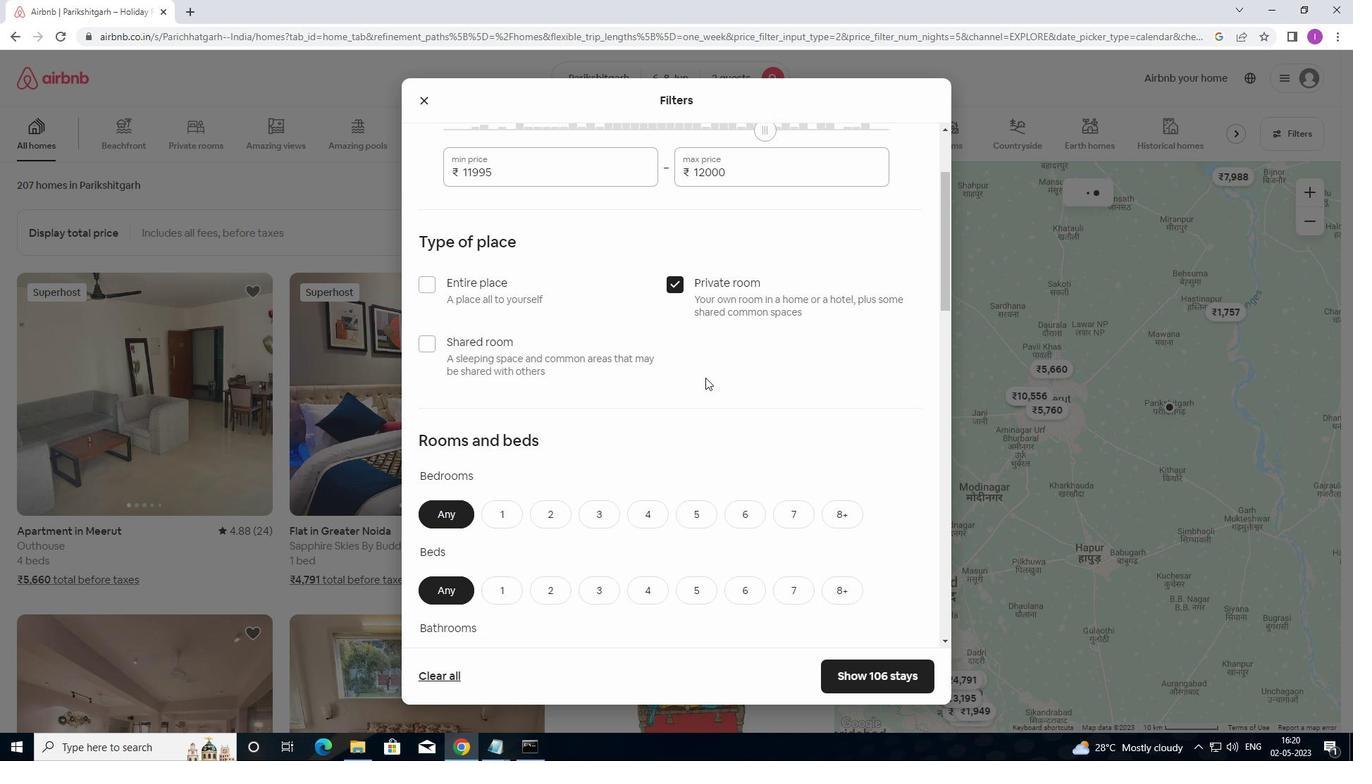 
Action: Mouse moved to (494, 302)
Screenshot: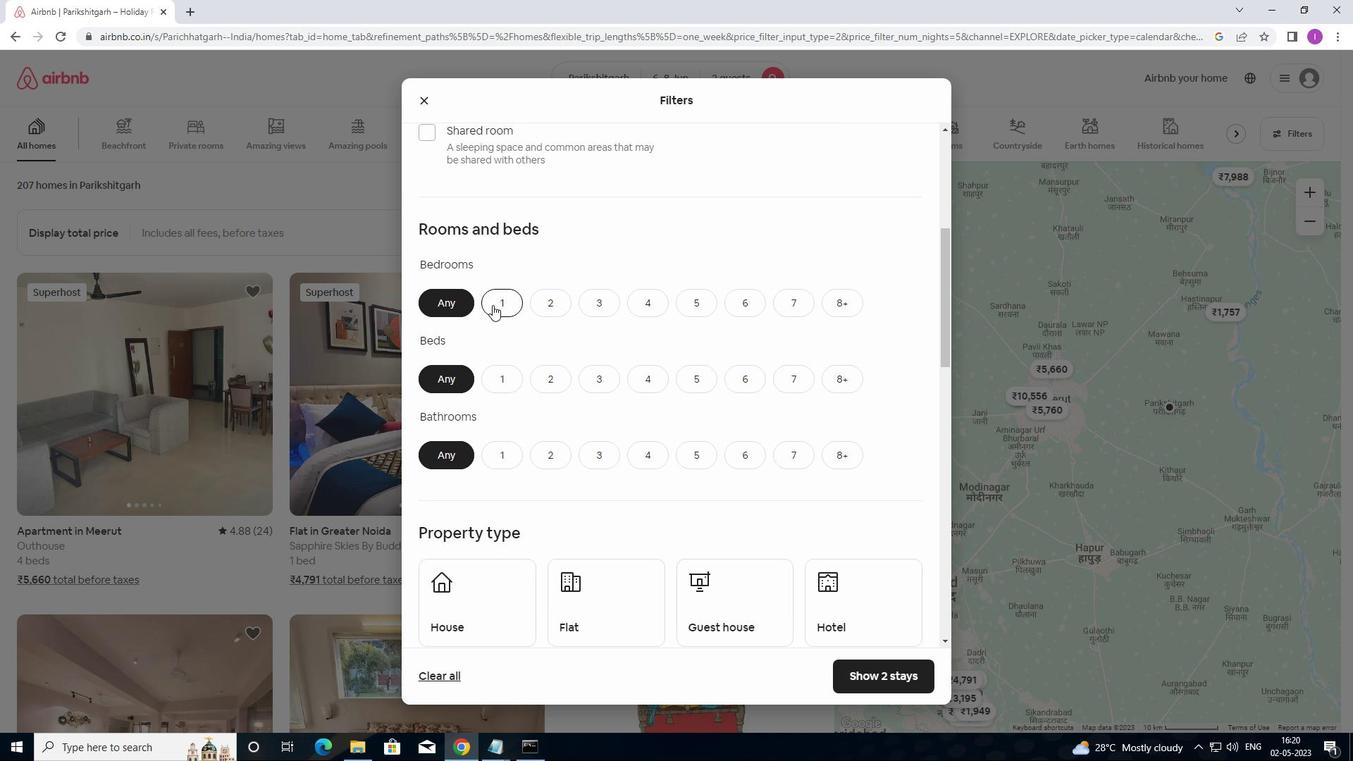 
Action: Mouse pressed left at (494, 302)
Screenshot: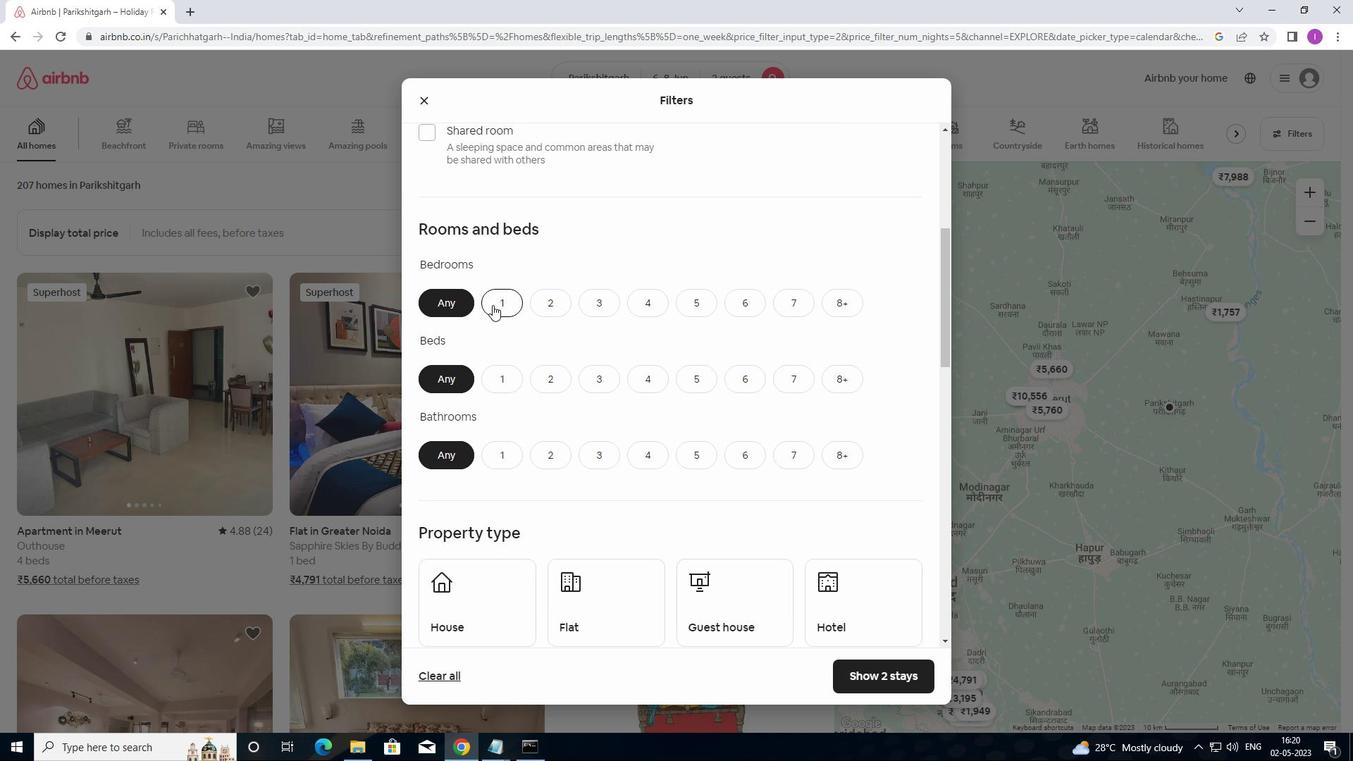 
Action: Mouse moved to (513, 379)
Screenshot: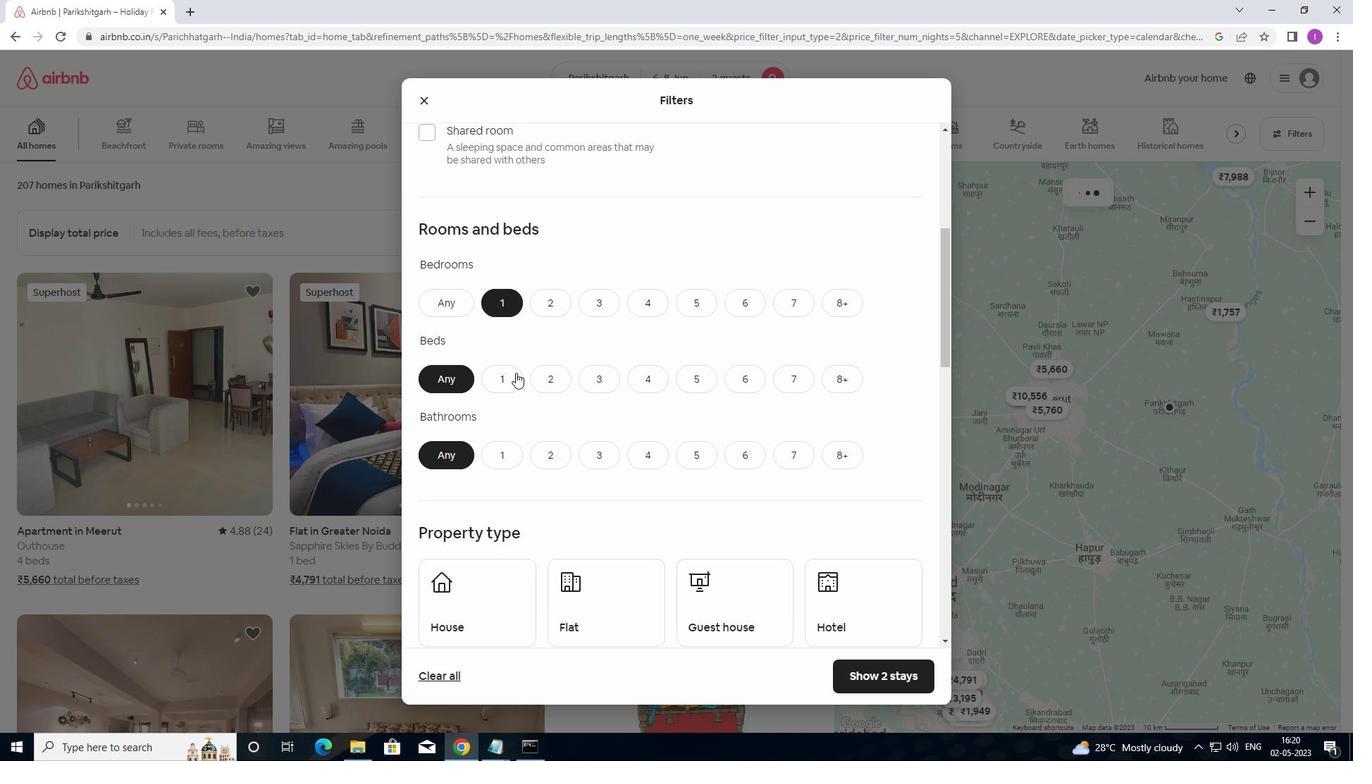 
Action: Mouse pressed left at (513, 379)
Screenshot: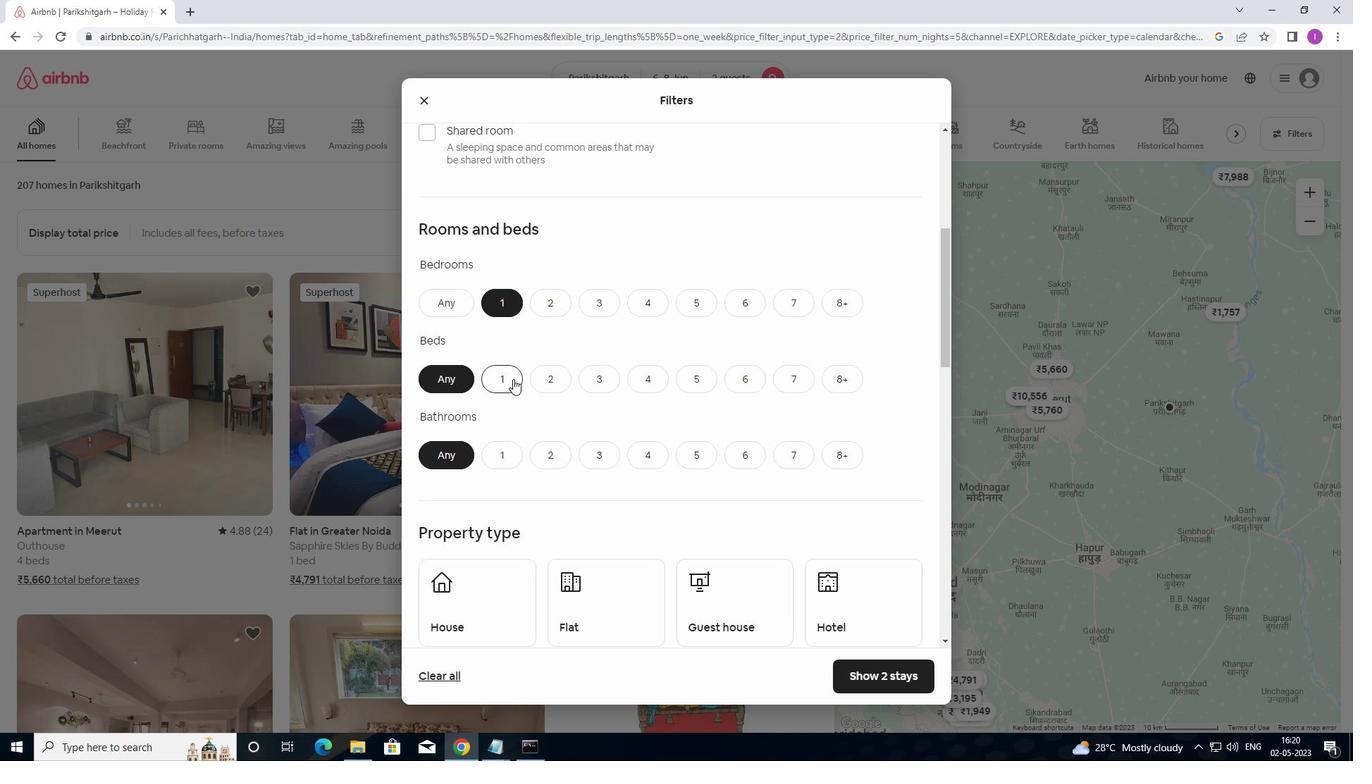 
Action: Mouse moved to (538, 372)
Screenshot: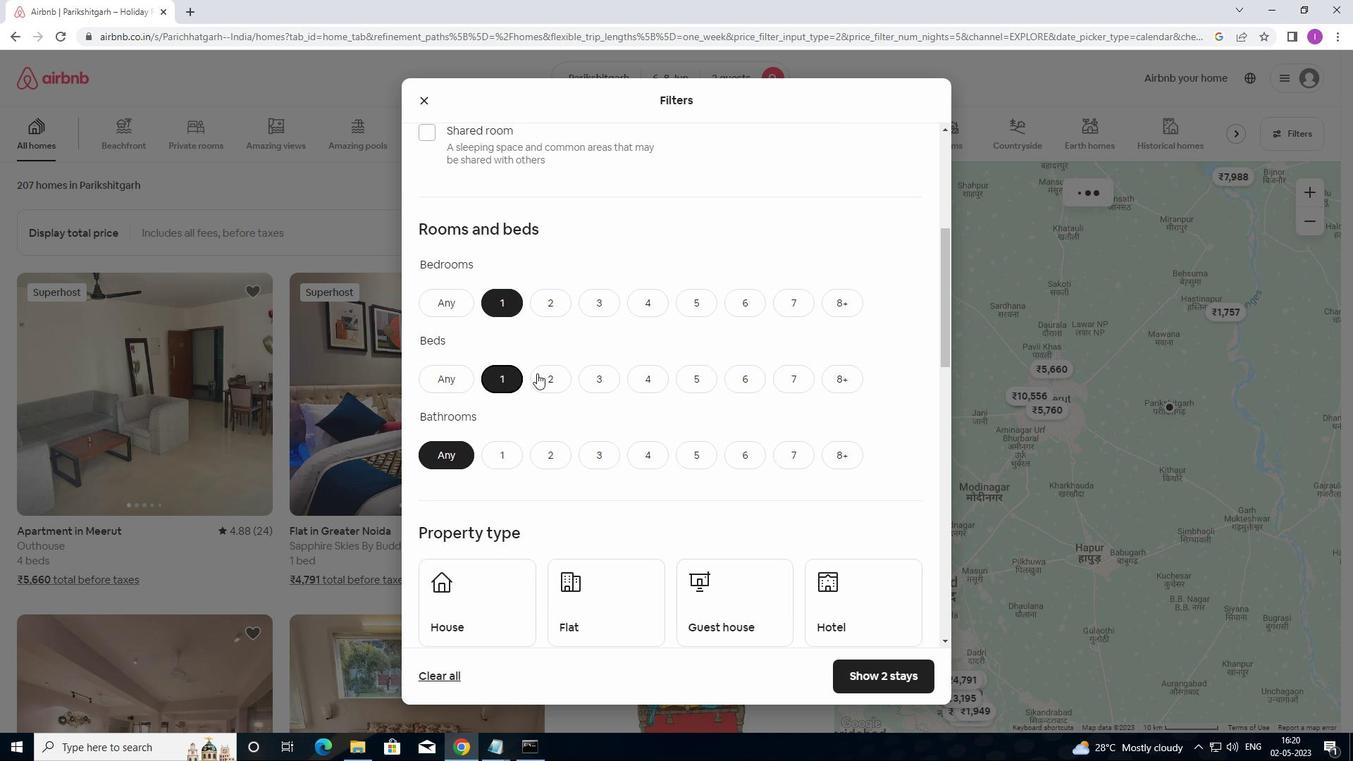 
Action: Mouse scrolled (538, 372) with delta (0, 0)
Screenshot: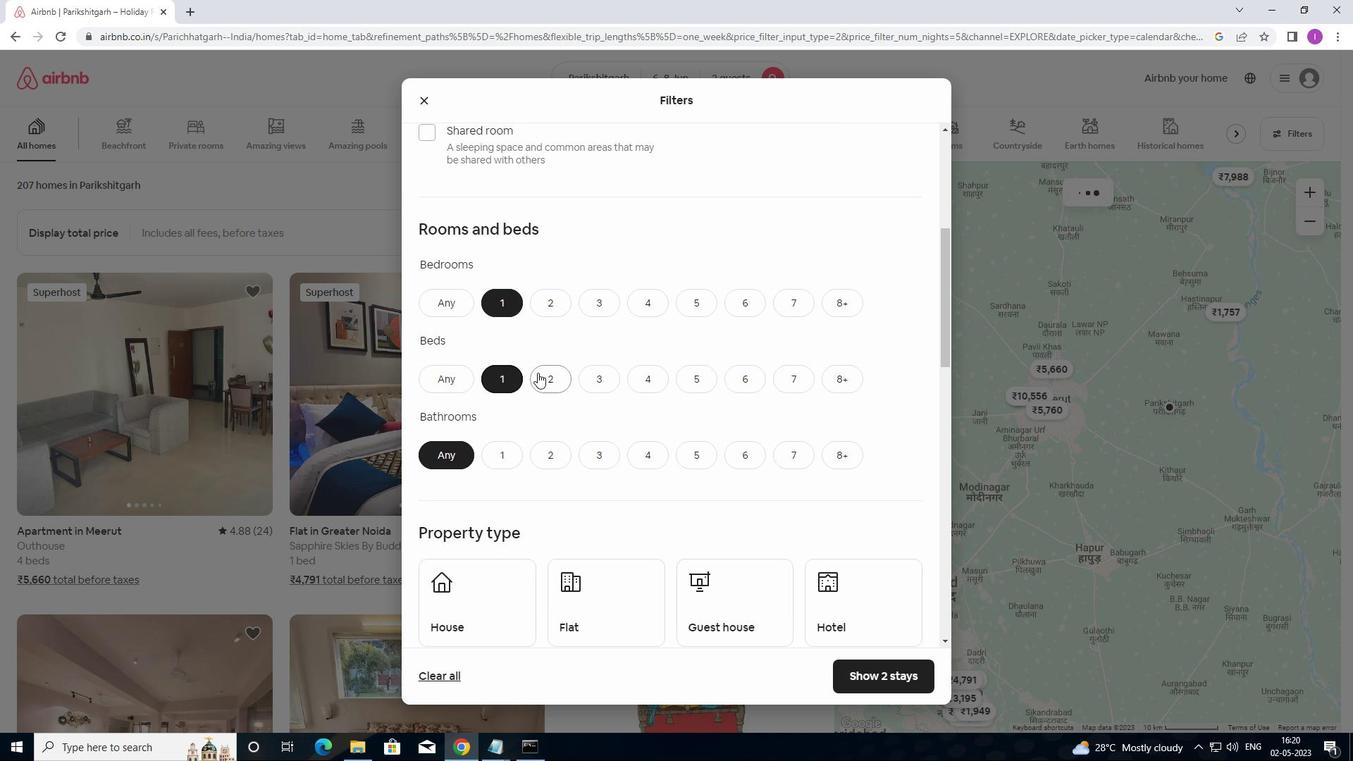 
Action: Mouse moved to (539, 372)
Screenshot: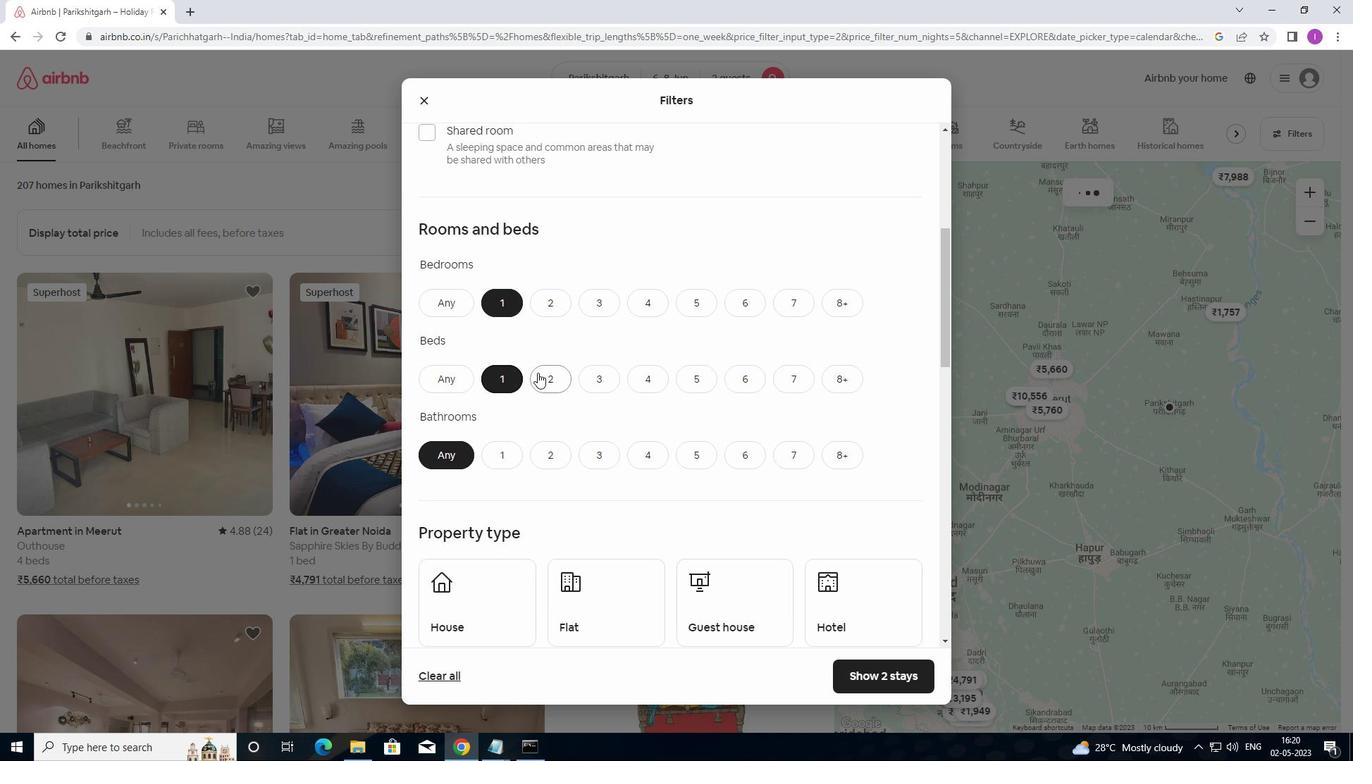
Action: Mouse scrolled (539, 372) with delta (0, 0)
Screenshot: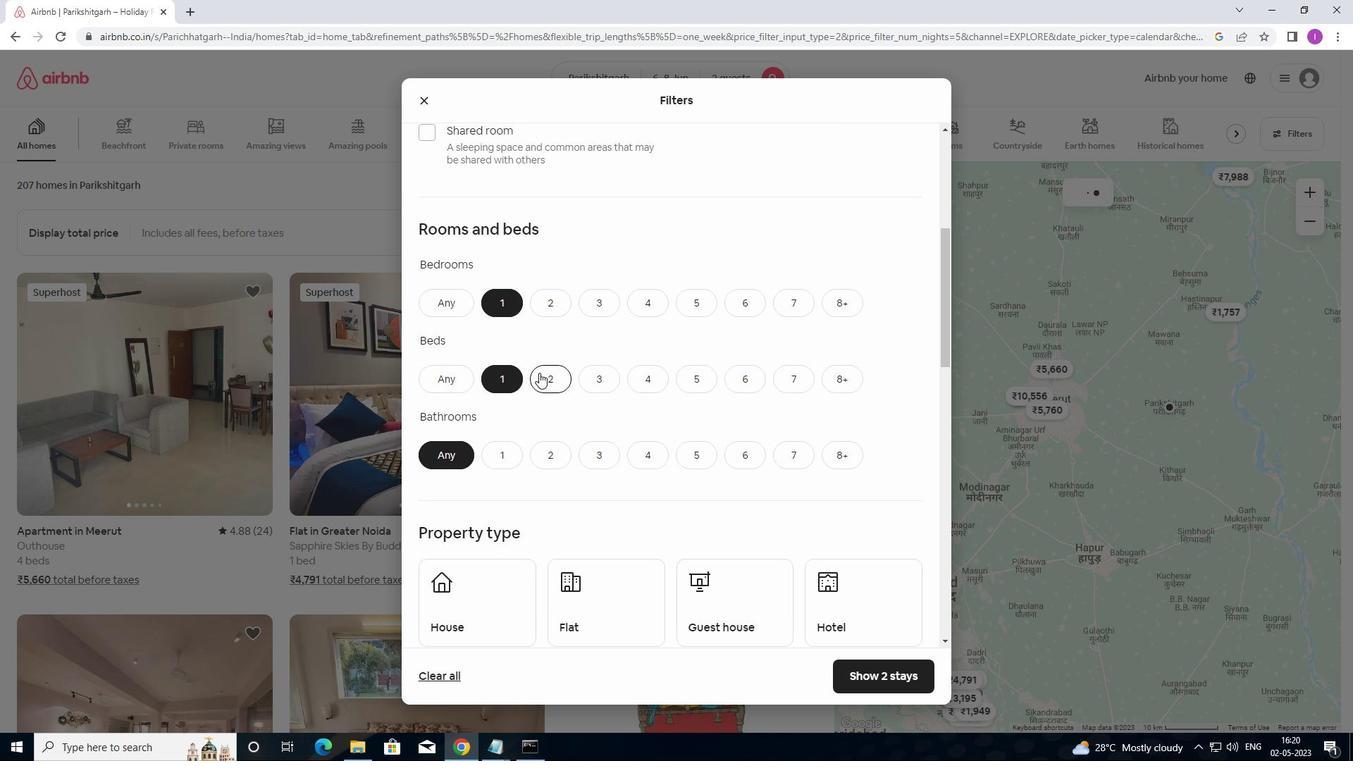 
Action: Mouse moved to (555, 240)
Screenshot: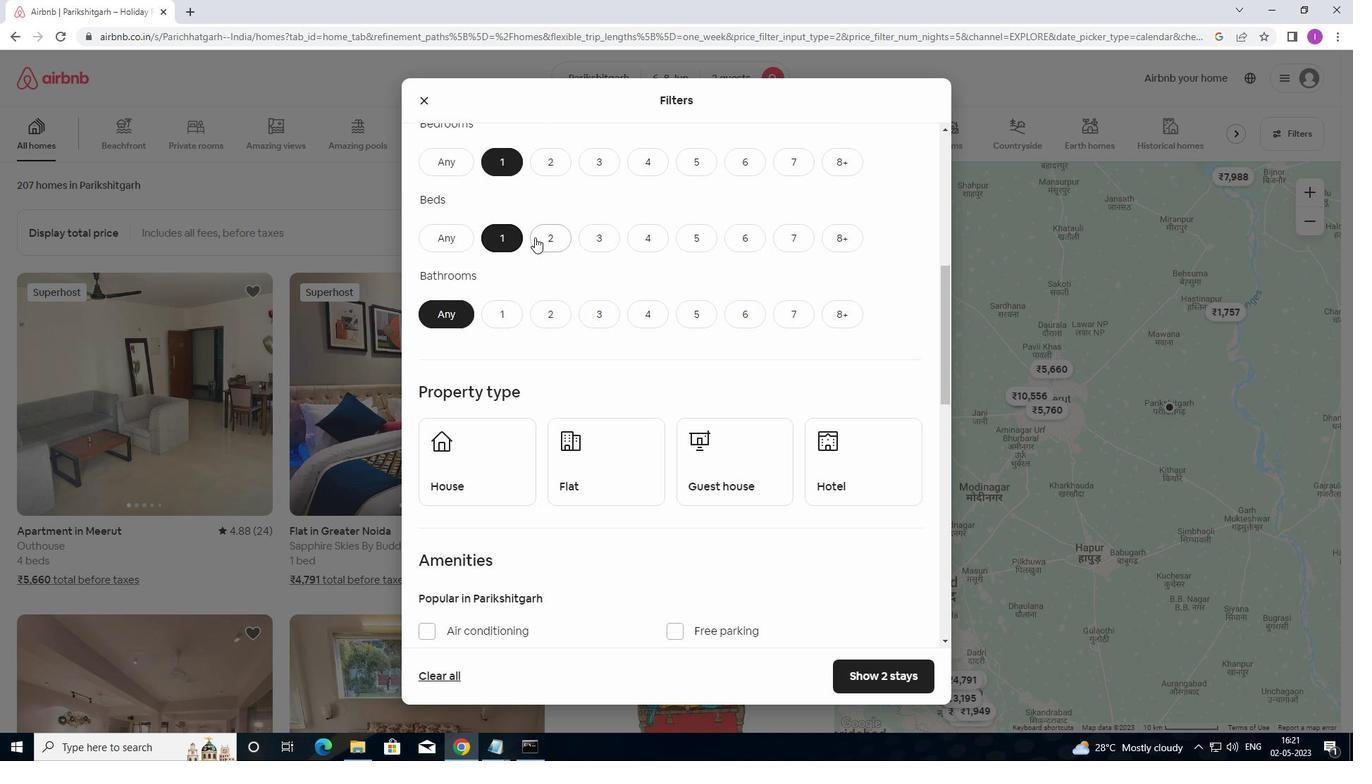 
Action: Mouse pressed left at (555, 240)
Screenshot: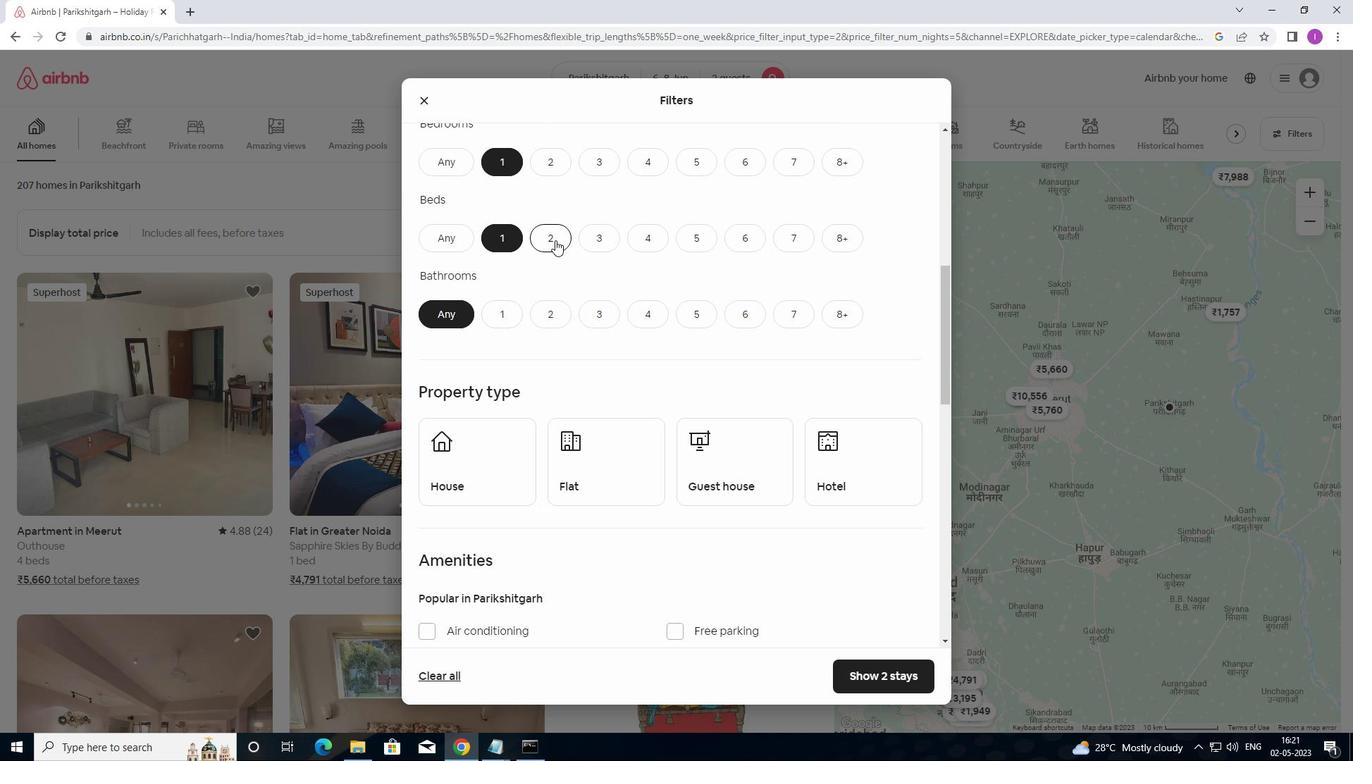 
Action: Mouse moved to (512, 313)
Screenshot: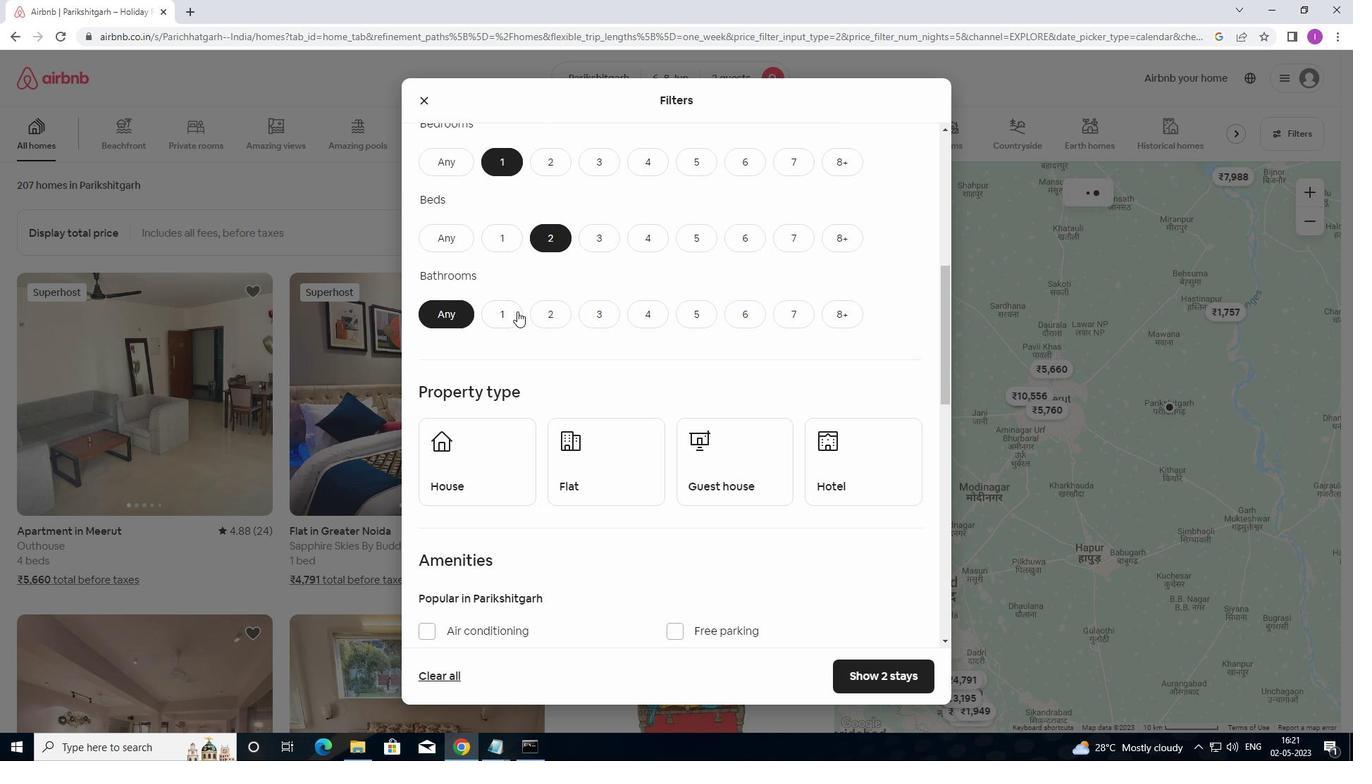 
Action: Mouse pressed left at (512, 313)
Screenshot: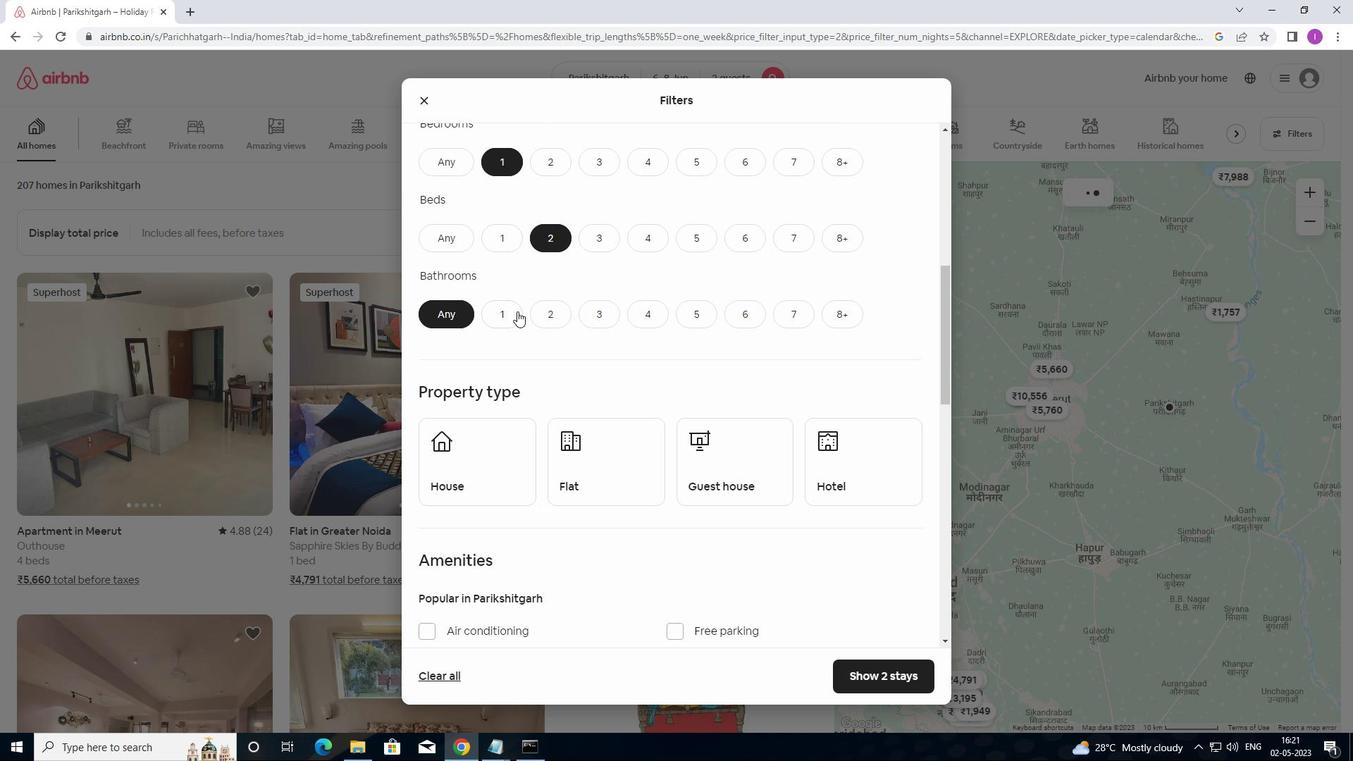 
Action: Mouse moved to (552, 406)
Screenshot: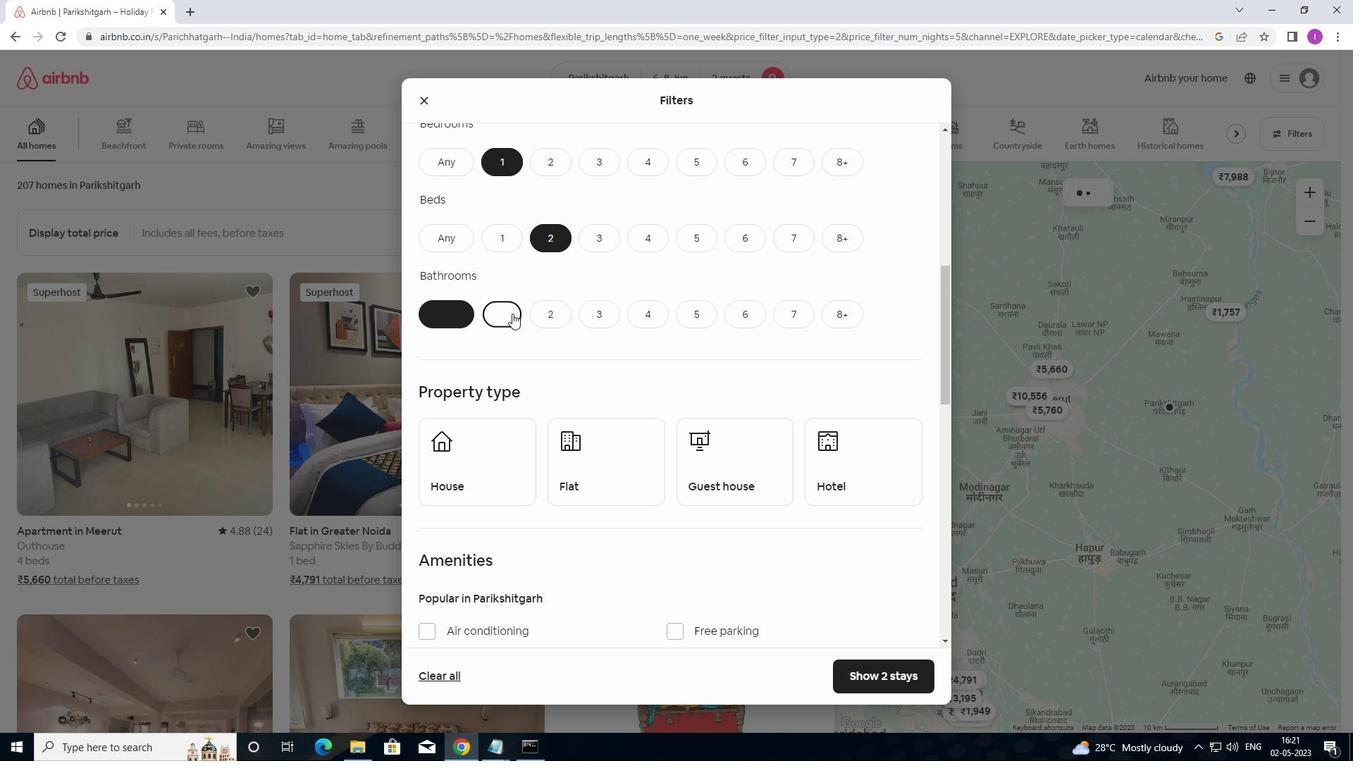 
Action: Mouse scrolled (552, 405) with delta (0, 0)
Screenshot: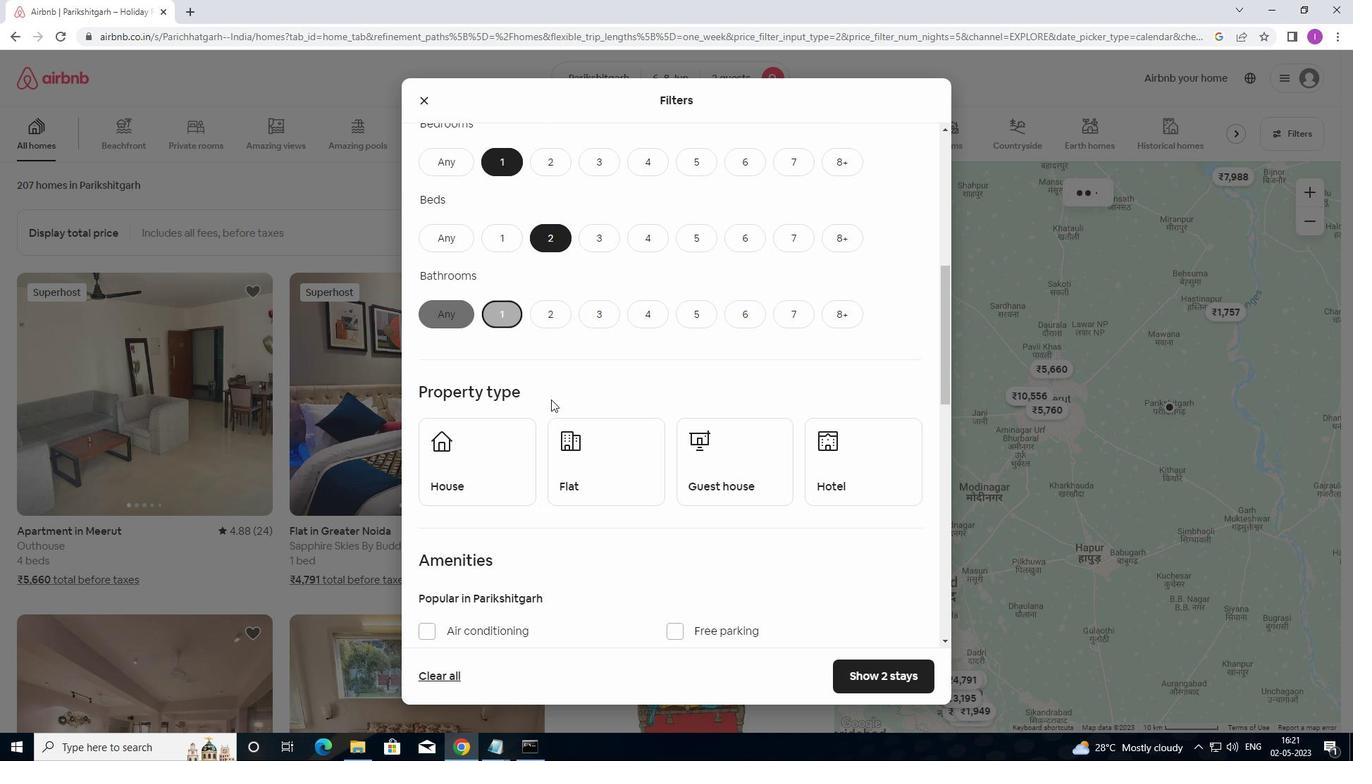 
Action: Mouse scrolled (552, 405) with delta (0, 0)
Screenshot: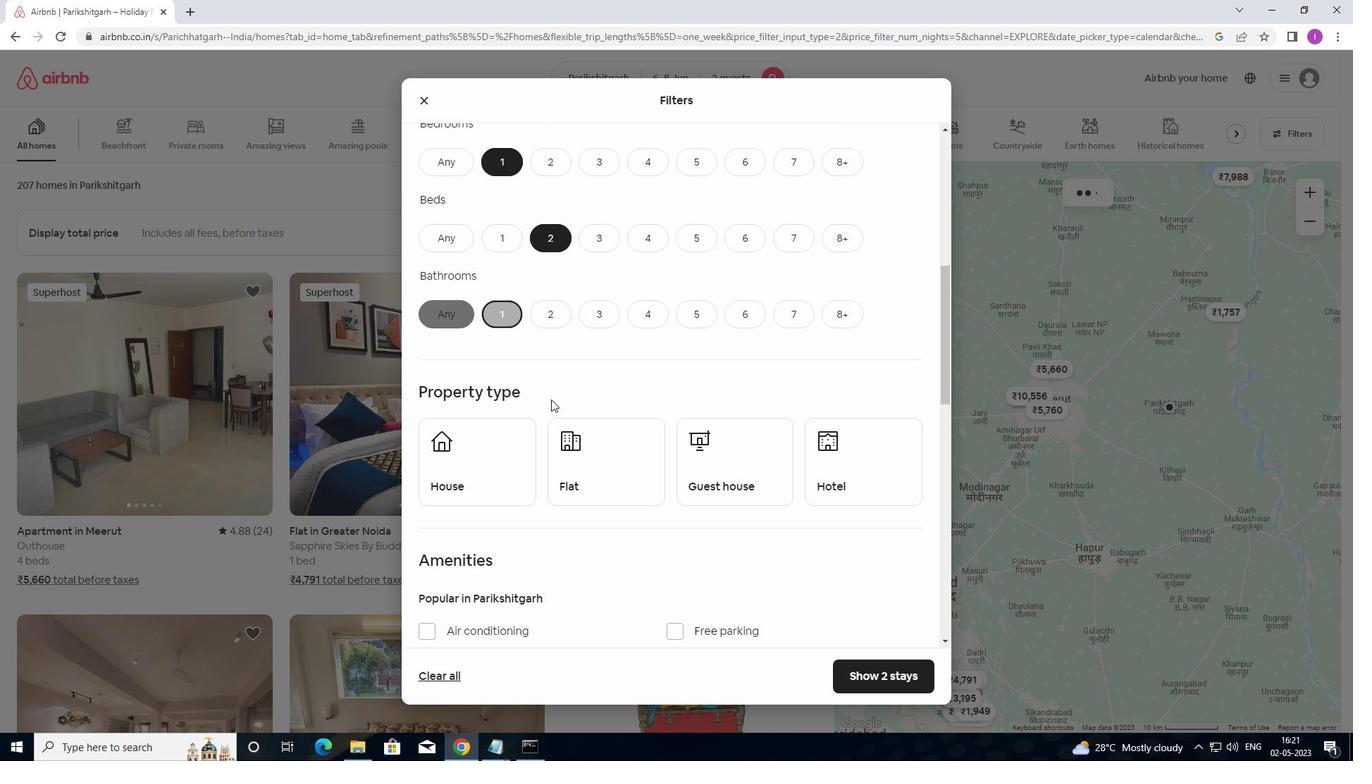 
Action: Mouse moved to (514, 346)
Screenshot: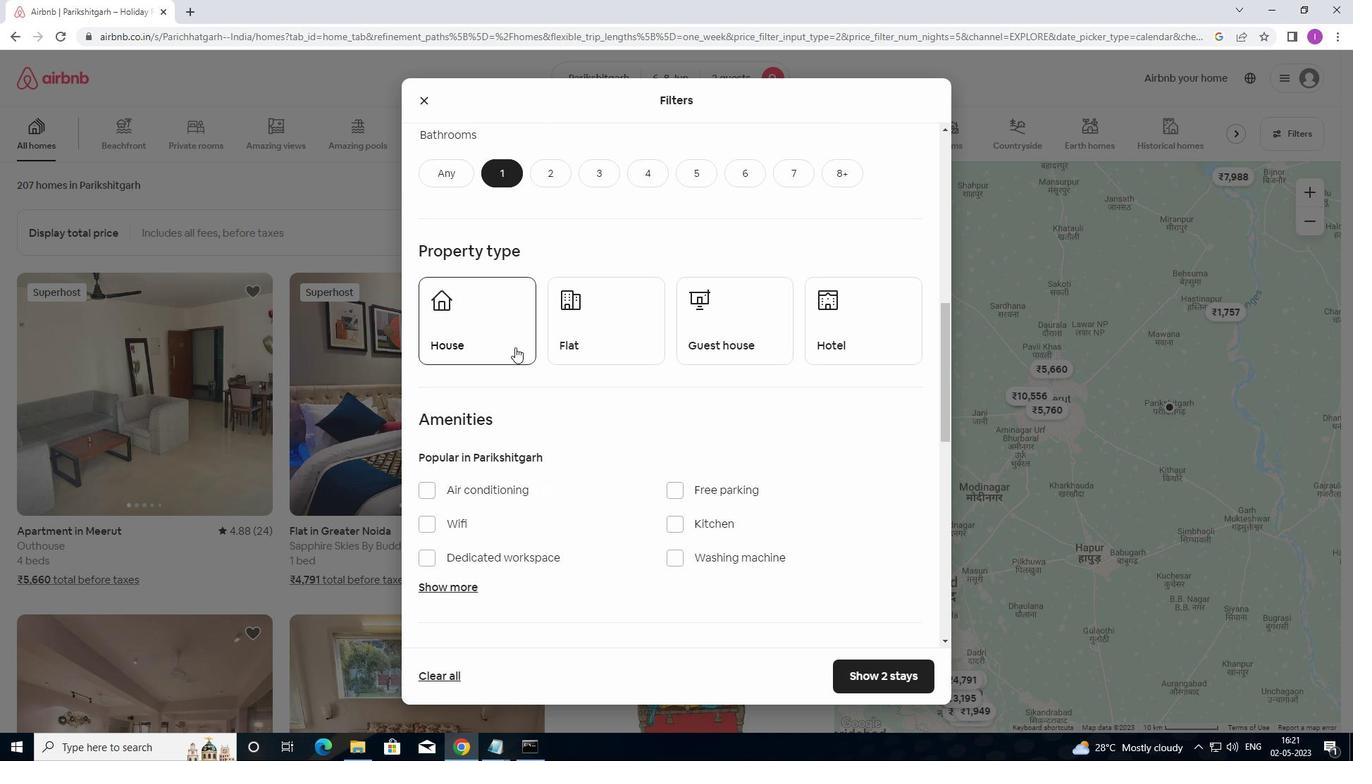 
Action: Mouse pressed left at (514, 346)
Screenshot: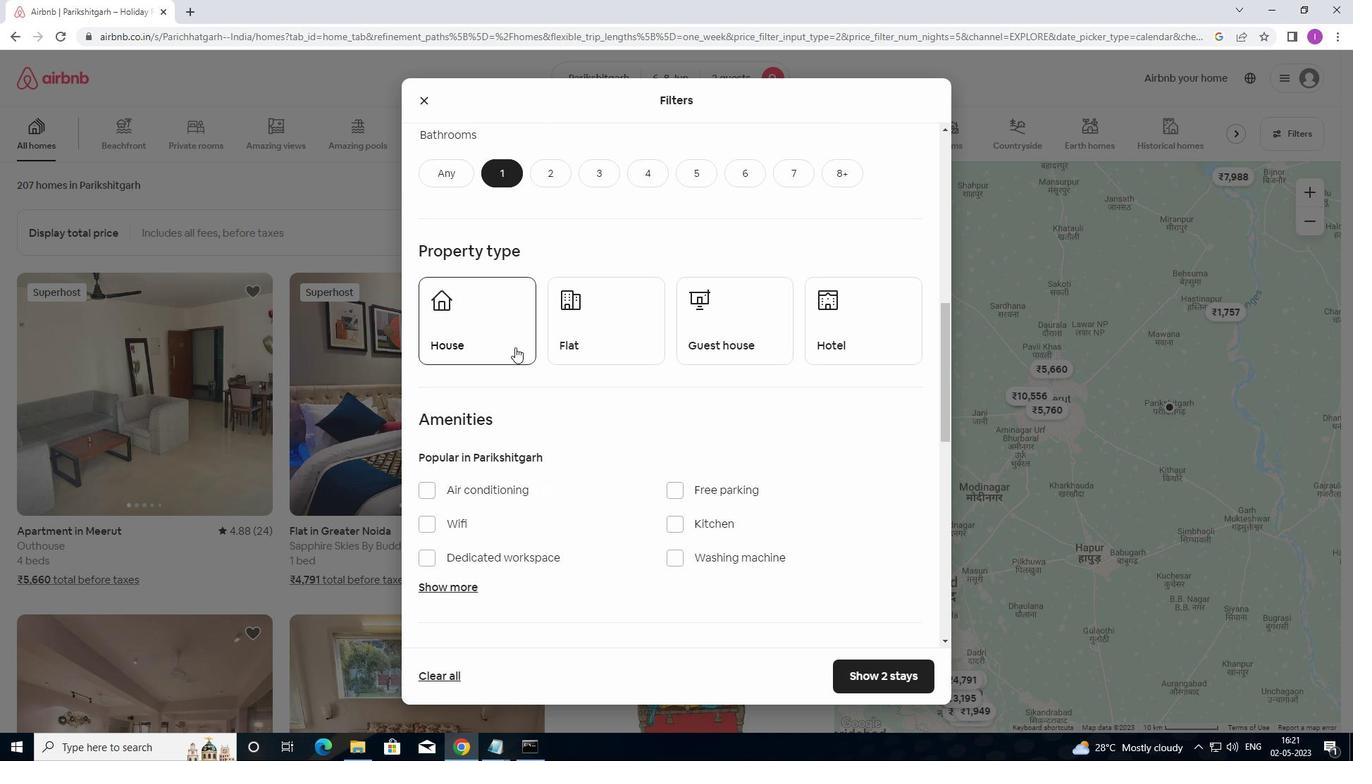 
Action: Mouse moved to (604, 333)
Screenshot: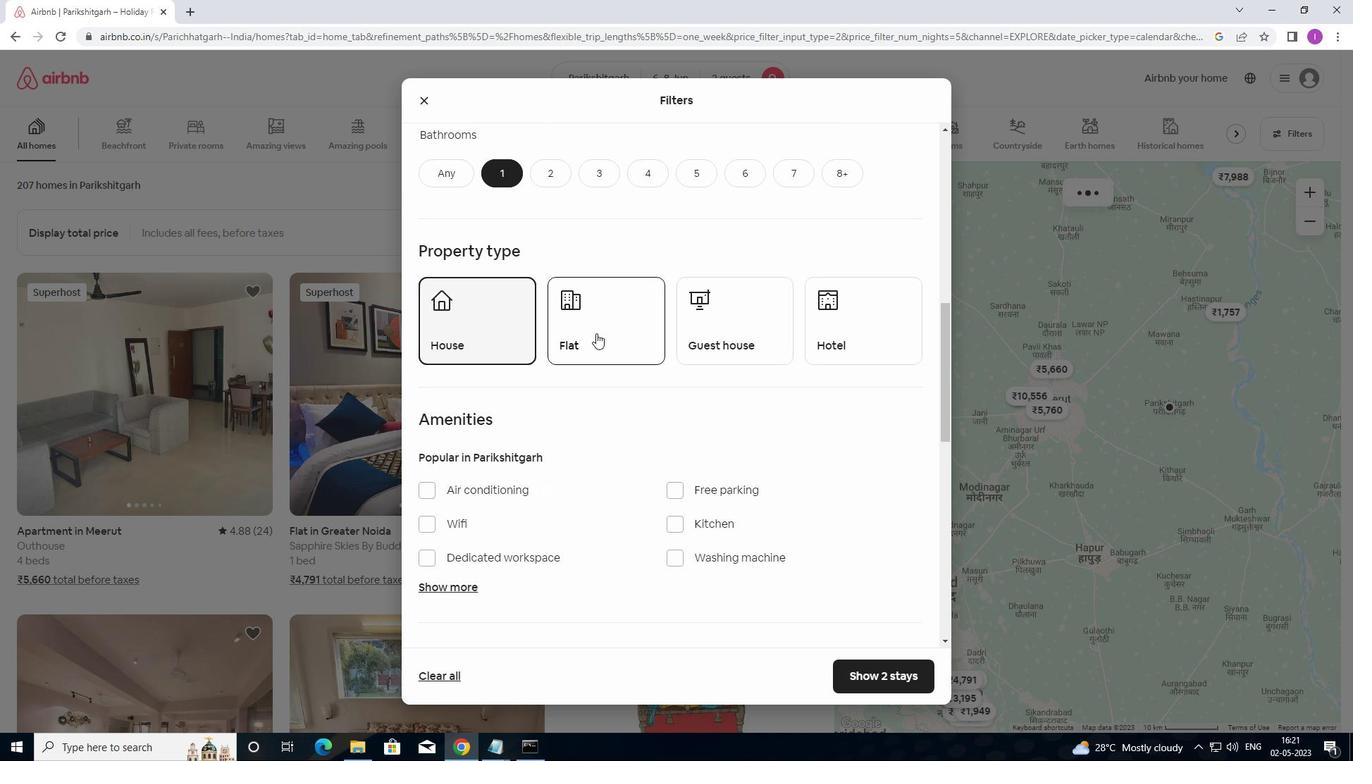 
Action: Mouse pressed left at (604, 333)
Screenshot: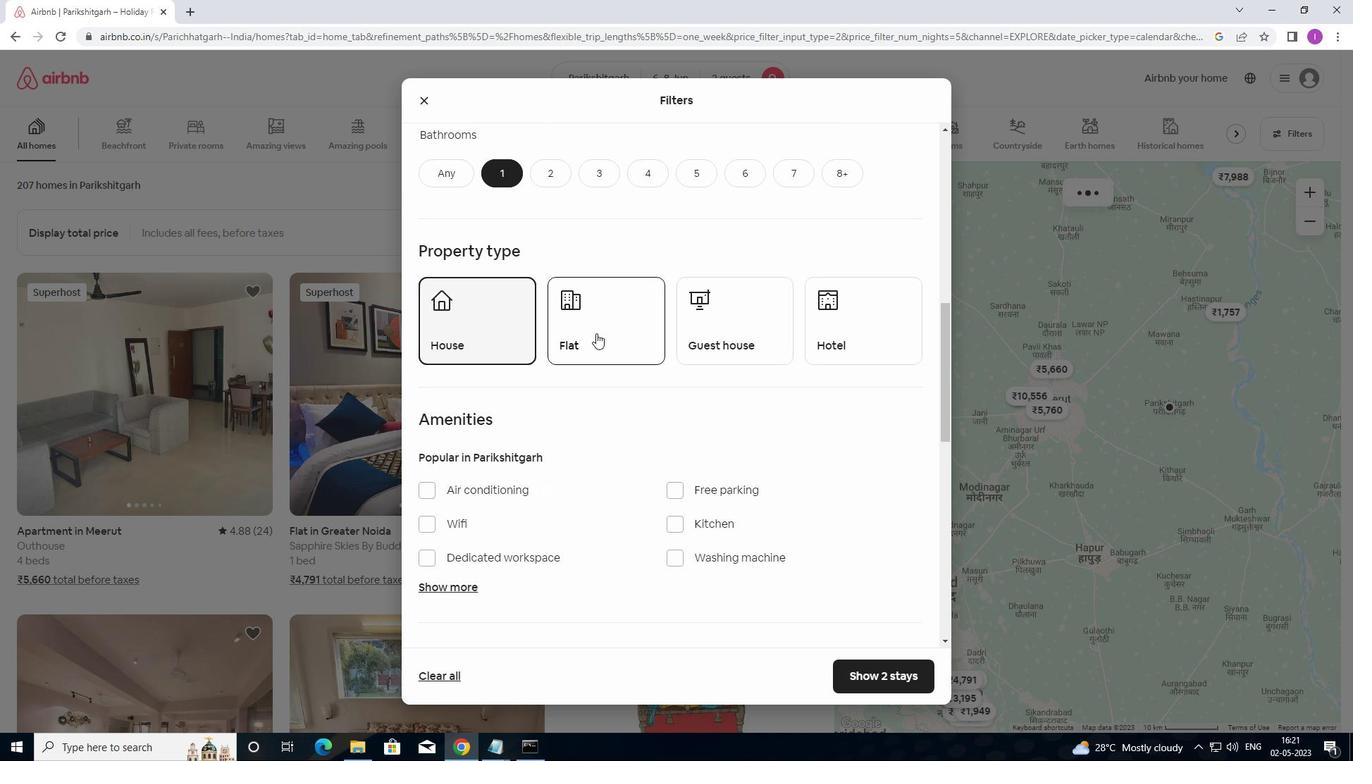 
Action: Mouse moved to (741, 339)
Screenshot: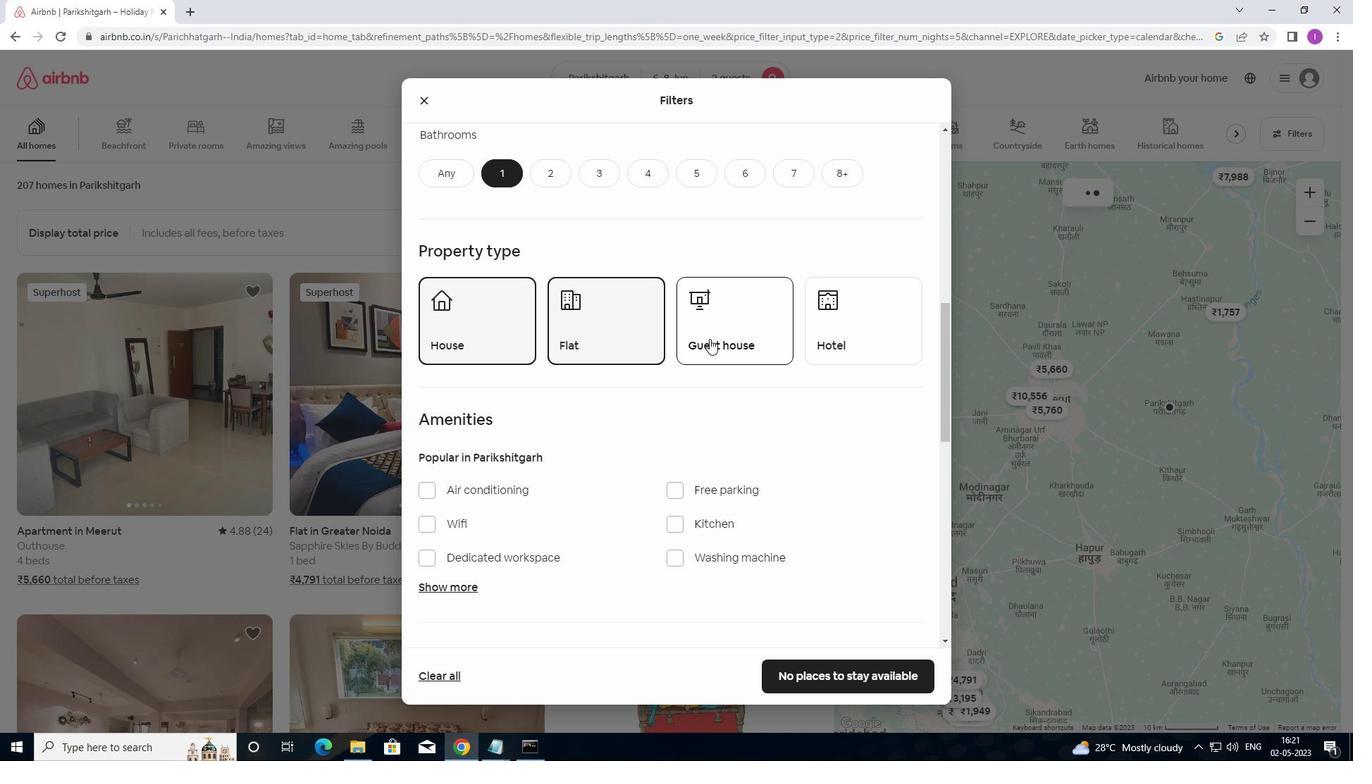 
Action: Mouse pressed left at (741, 339)
Screenshot: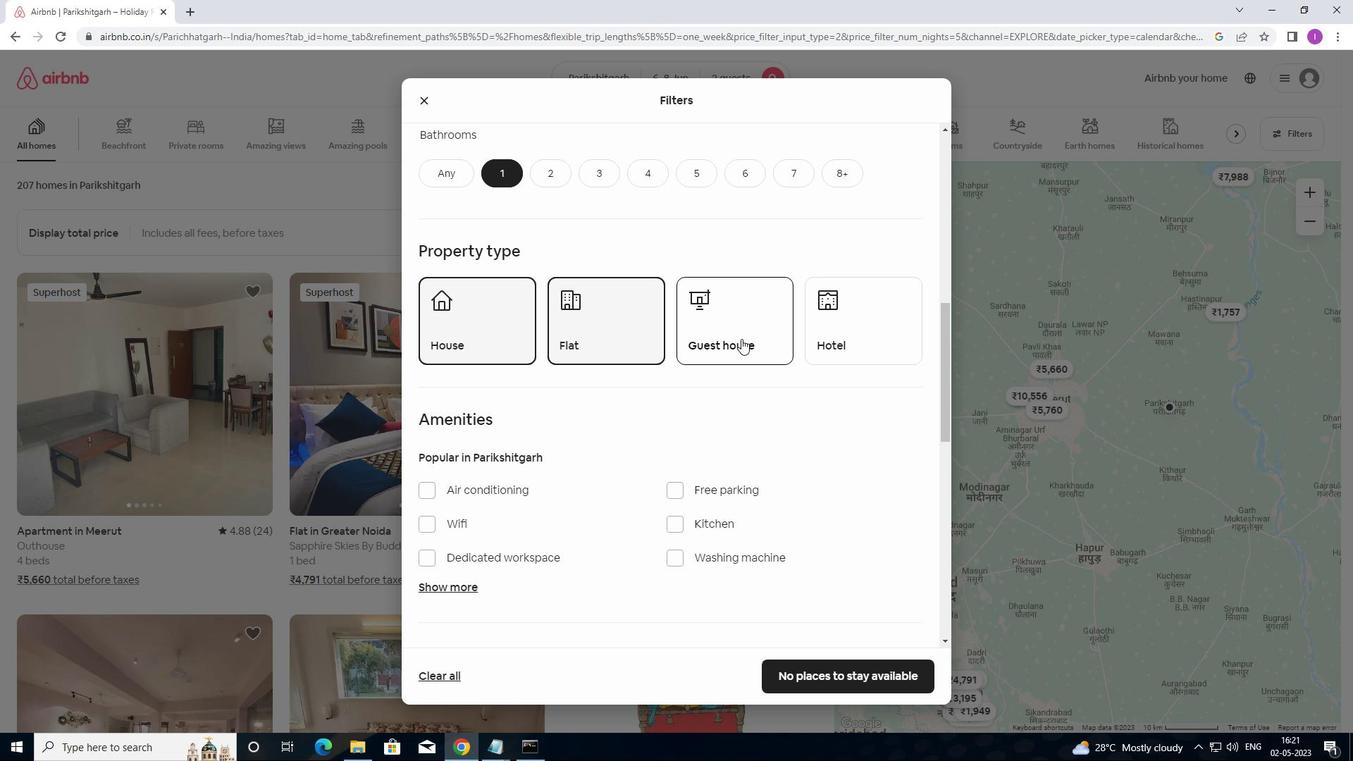 
Action: Mouse moved to (824, 352)
Screenshot: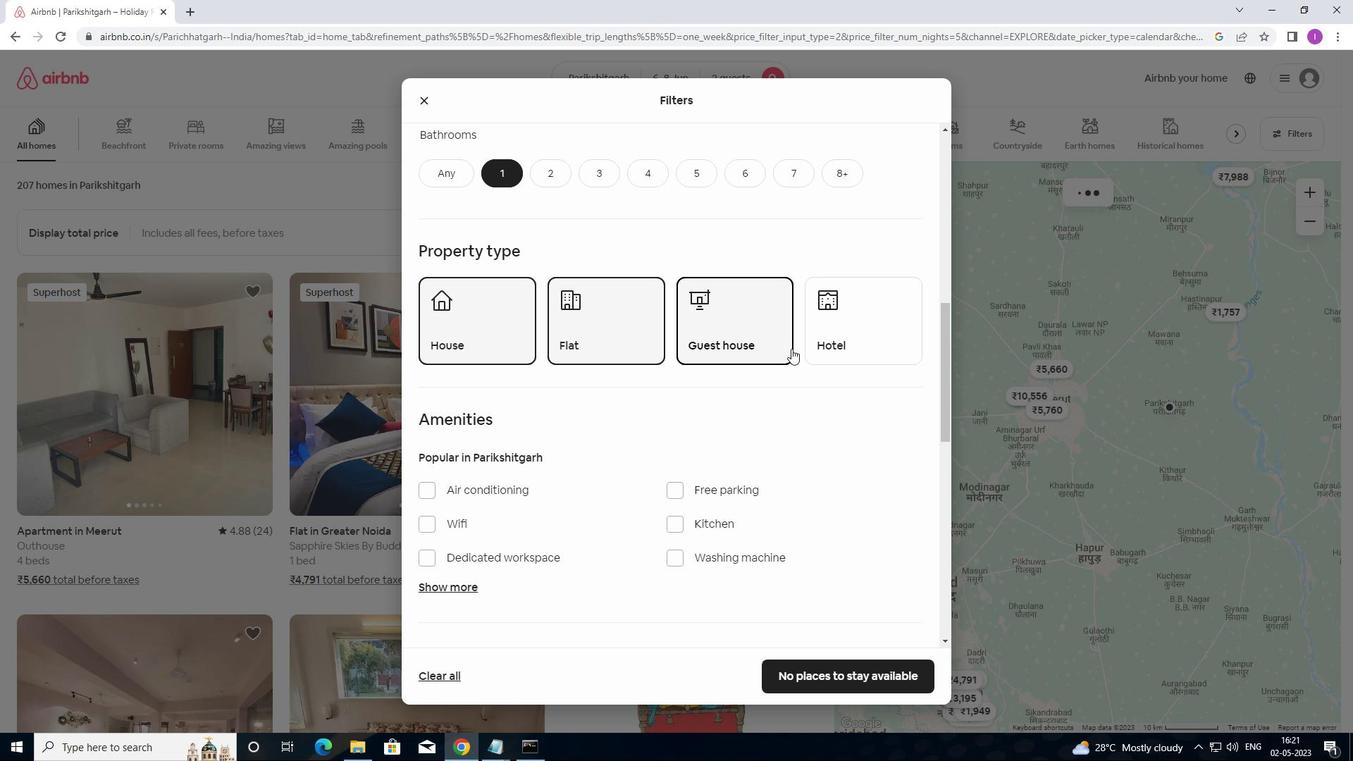
Action: Mouse scrolled (824, 351) with delta (0, 0)
Screenshot: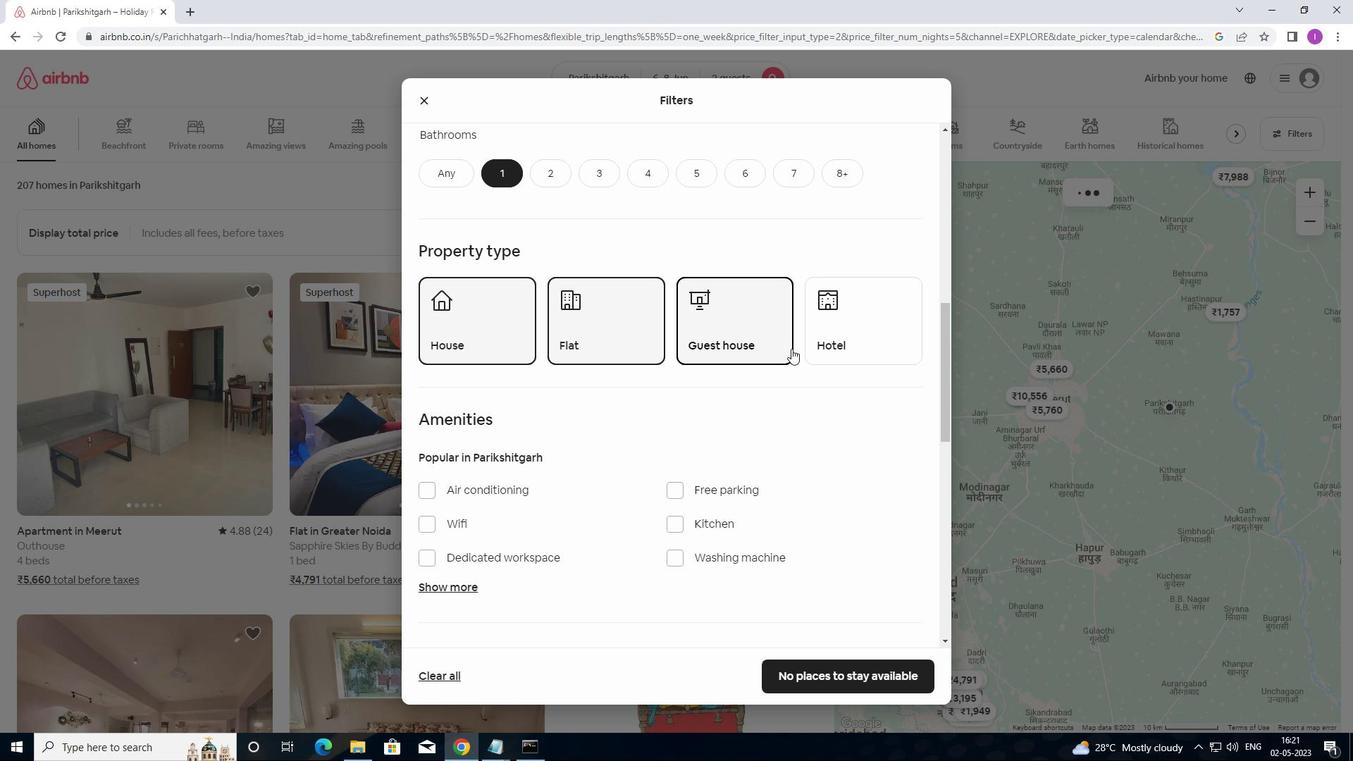 
Action: Mouse scrolled (824, 351) with delta (0, 0)
Screenshot: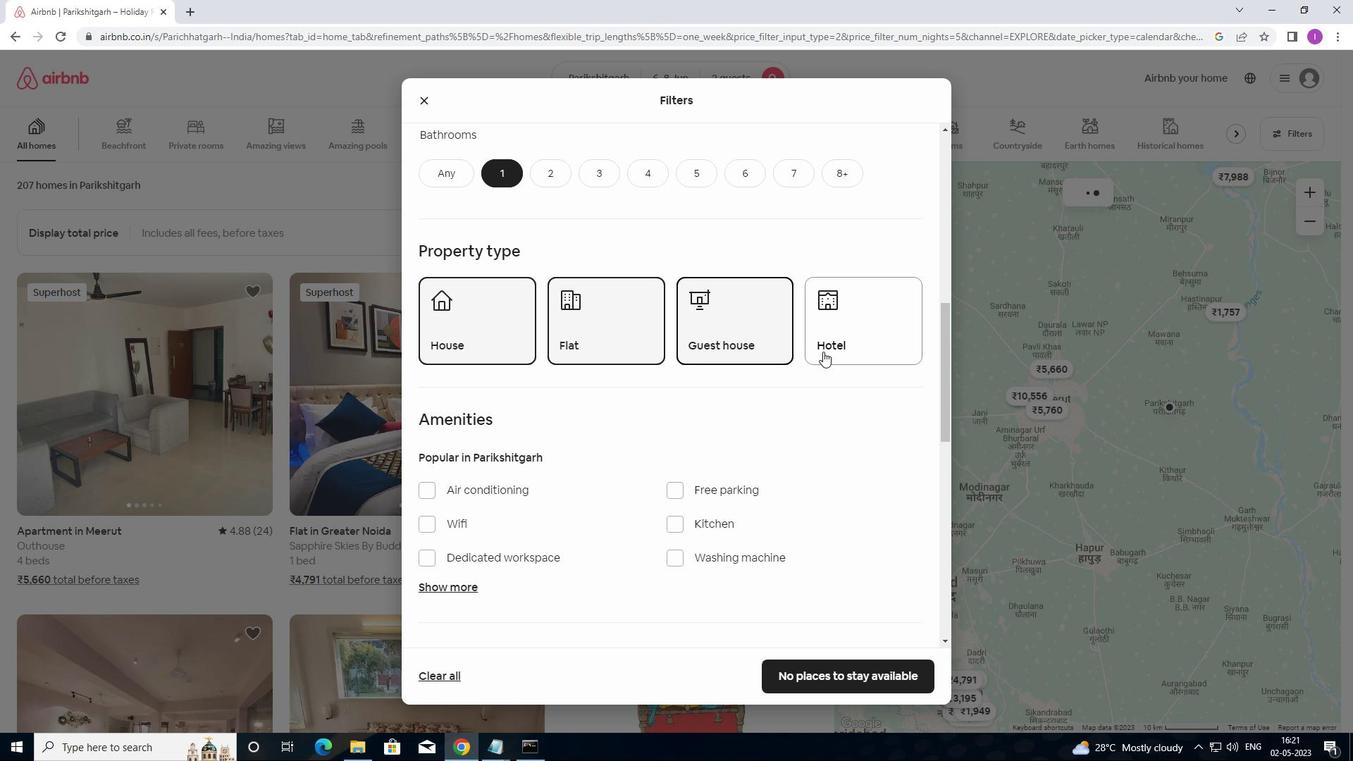 
Action: Mouse moved to (436, 381)
Screenshot: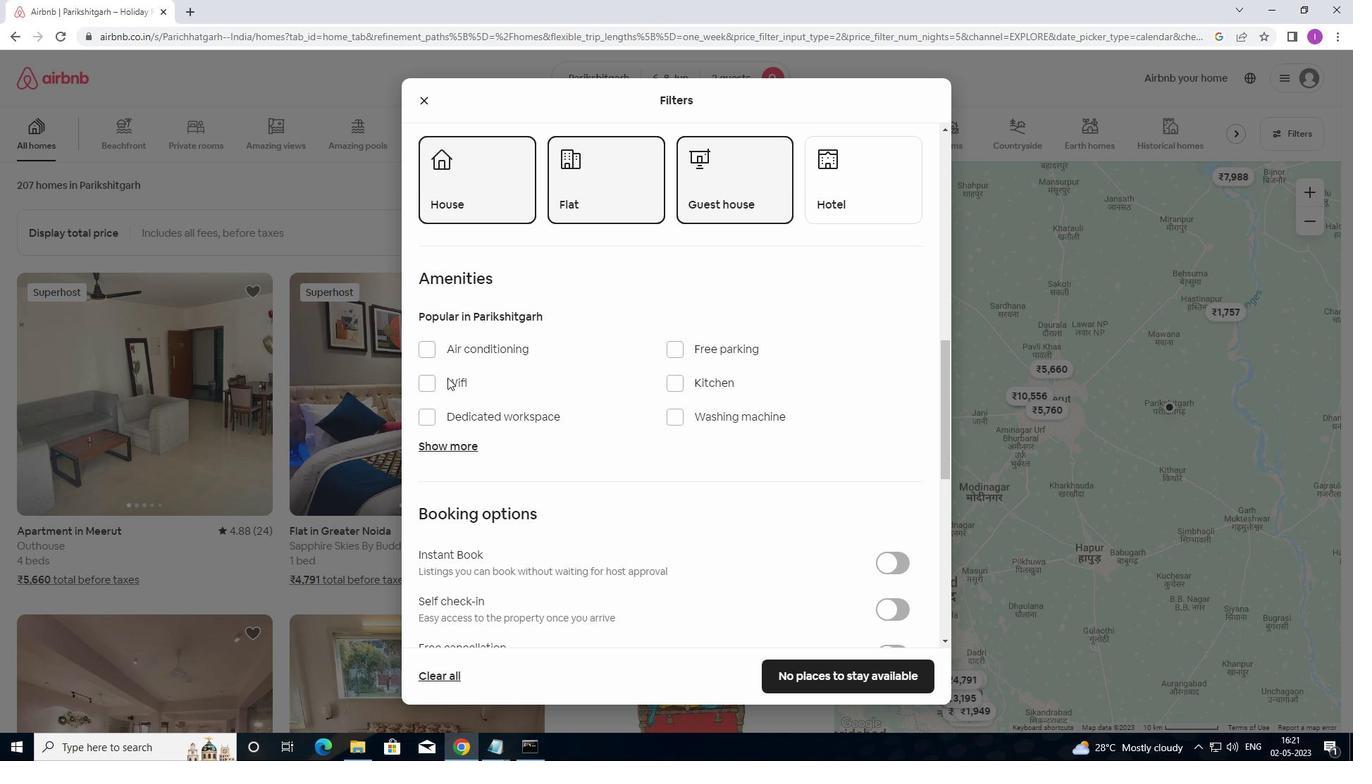 
Action: Mouse pressed left at (436, 381)
Screenshot: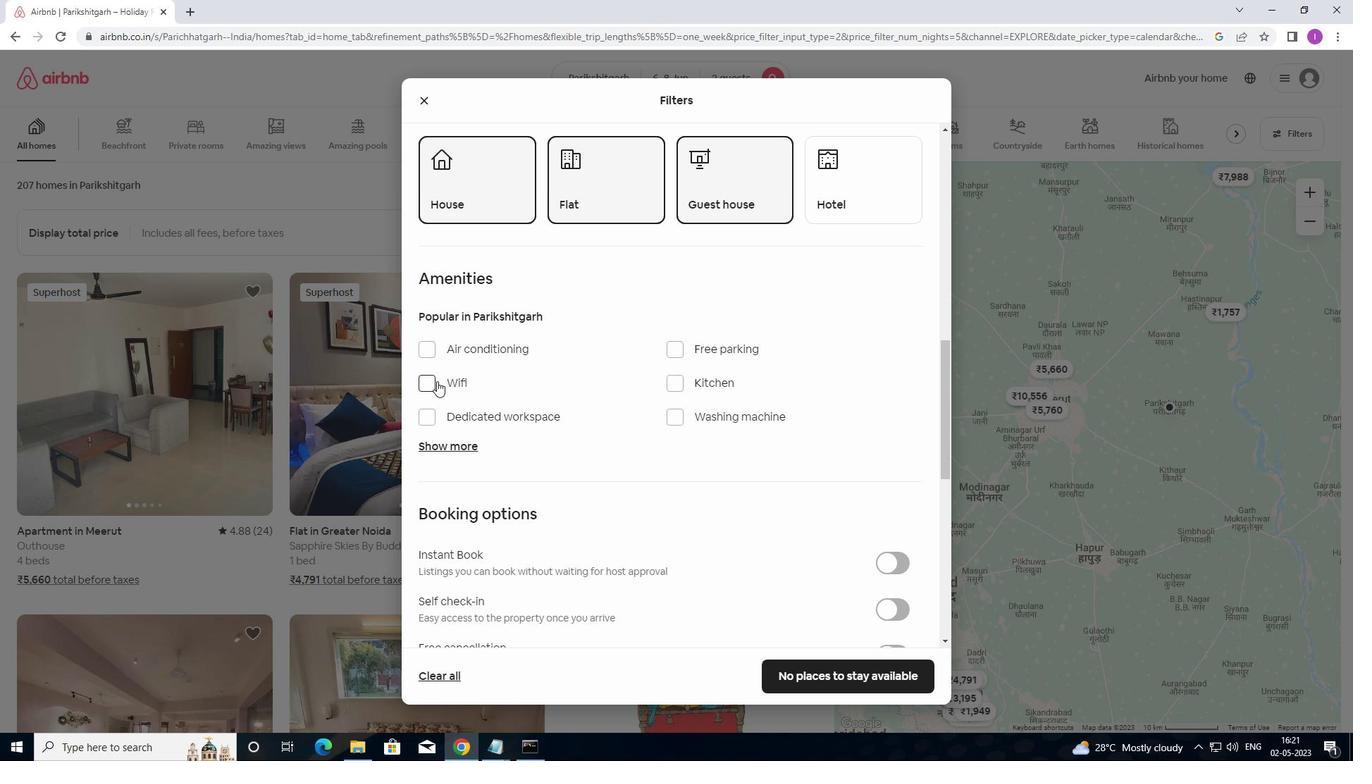 
Action: Mouse moved to (523, 393)
Screenshot: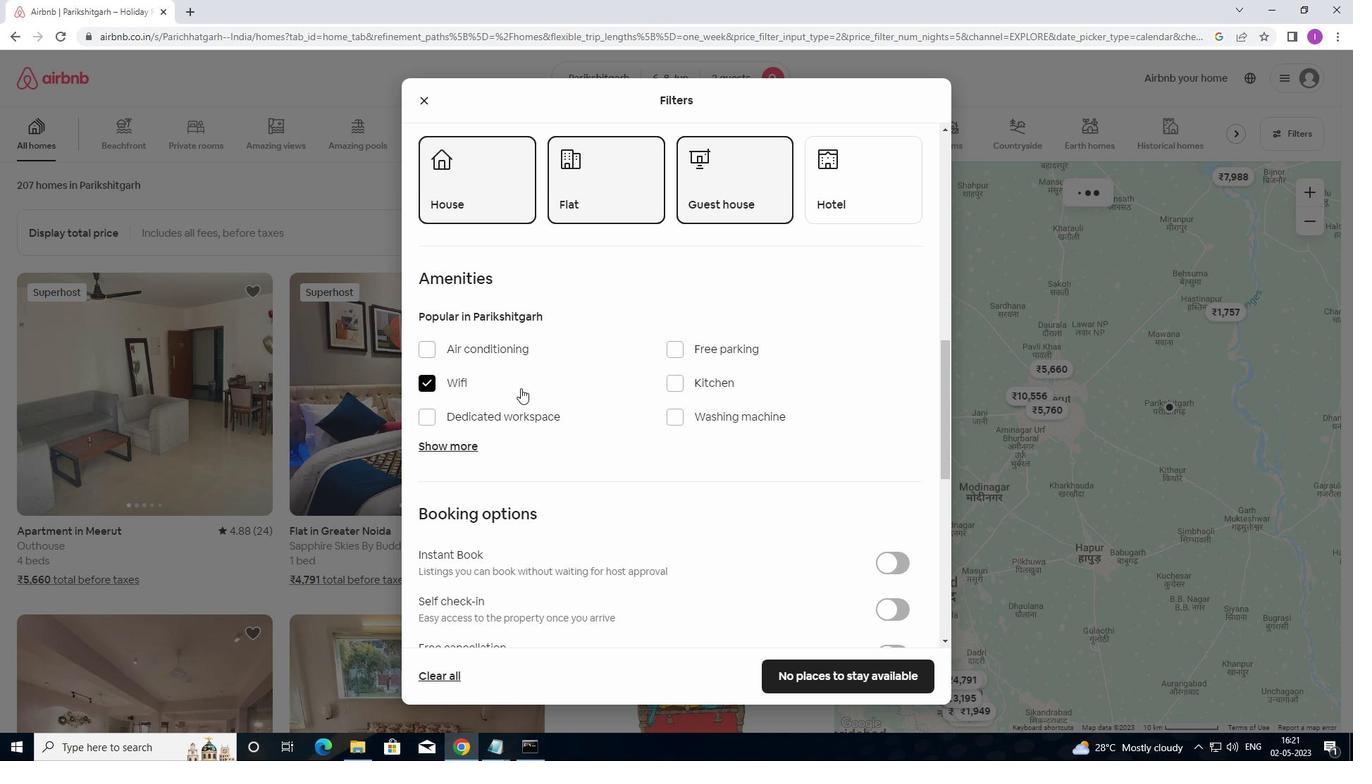 
Action: Mouse scrolled (523, 392) with delta (0, 0)
Screenshot: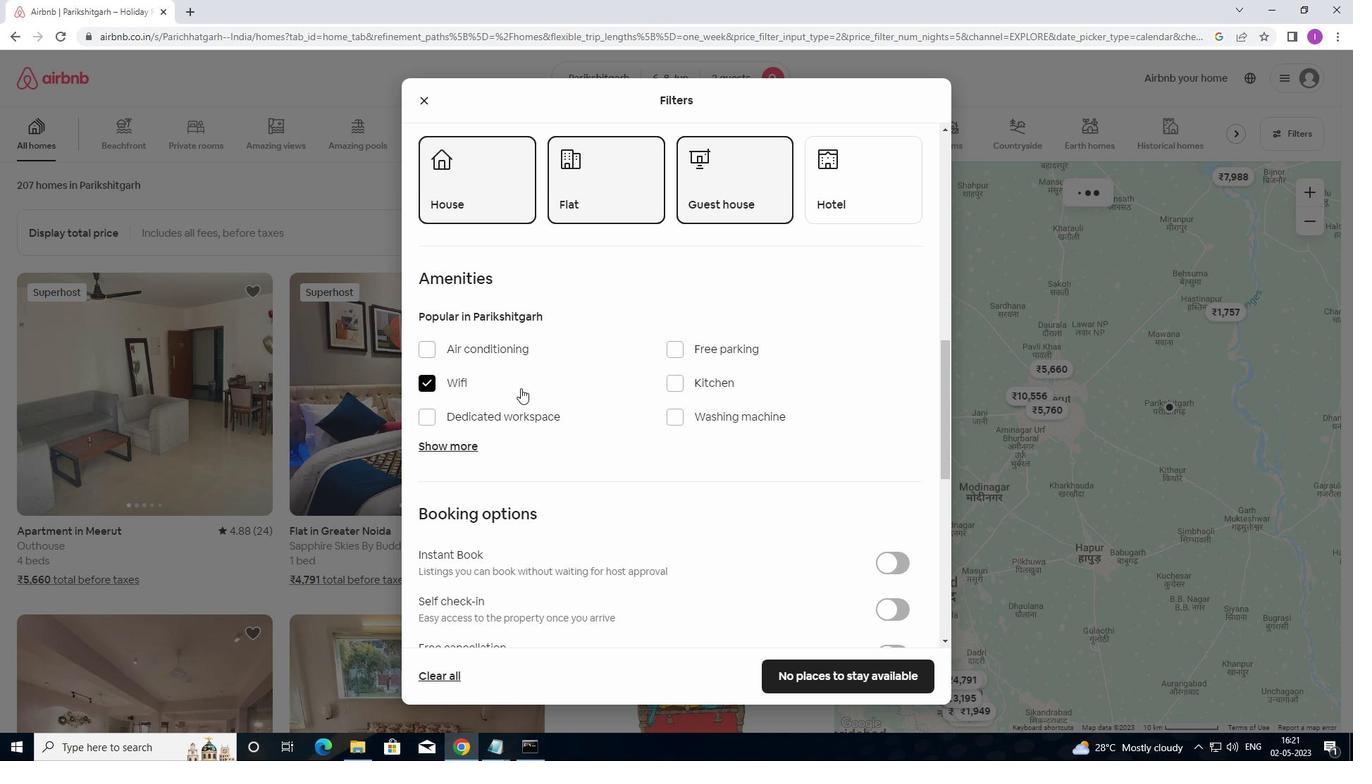 
Action: Mouse moved to (530, 401)
Screenshot: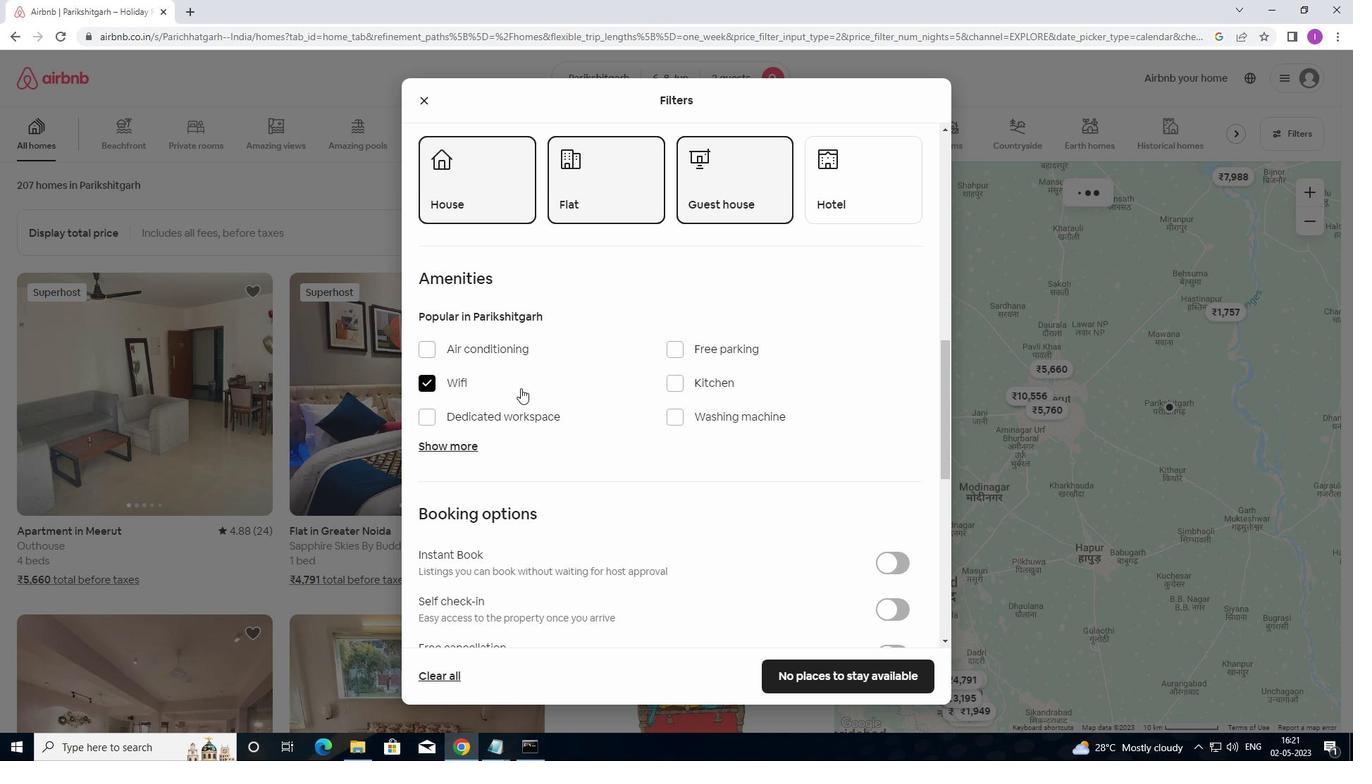 
Action: Mouse scrolled (530, 400) with delta (0, 0)
Screenshot: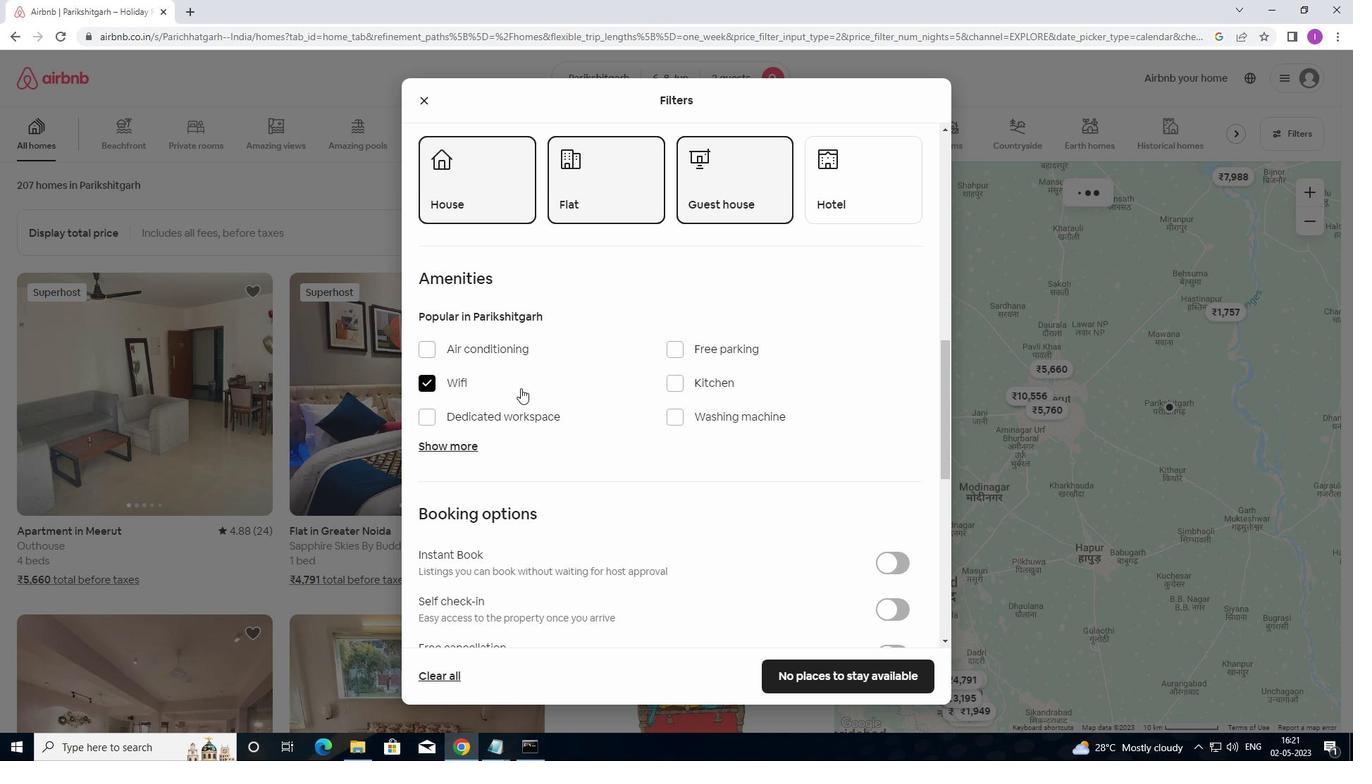 
Action: Mouse moved to (533, 403)
Screenshot: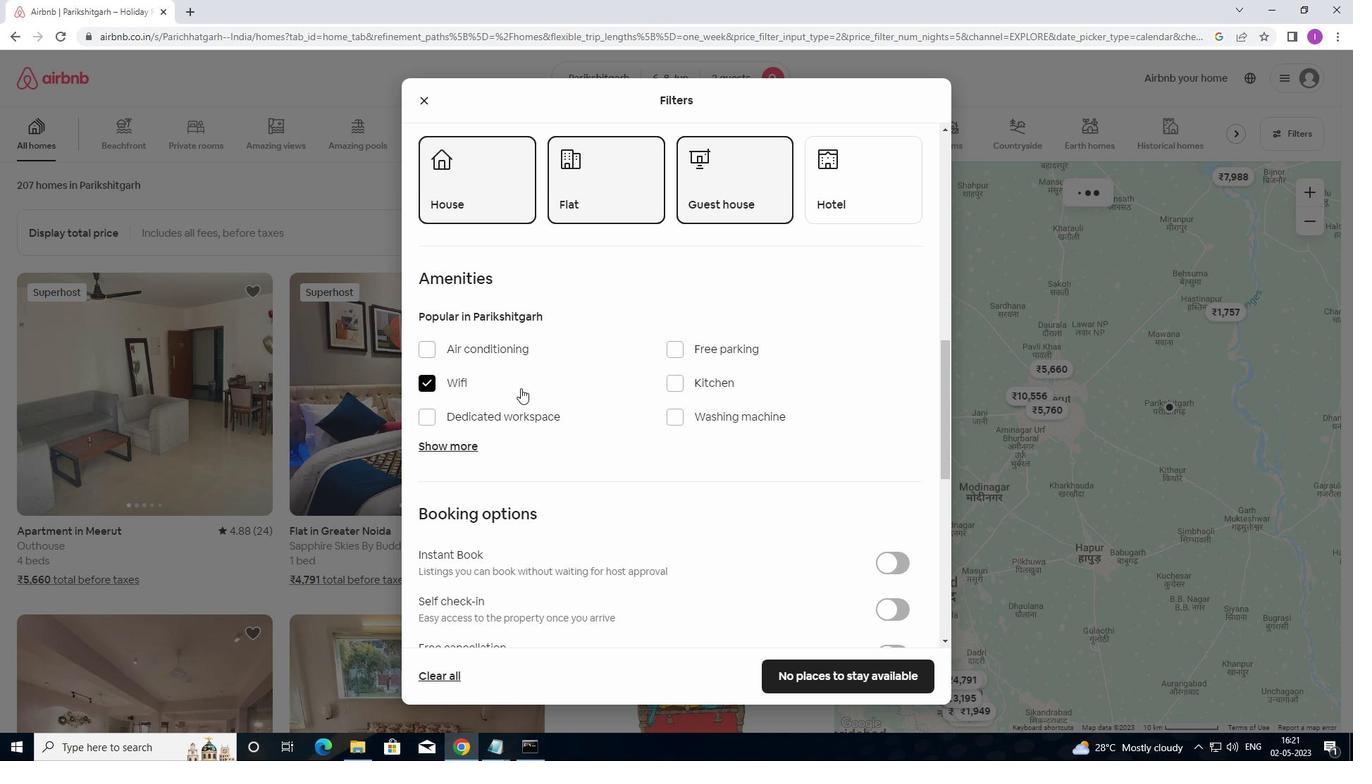 
Action: Mouse scrolled (533, 402) with delta (0, 0)
Screenshot: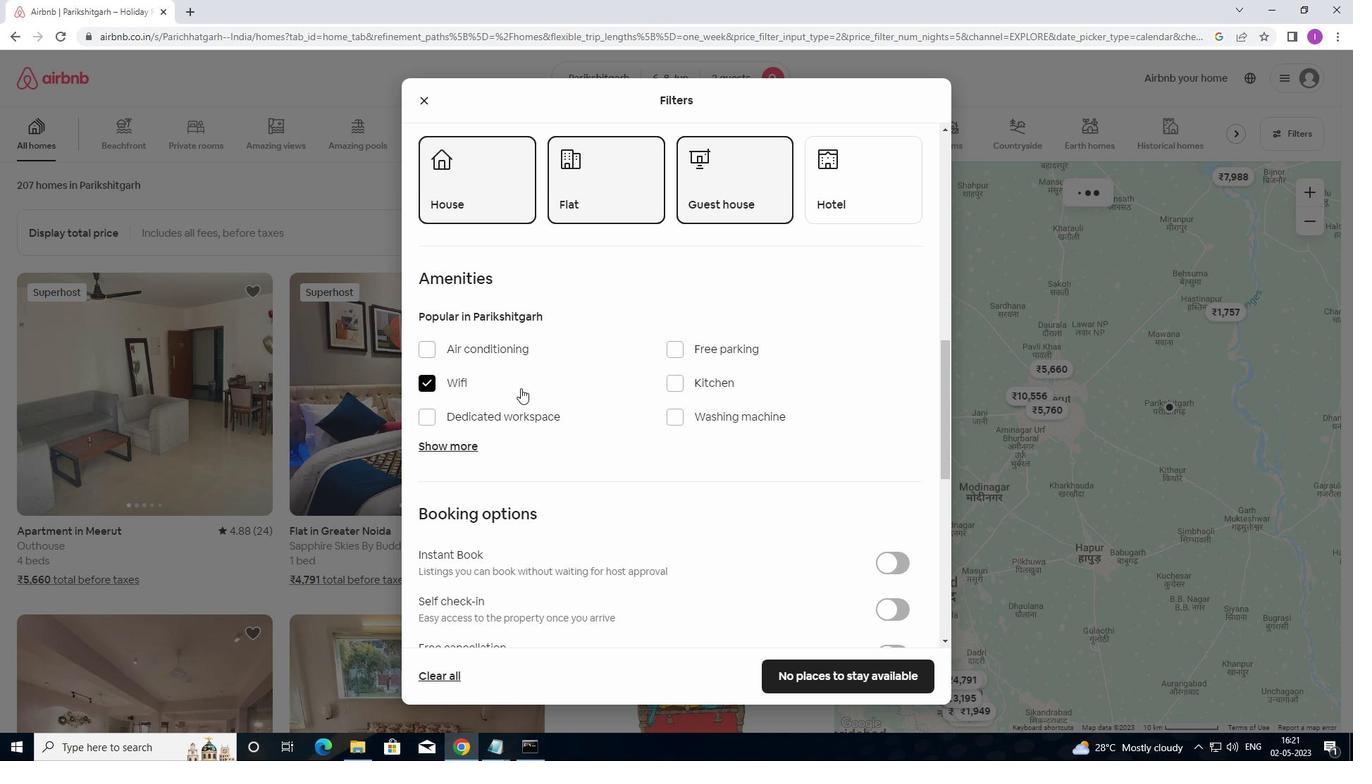 
Action: Mouse moved to (896, 408)
Screenshot: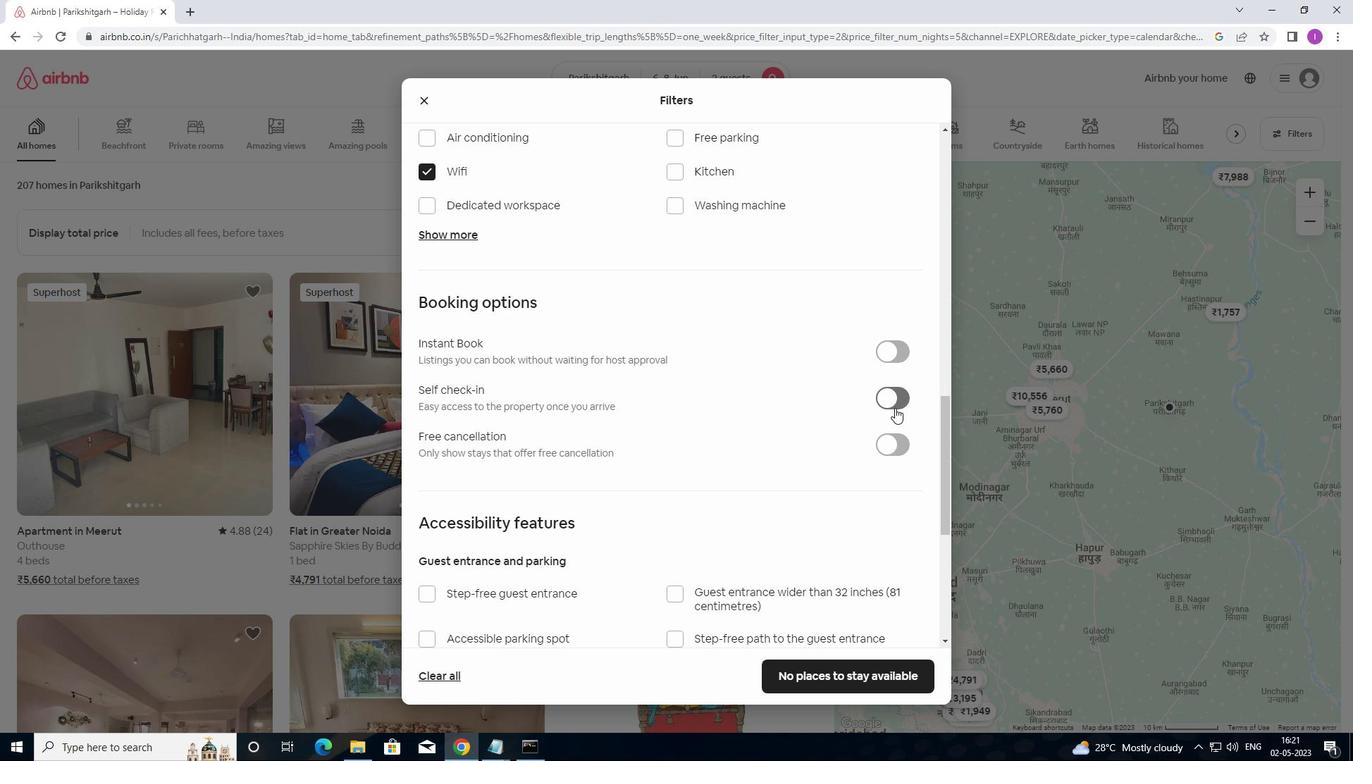 
Action: Mouse pressed left at (896, 408)
Screenshot: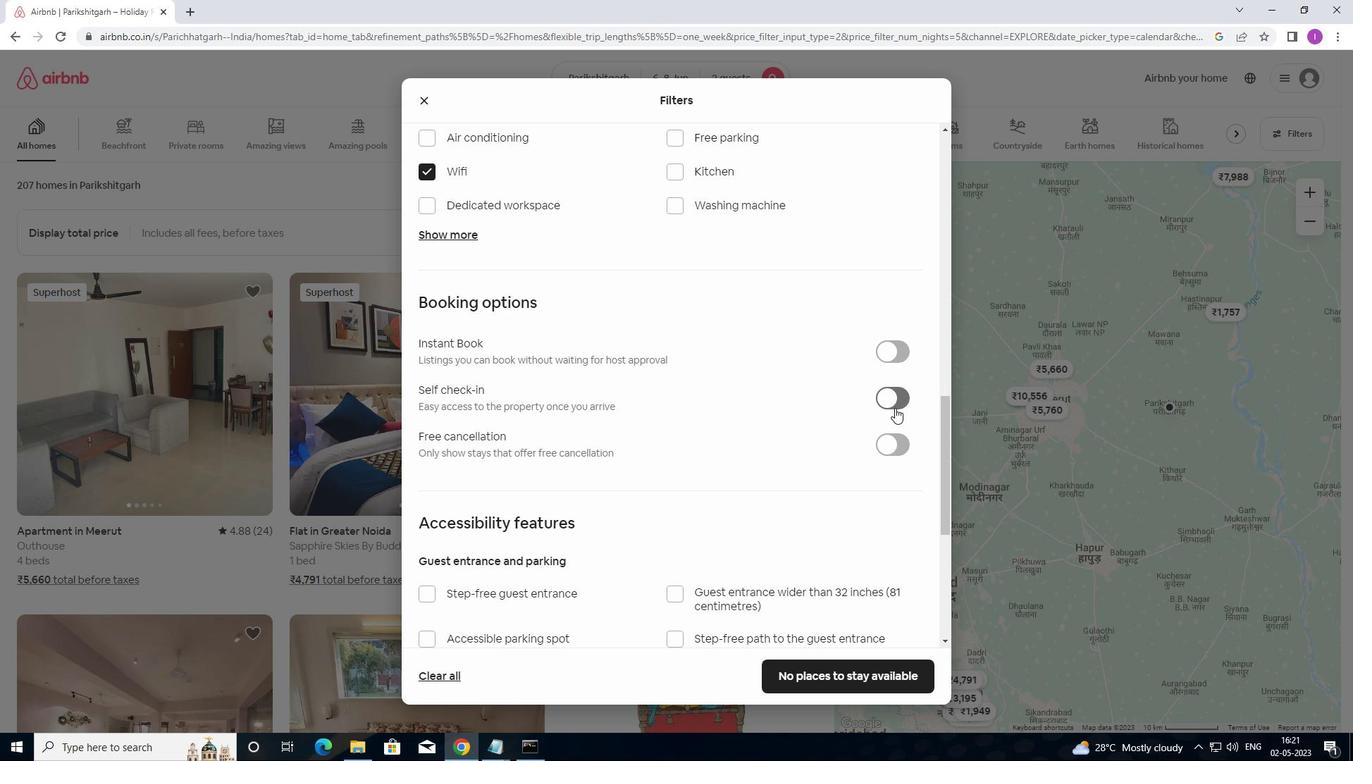 
Action: Mouse moved to (793, 456)
Screenshot: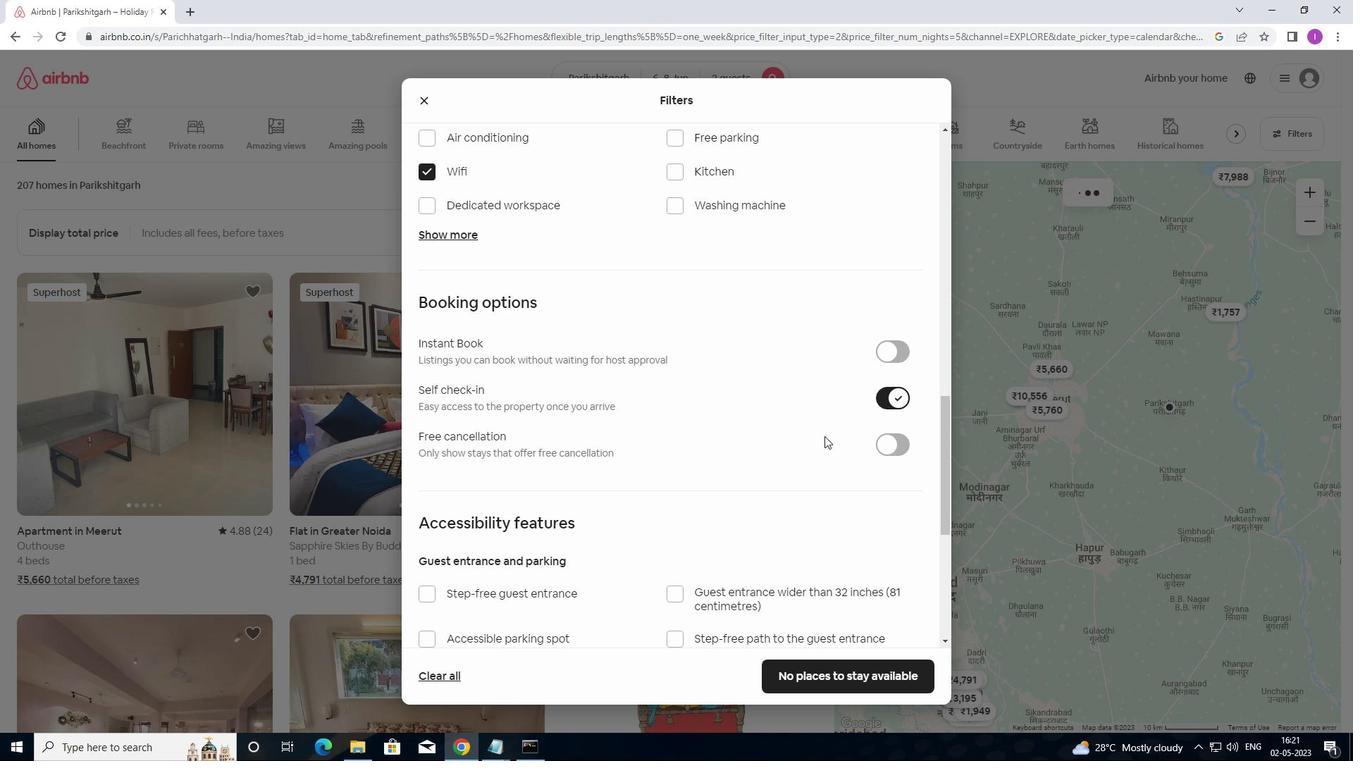 
Action: Mouse scrolled (793, 455) with delta (0, 0)
Screenshot: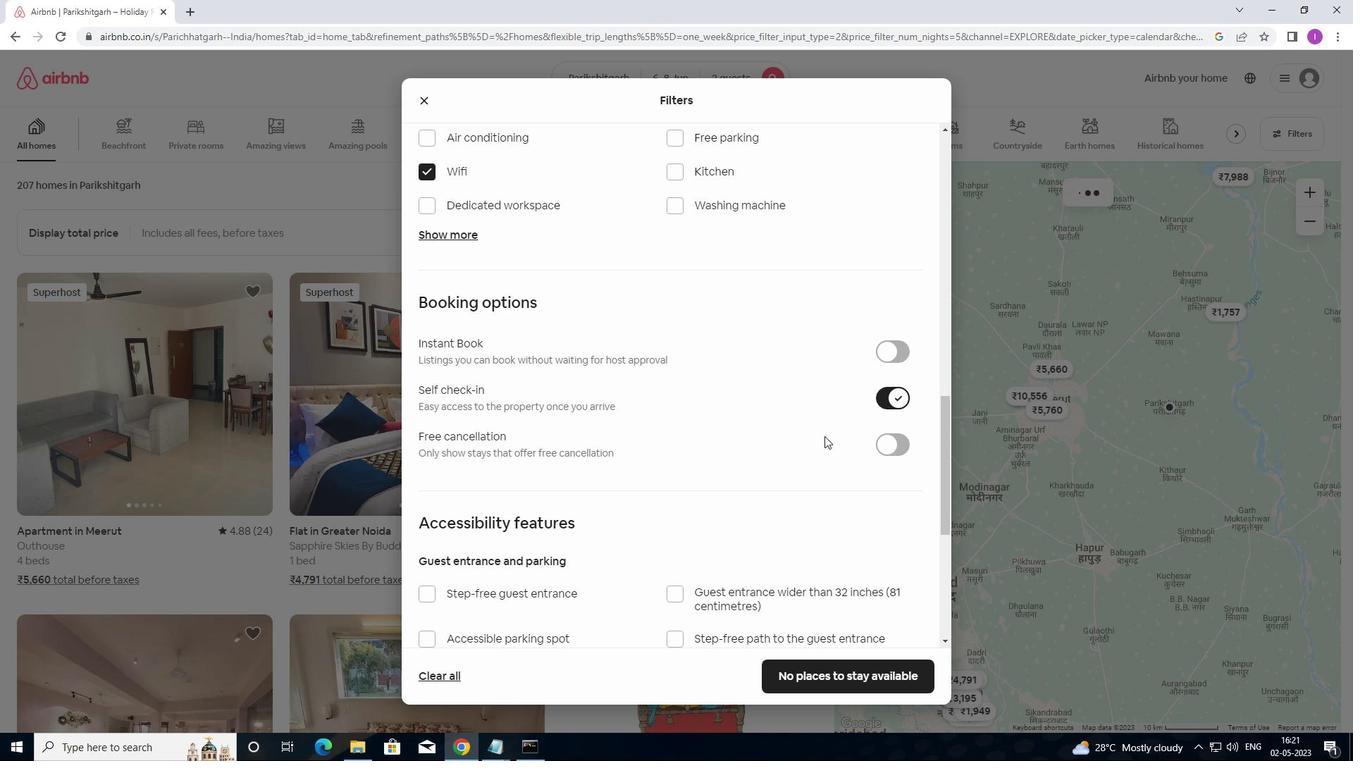 
Action: Mouse moved to (777, 467)
Screenshot: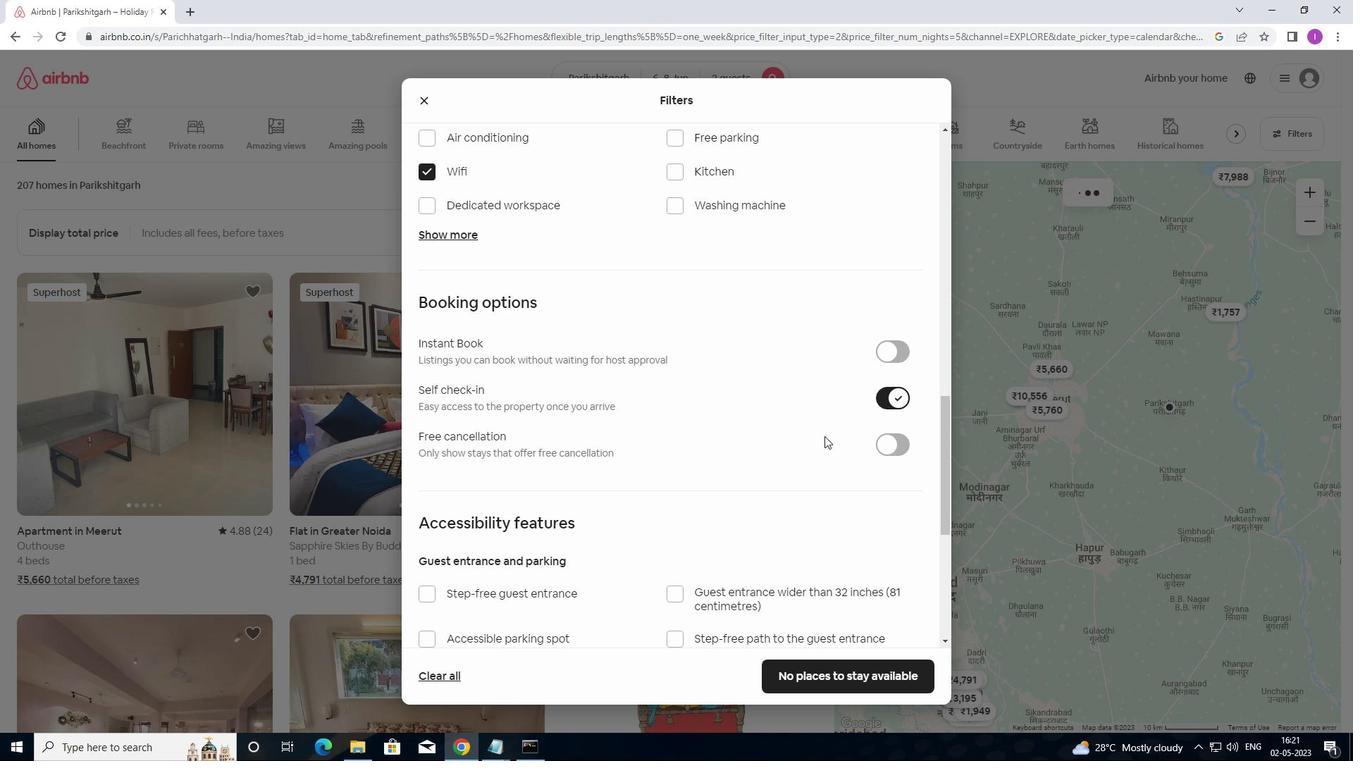 
Action: Mouse scrolled (777, 466) with delta (0, 0)
Screenshot: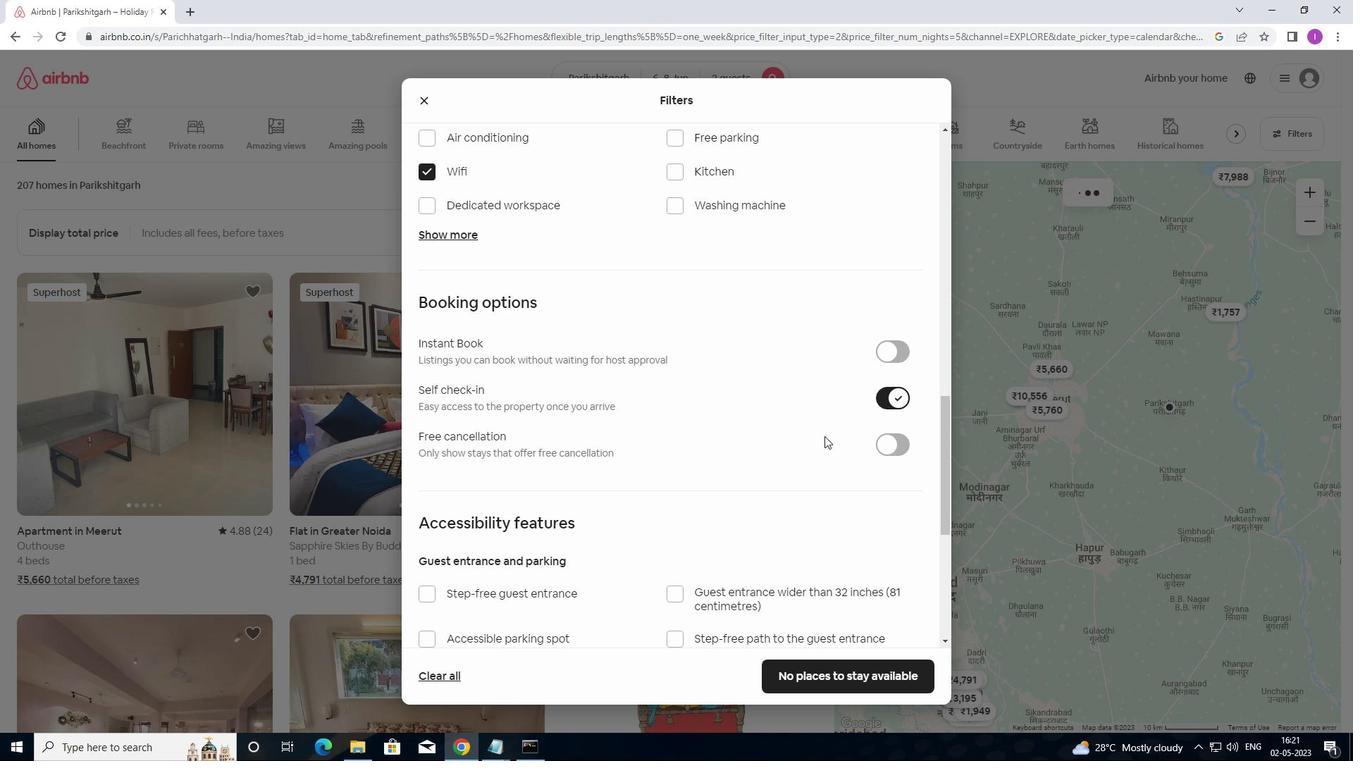 
Action: Mouse moved to (765, 477)
Screenshot: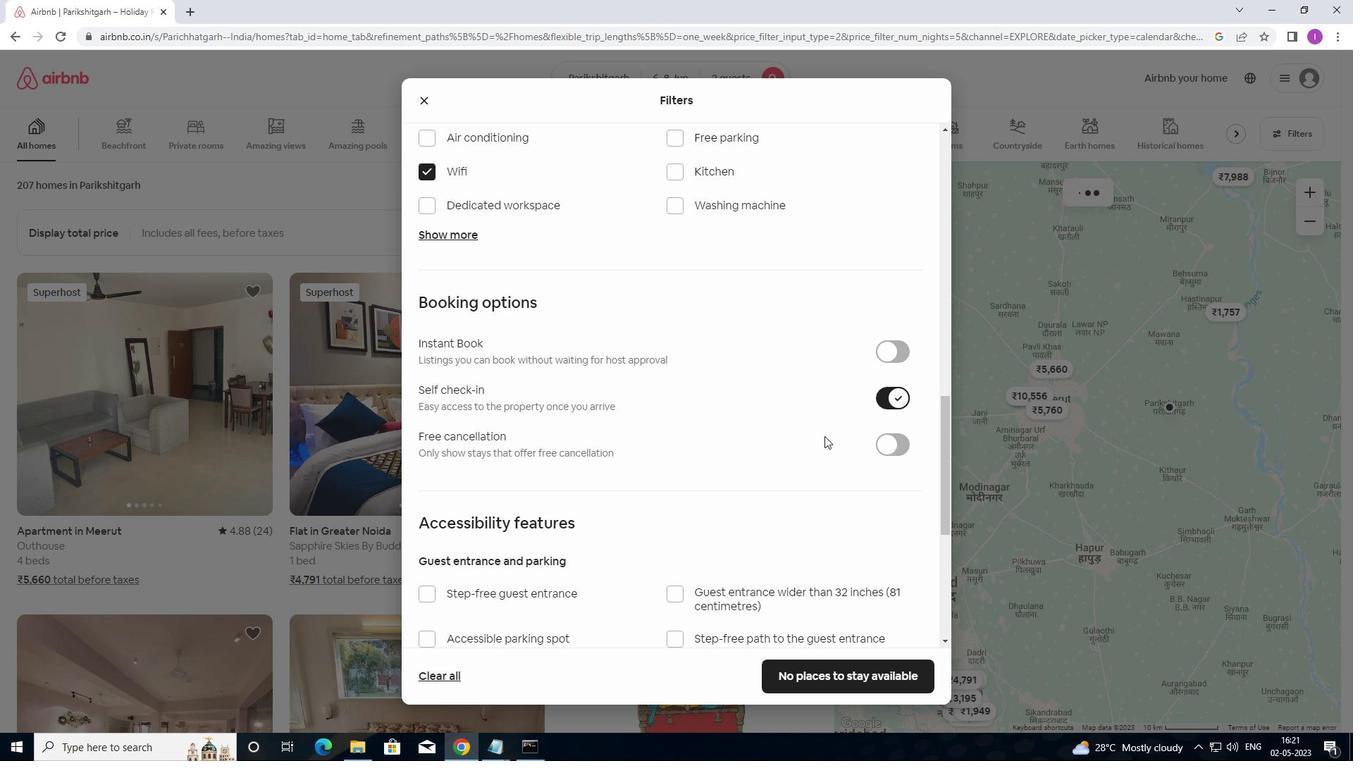 
Action: Mouse scrolled (765, 476) with delta (0, 0)
Screenshot: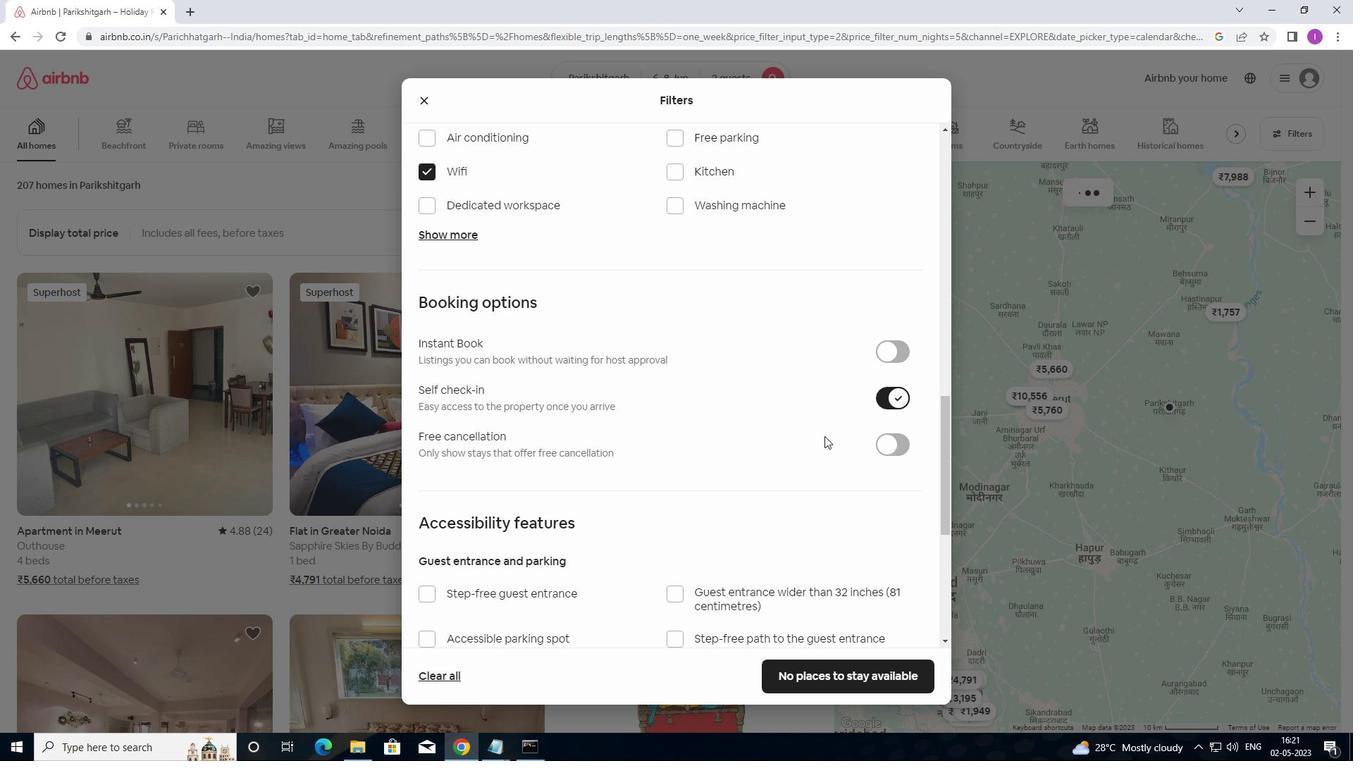 
Action: Mouse moved to (760, 478)
Screenshot: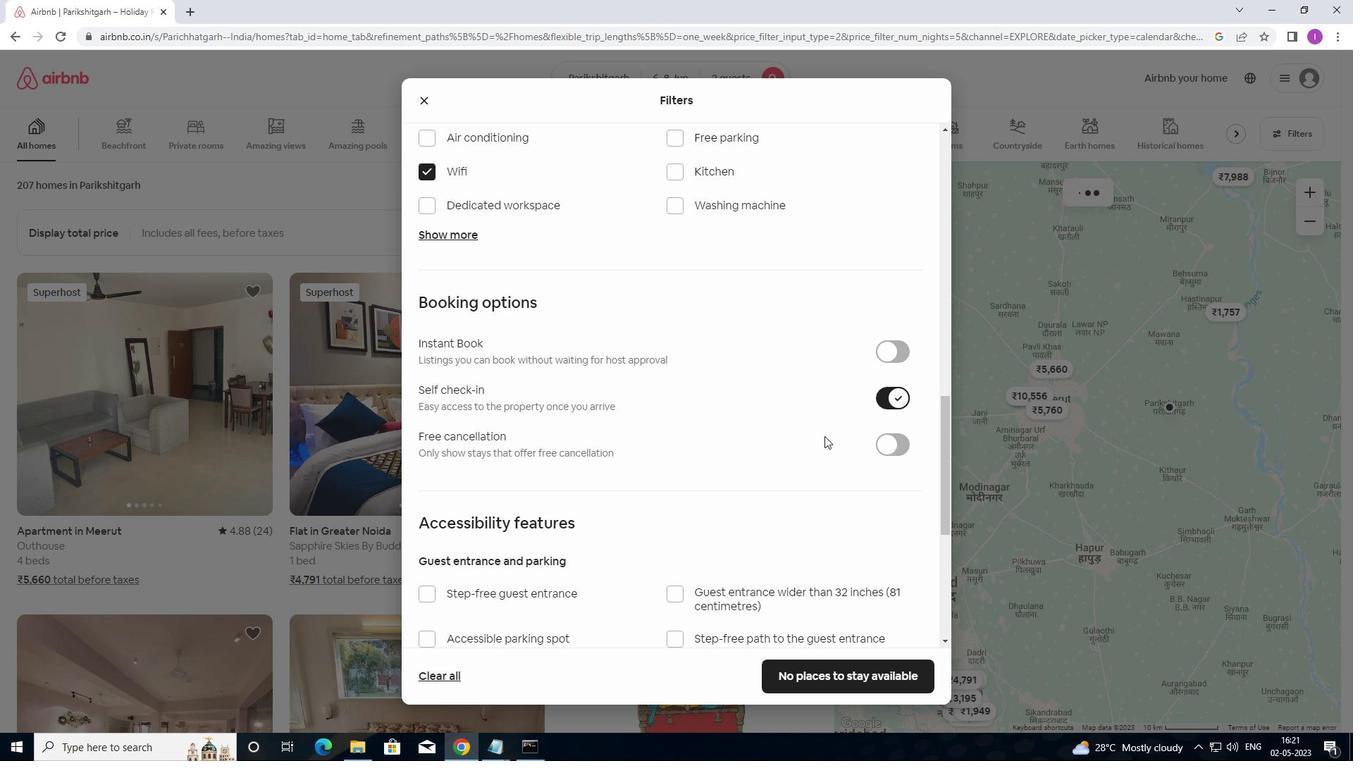 
Action: Mouse scrolled (760, 477) with delta (0, 0)
Screenshot: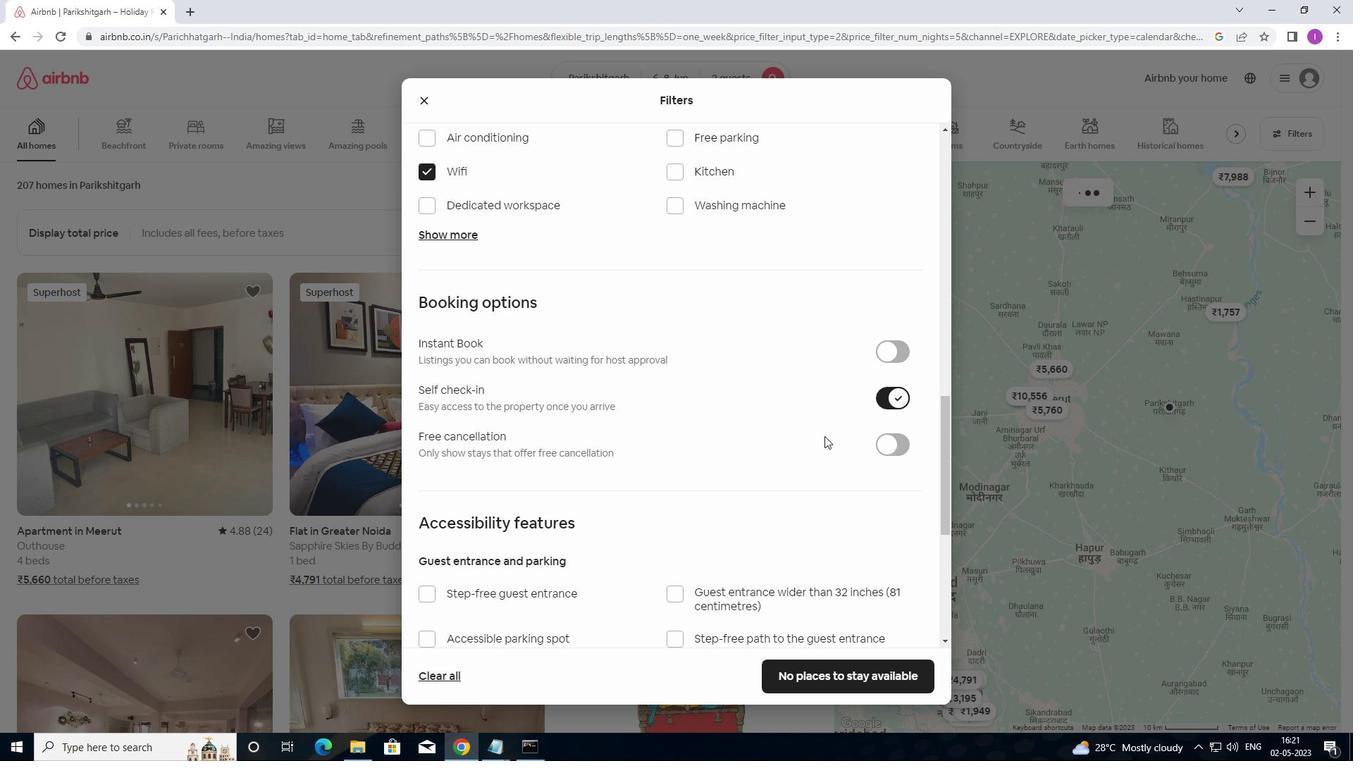 
Action: Mouse moved to (753, 477)
Screenshot: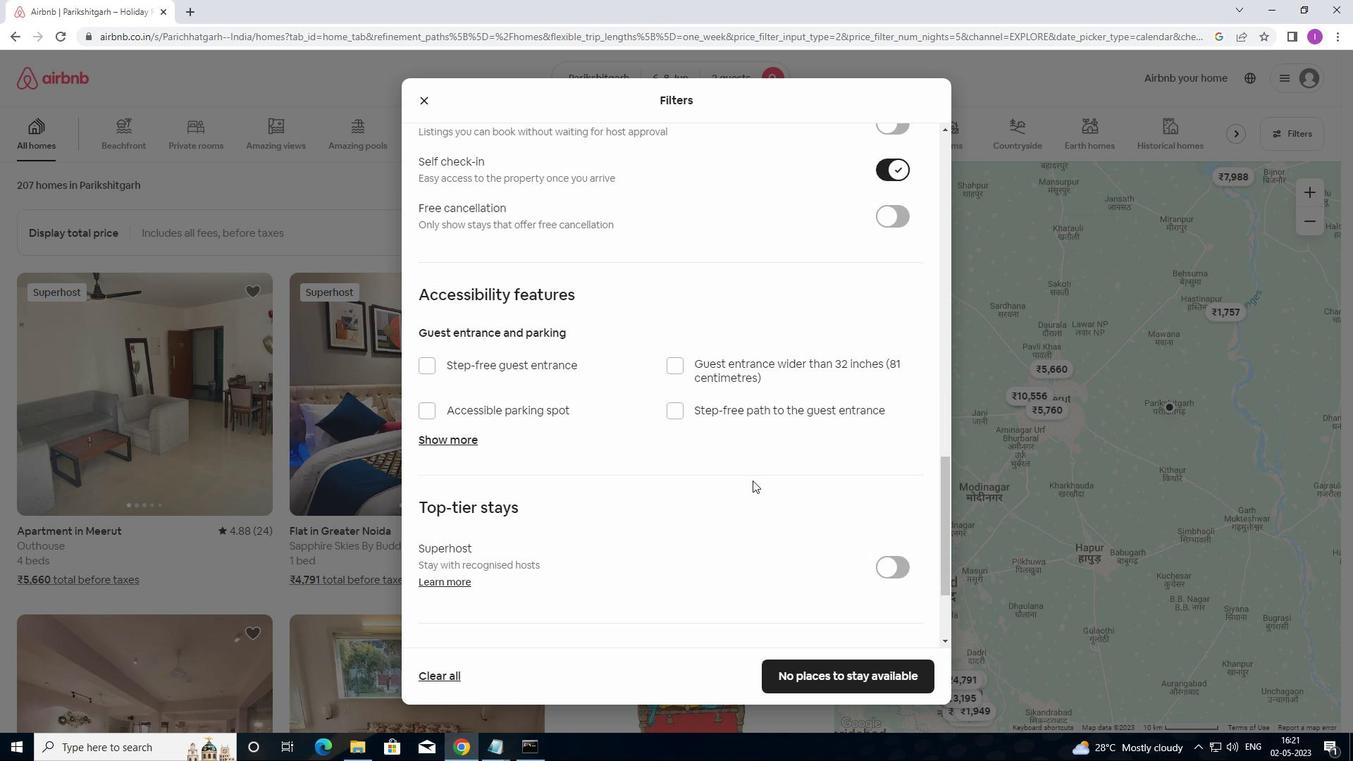 
Action: Mouse scrolled (753, 476) with delta (0, 0)
Screenshot: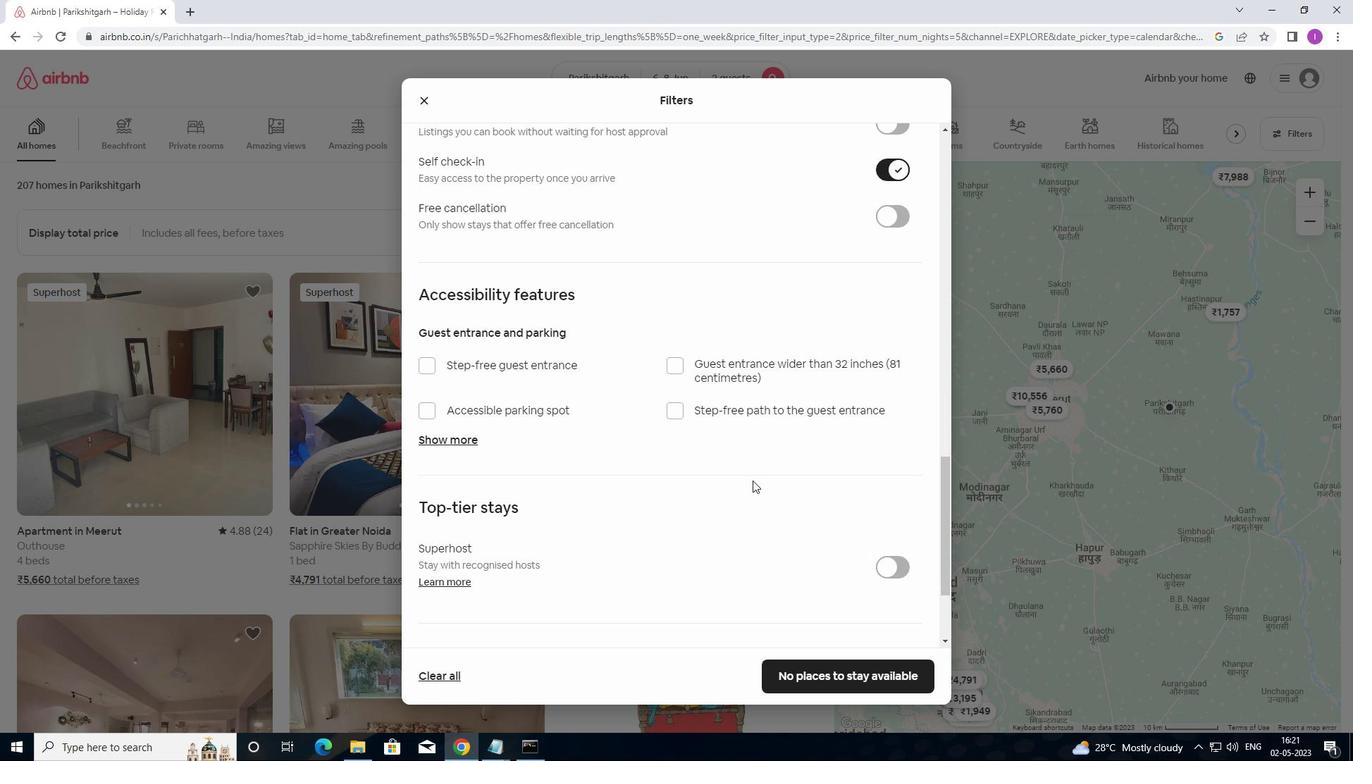 
Action: Mouse scrolled (753, 476) with delta (0, 0)
Screenshot: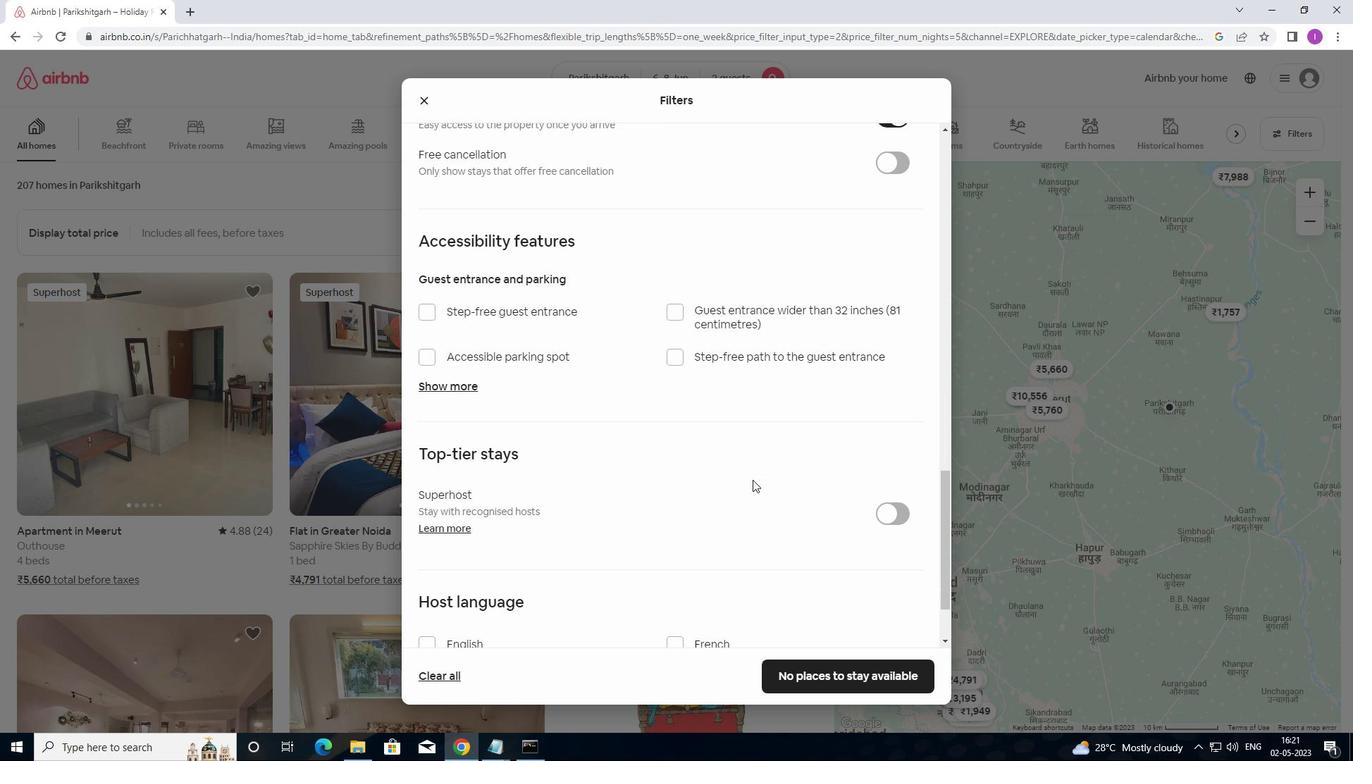 
Action: Mouse moved to (753, 478)
Screenshot: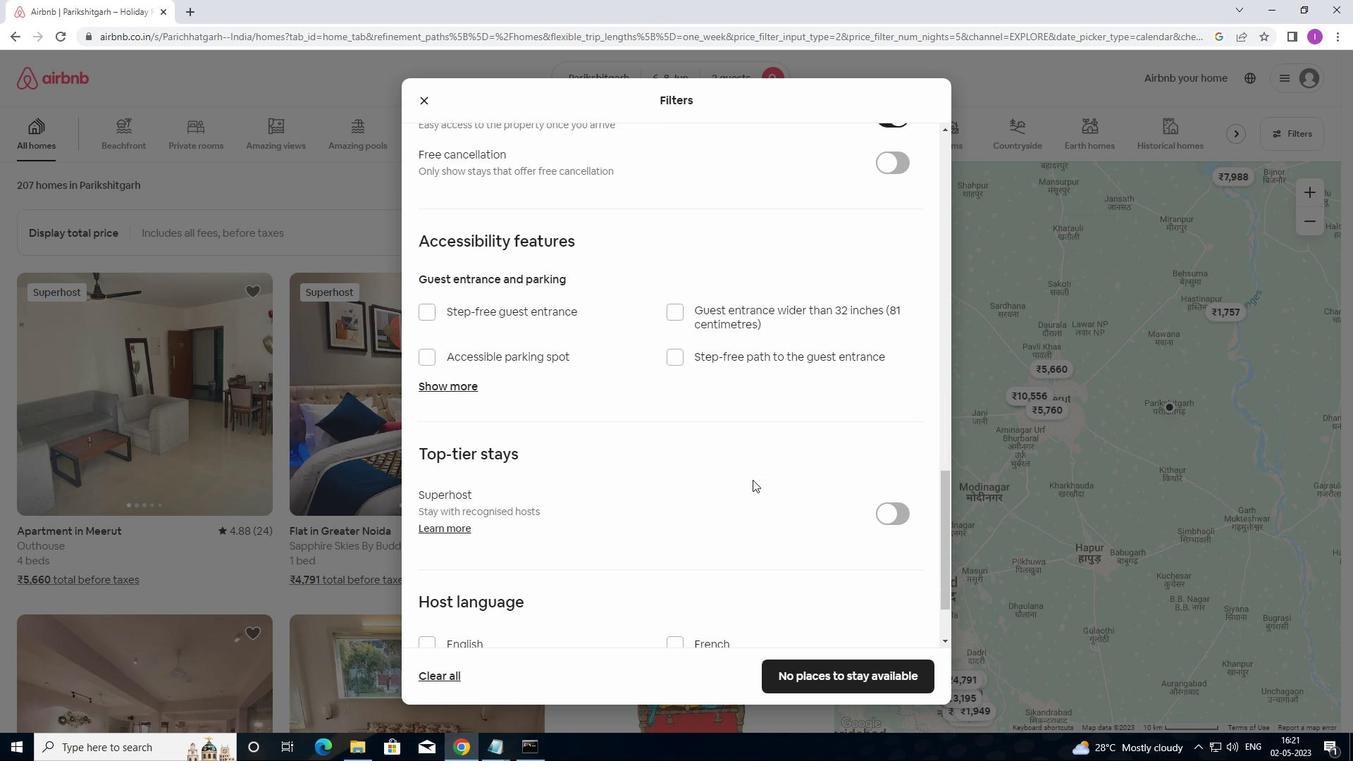 
Action: Mouse scrolled (753, 477) with delta (0, 0)
Screenshot: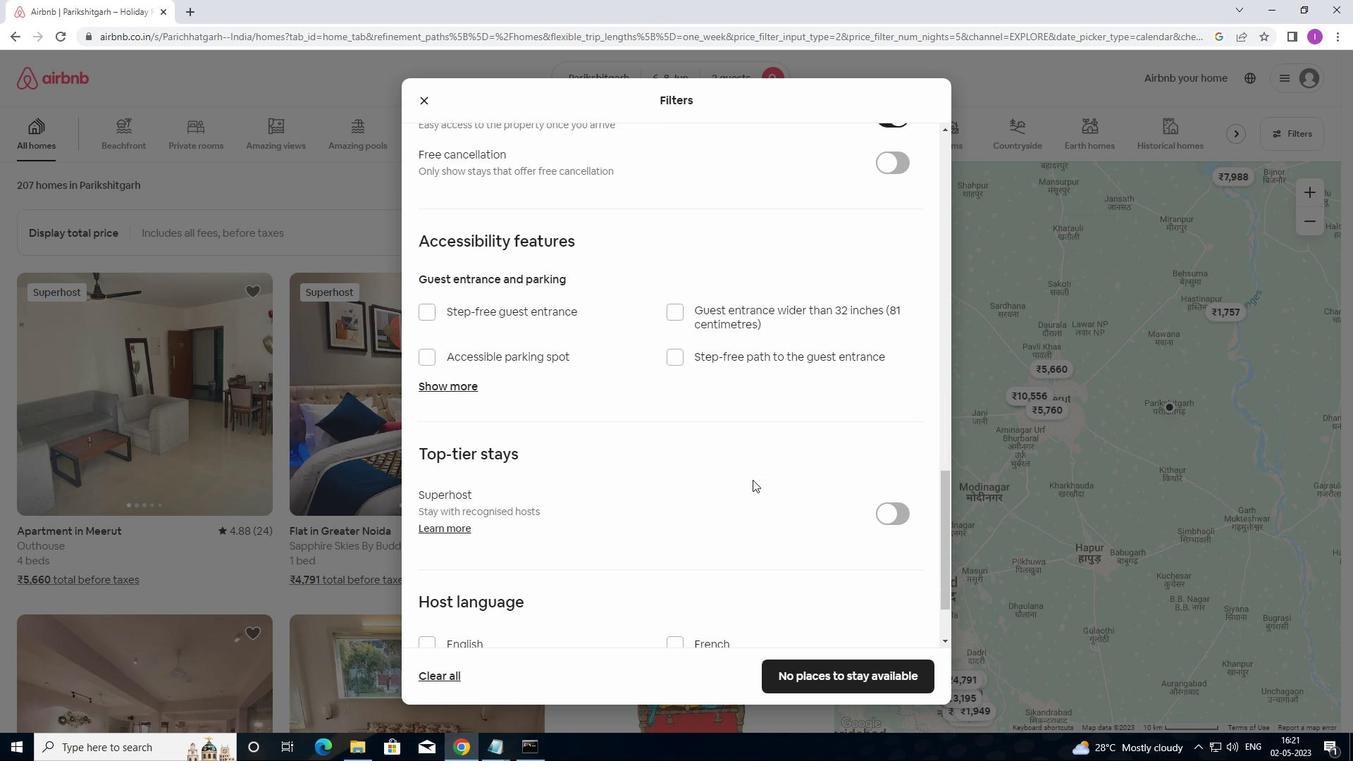 
Action: Mouse moved to (683, 479)
Screenshot: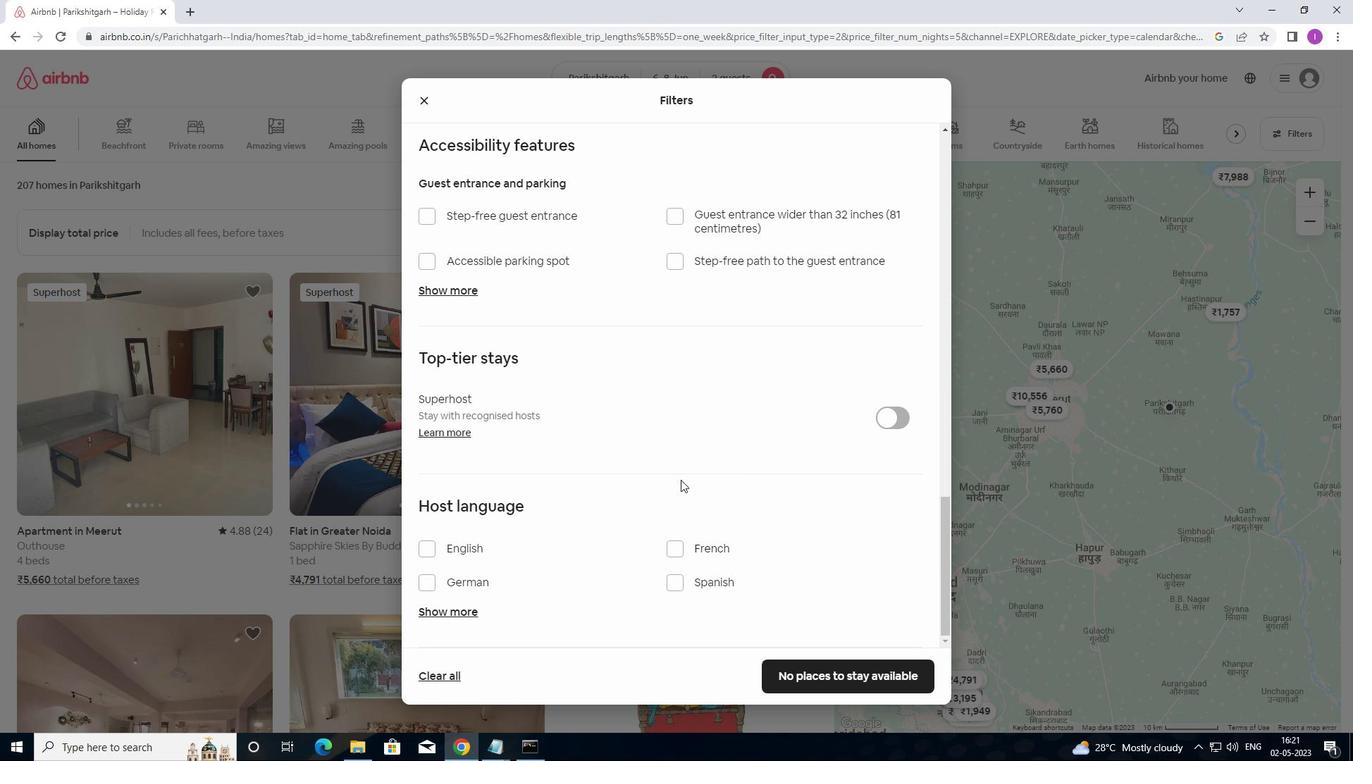 
Action: Mouse scrolled (683, 478) with delta (0, 0)
Screenshot: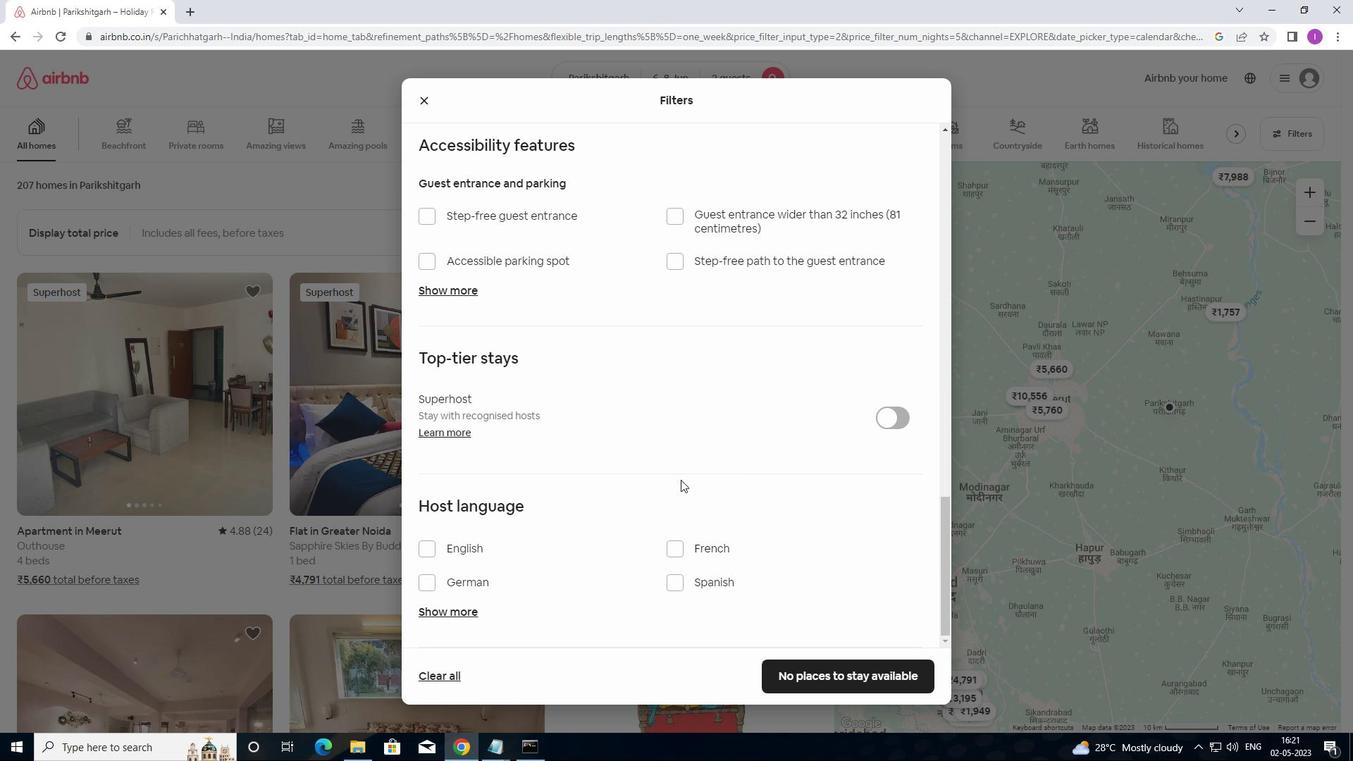 
Action: Mouse moved to (683, 479)
Screenshot: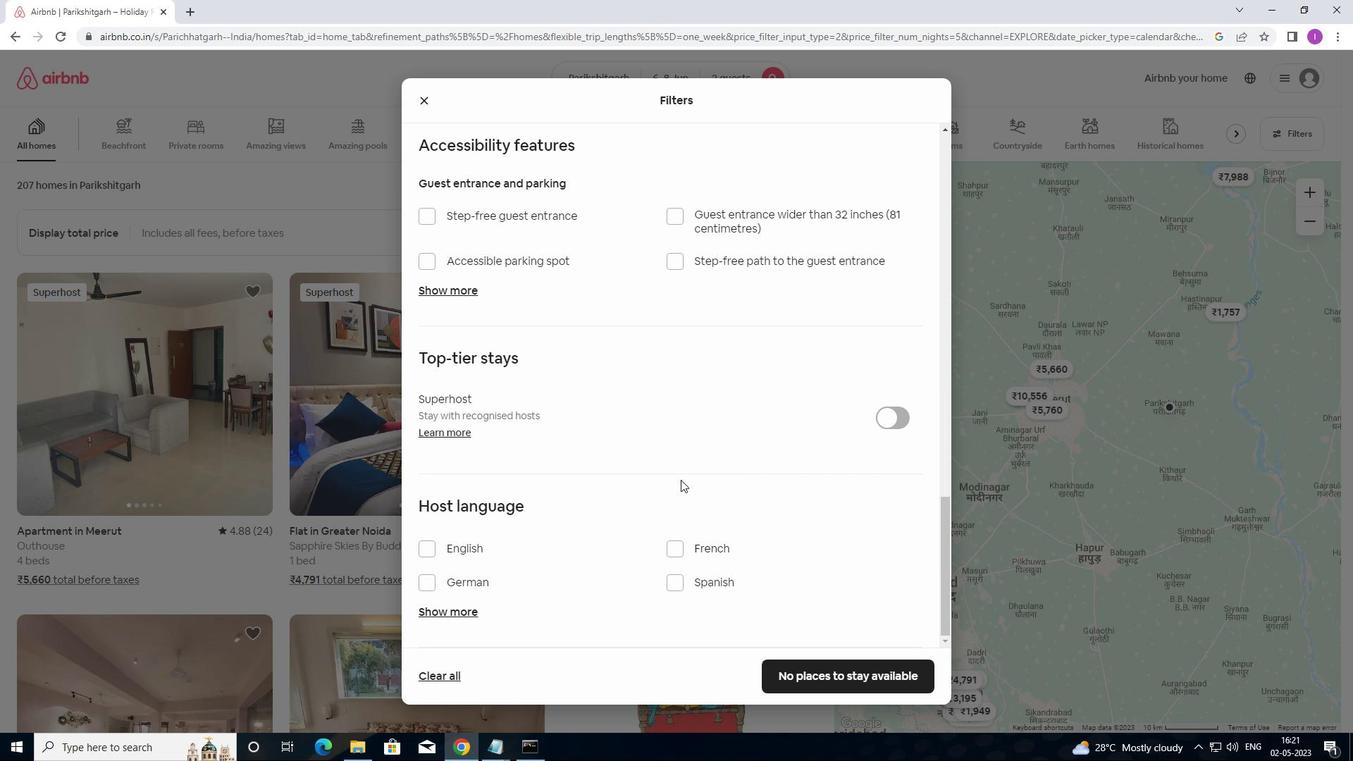 
Action: Mouse scrolled (683, 478) with delta (0, 0)
Screenshot: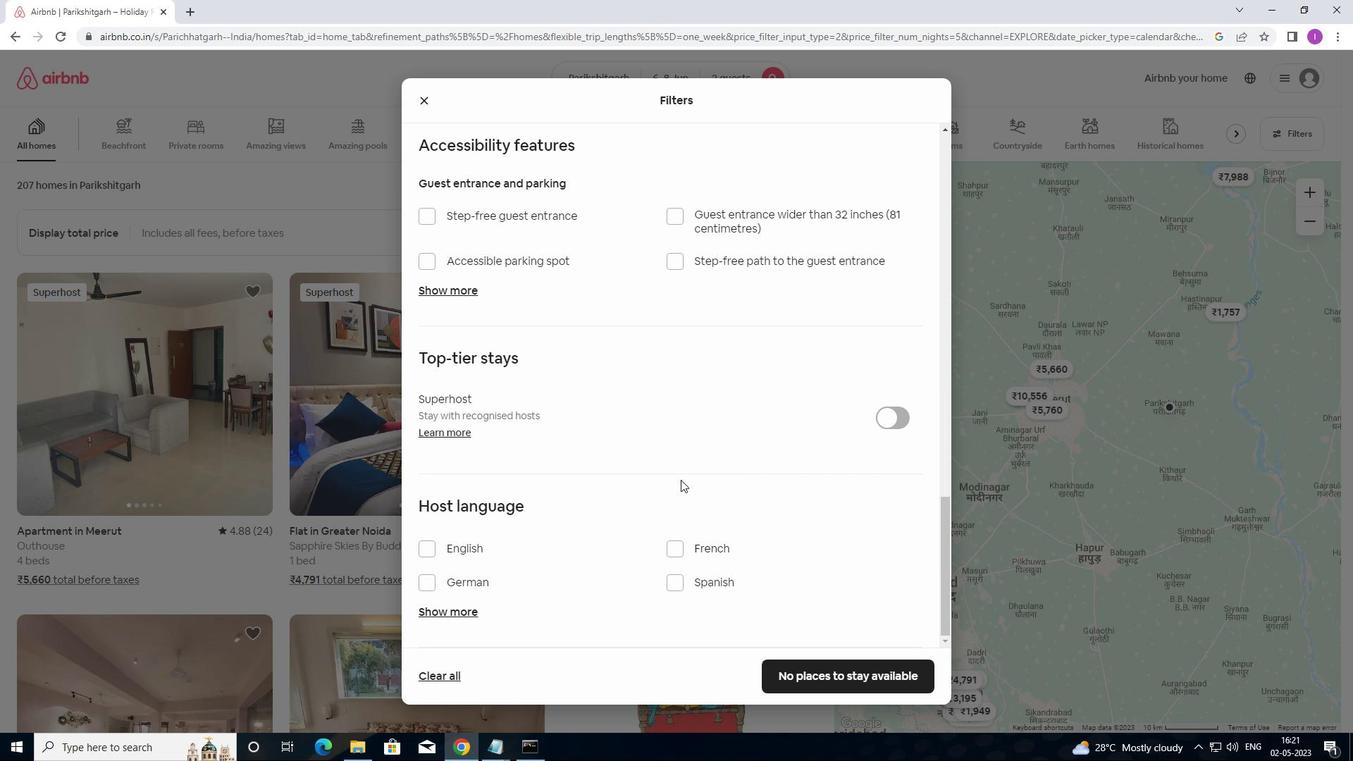 
Action: Mouse scrolled (683, 478) with delta (0, 0)
Screenshot: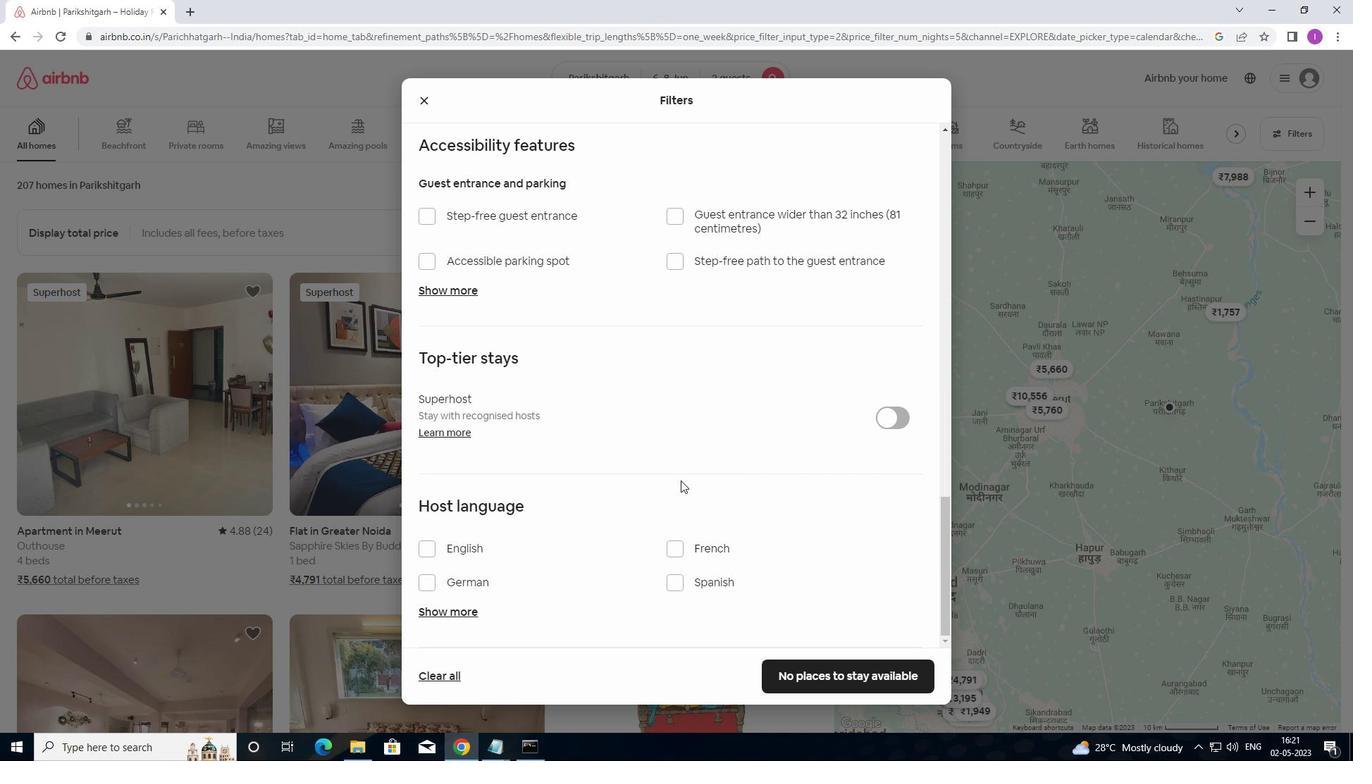 
Action: Mouse scrolled (683, 478) with delta (0, 0)
Screenshot: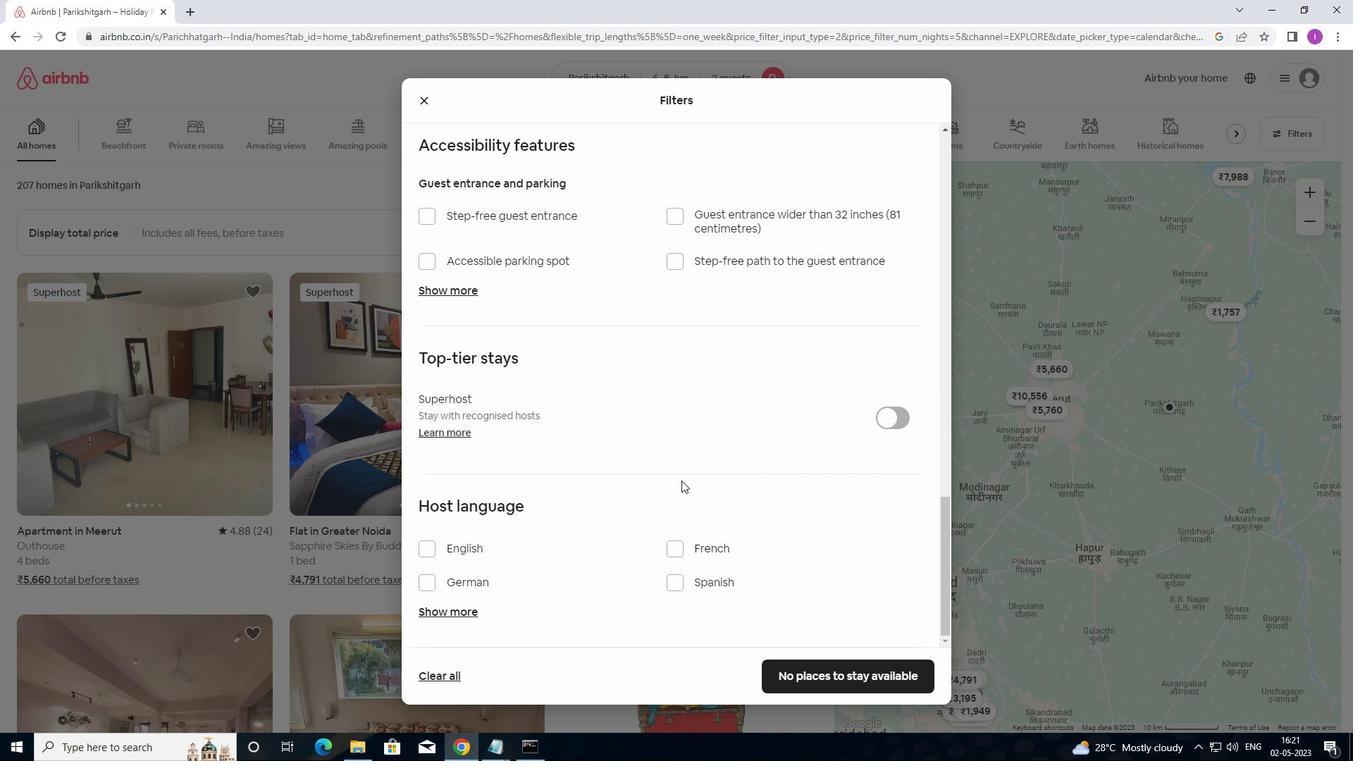 
Action: Mouse moved to (426, 551)
Screenshot: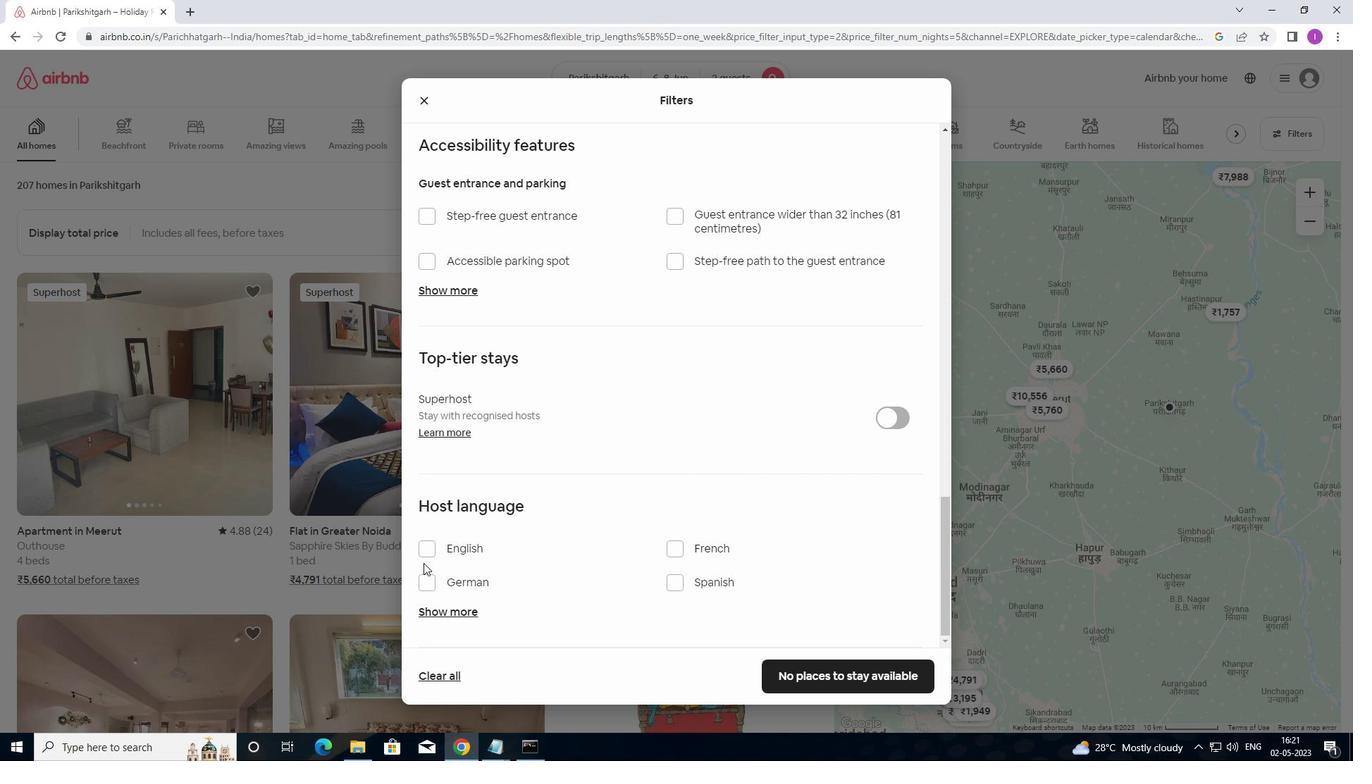 
Action: Mouse pressed left at (426, 551)
Screenshot: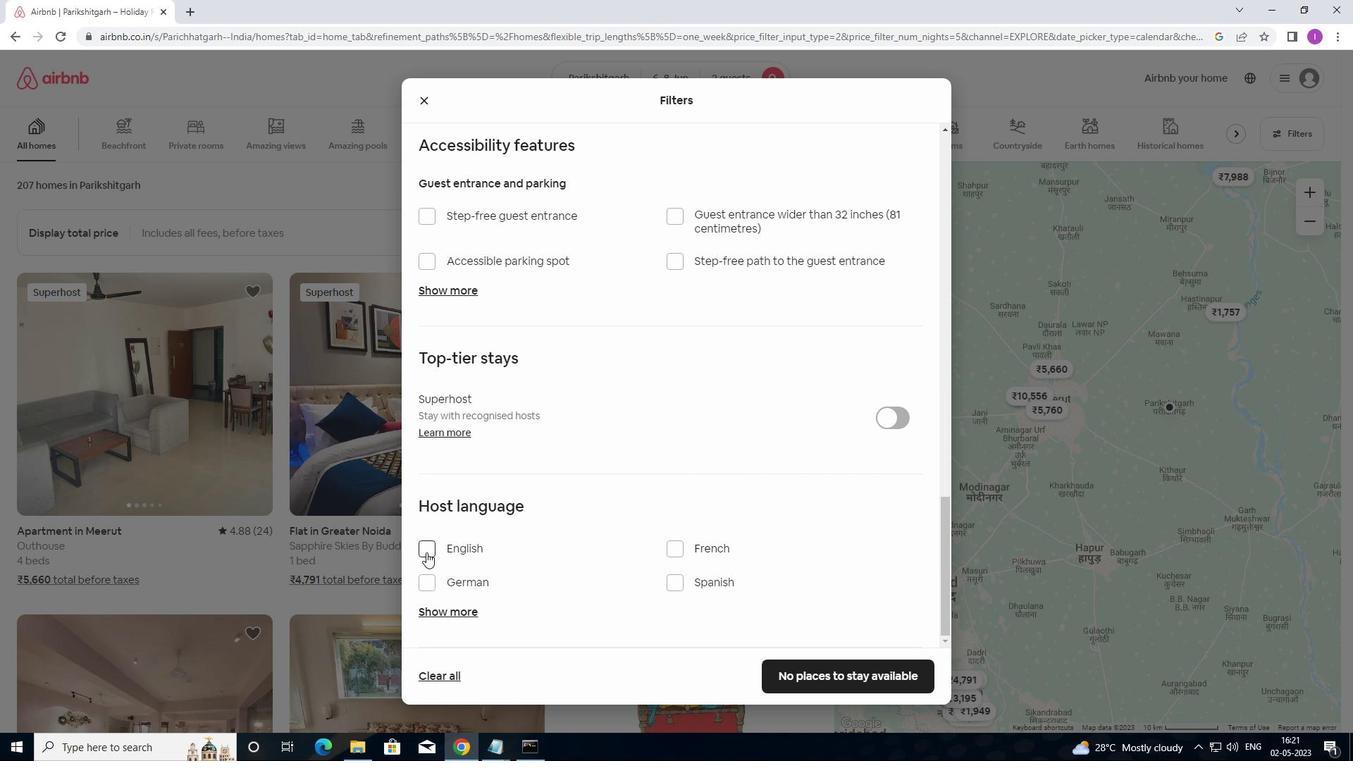 
Action: Mouse moved to (833, 684)
Screenshot: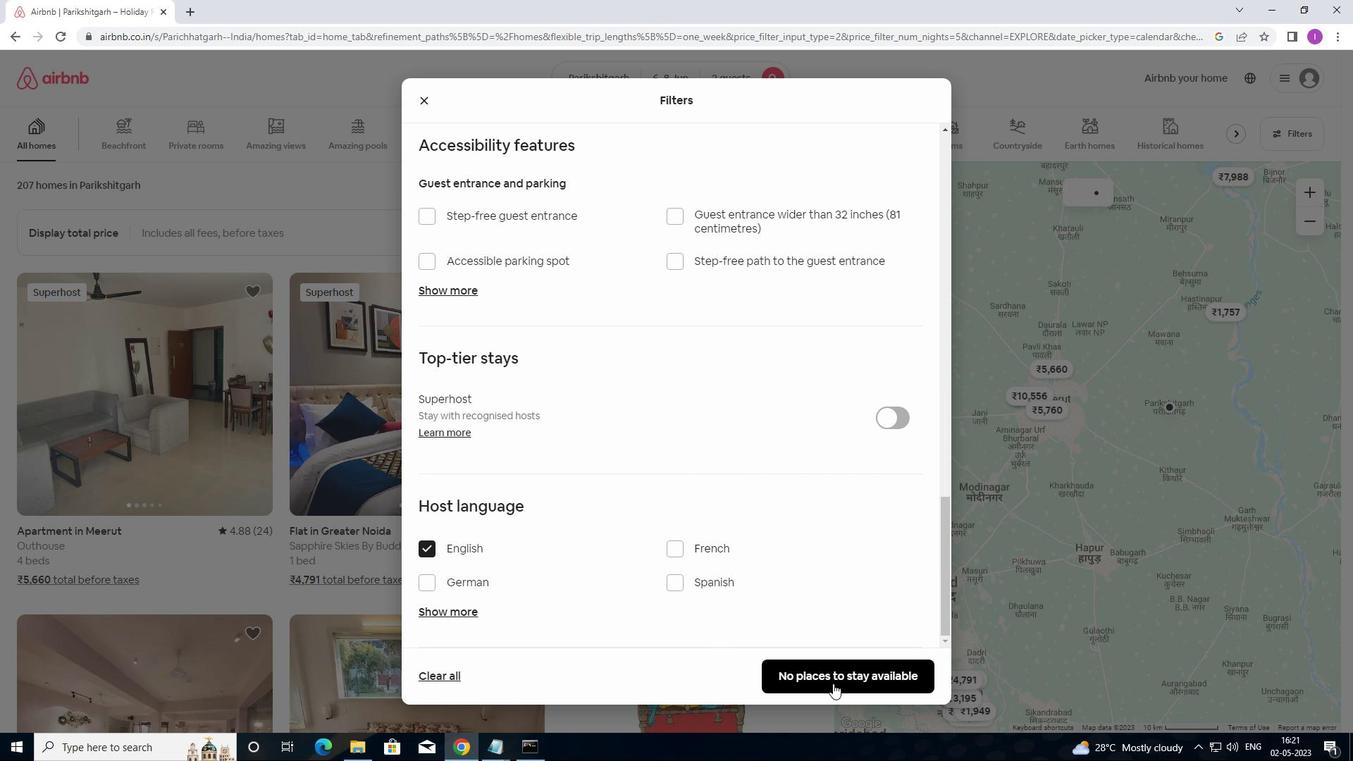 
Action: Mouse pressed left at (833, 684)
Screenshot: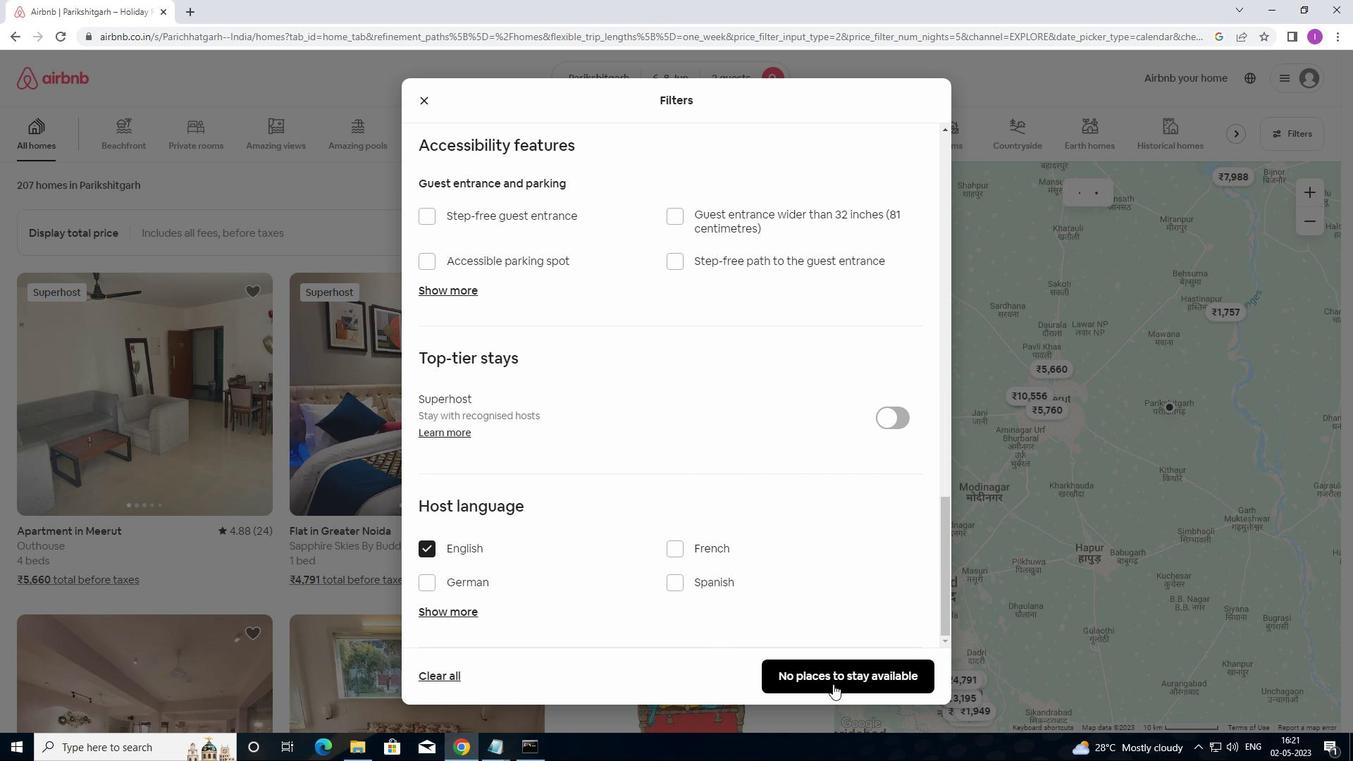 
Action: Mouse moved to (834, 672)
Screenshot: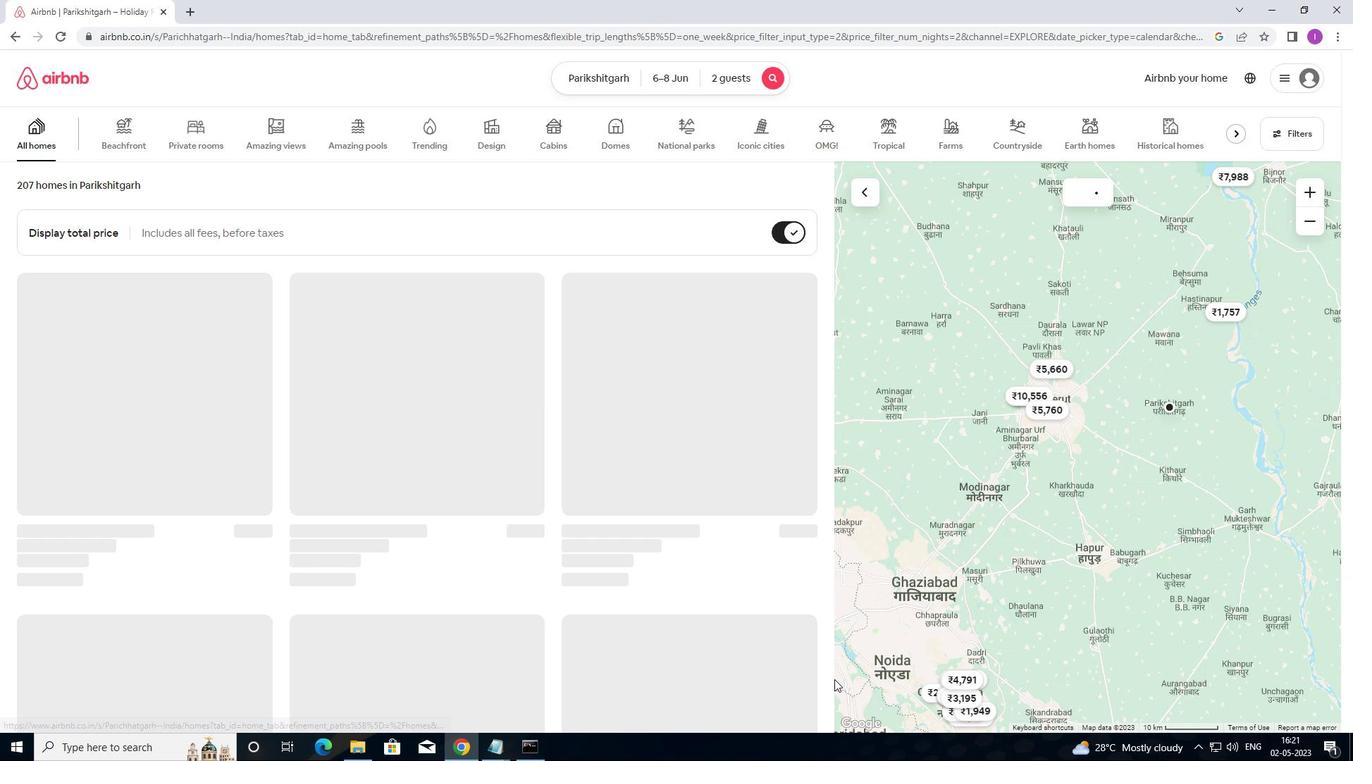 
